 Task: Search one way flight ticket for 4 adults, 1 infant in seat and 1 infant on lap in premium economy from Long Beach: Long Beach Airport (daugherty Field) to Indianapolis: Indianapolis International Airport on 8-5-2023. Choice of flights is Delta. Number of bags: 5 checked bags. Price is upto 60000. Outbound departure time preference is 17:00.
Action: Mouse moved to (384, 161)
Screenshot: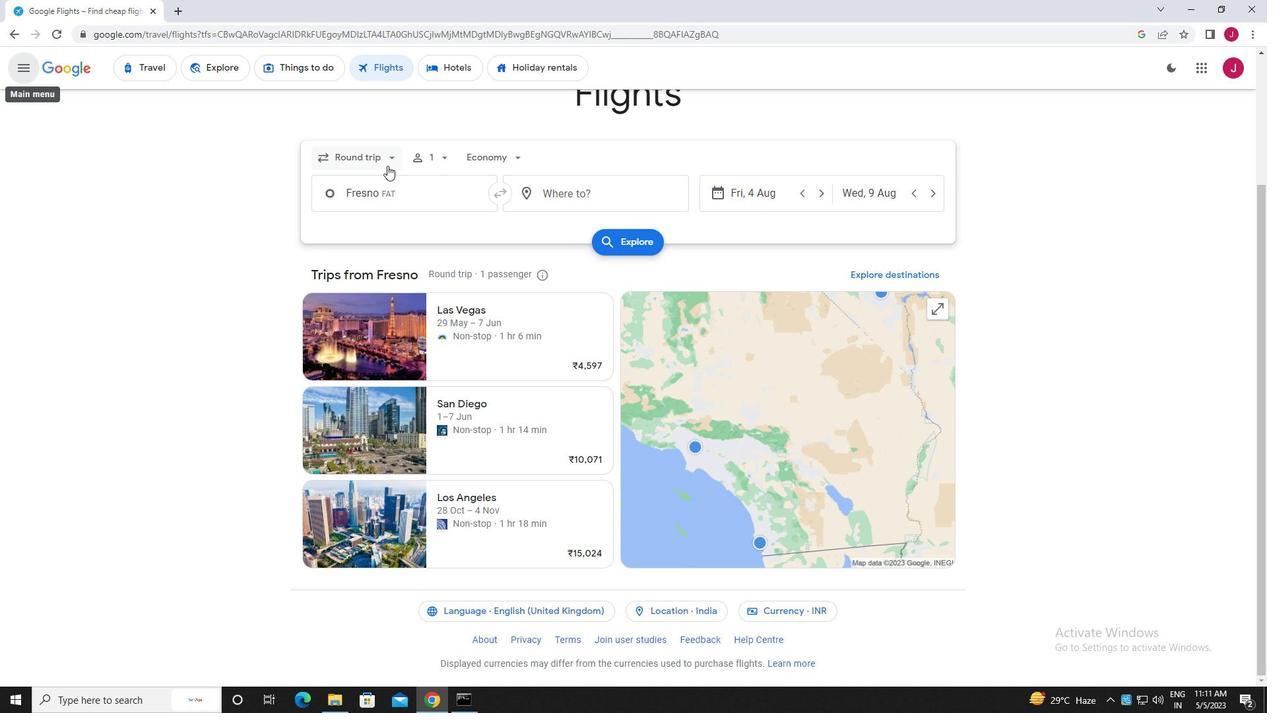 
Action: Mouse pressed left at (384, 161)
Screenshot: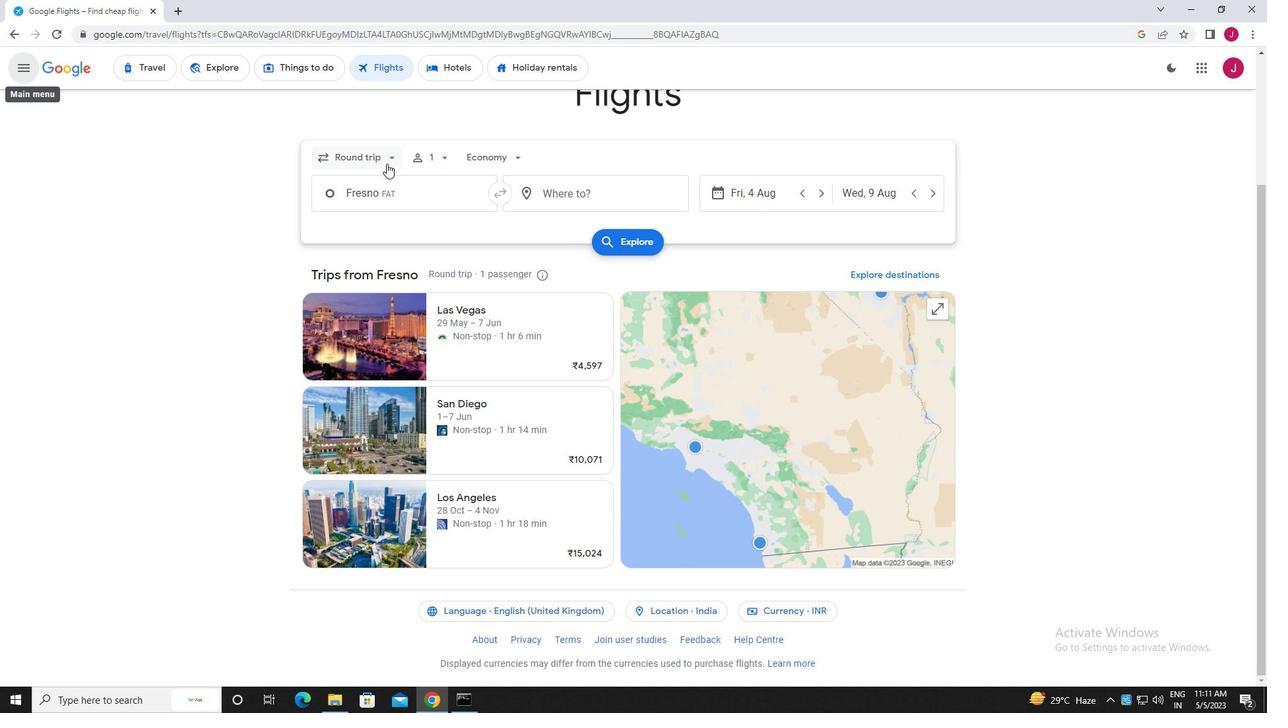 
Action: Mouse moved to (365, 220)
Screenshot: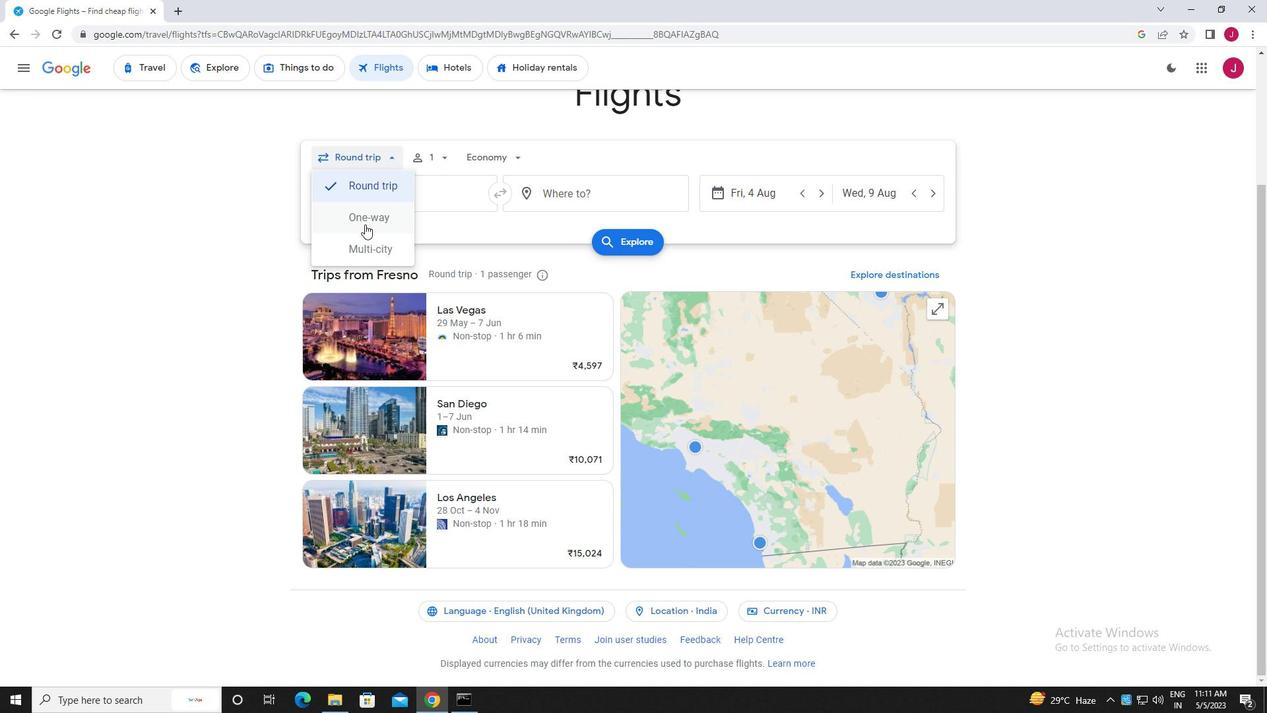 
Action: Mouse pressed left at (365, 220)
Screenshot: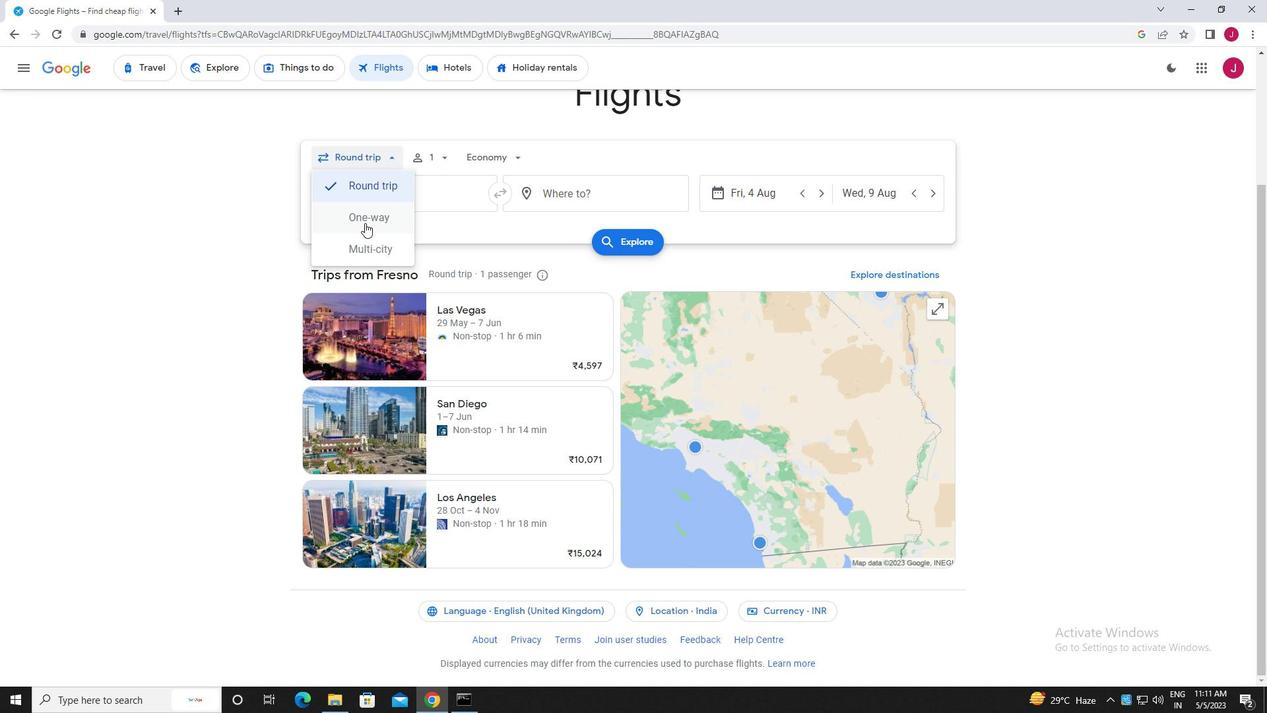 
Action: Mouse moved to (439, 159)
Screenshot: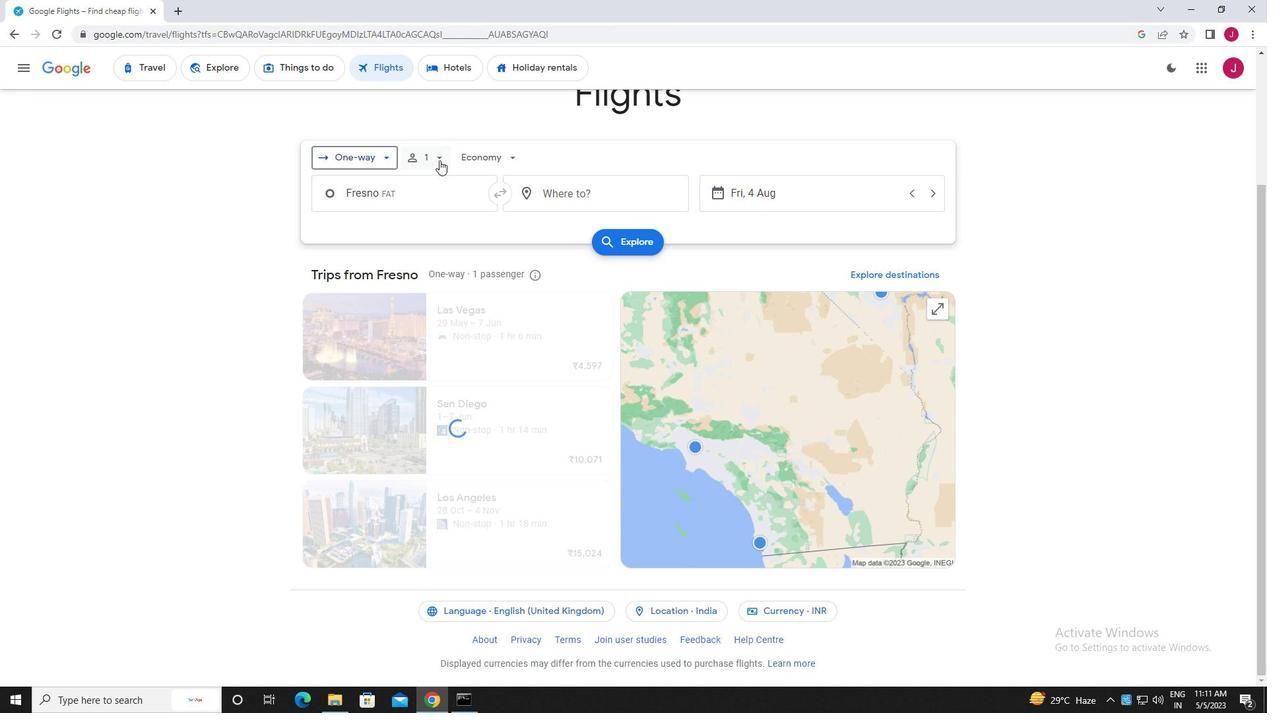 
Action: Mouse pressed left at (439, 159)
Screenshot: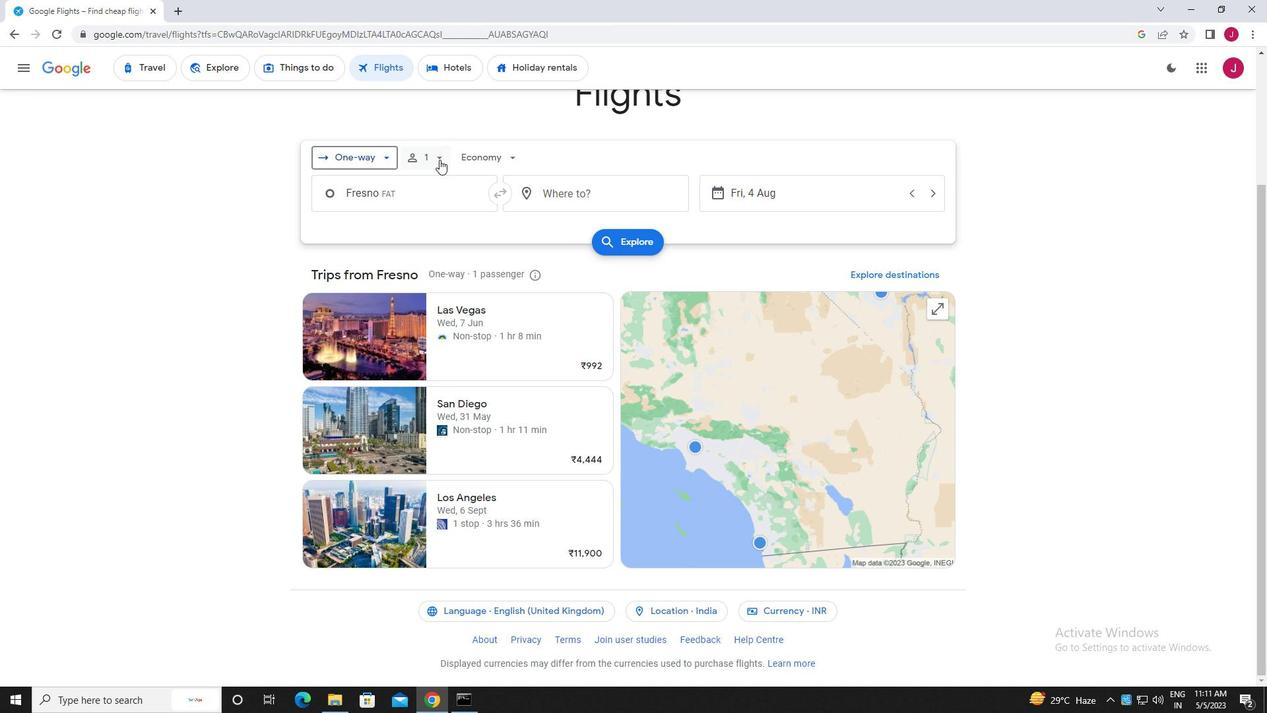 
Action: Mouse moved to (541, 192)
Screenshot: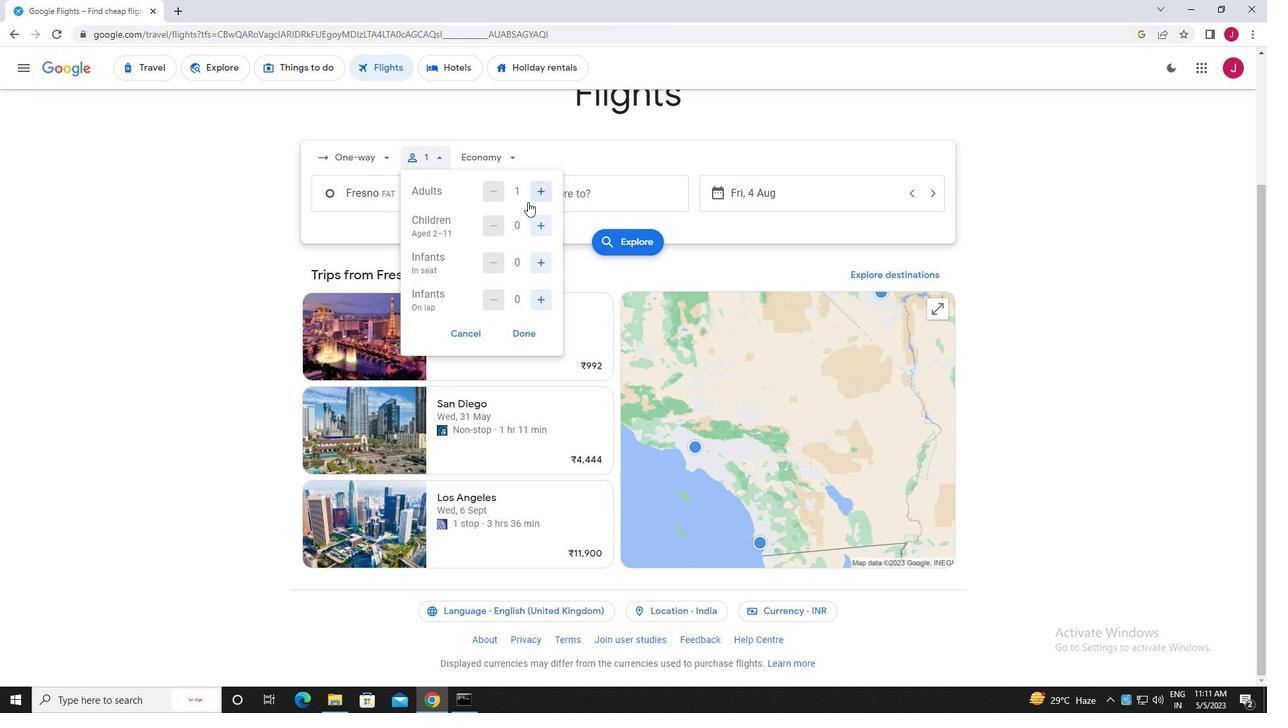 
Action: Mouse pressed left at (541, 192)
Screenshot: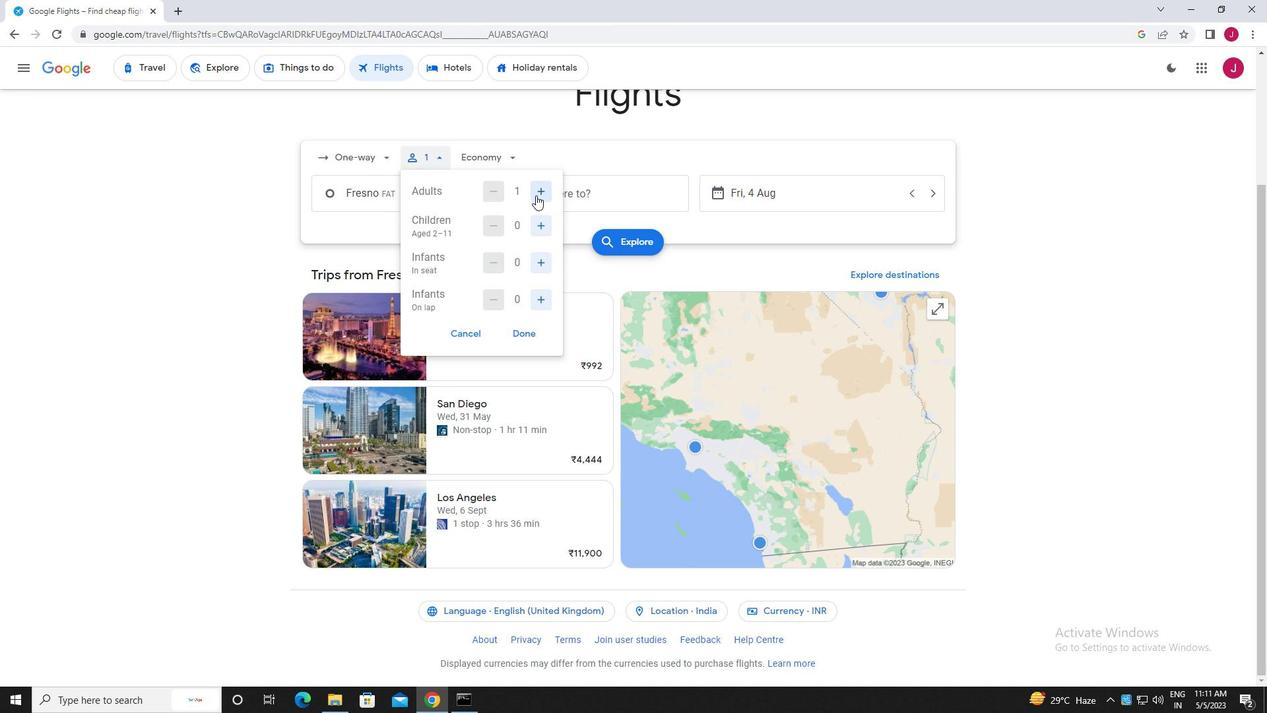 
Action: Mouse pressed left at (541, 192)
Screenshot: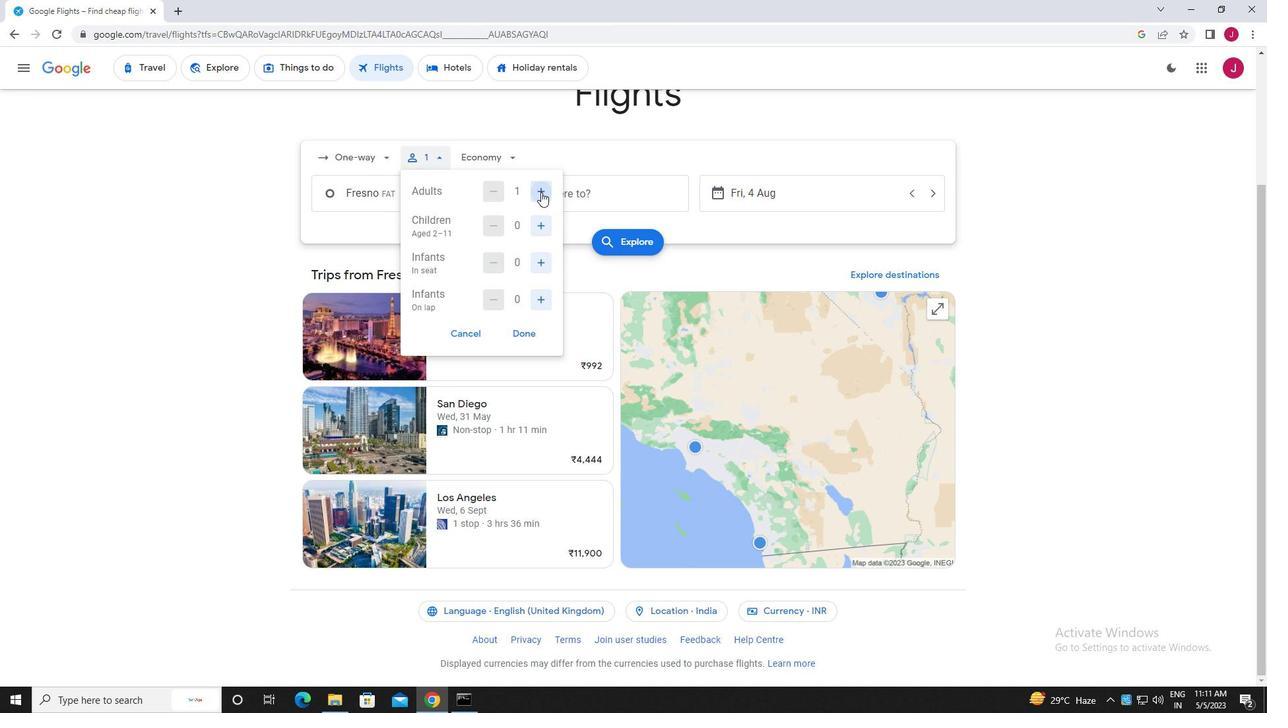 
Action: Mouse pressed left at (541, 192)
Screenshot: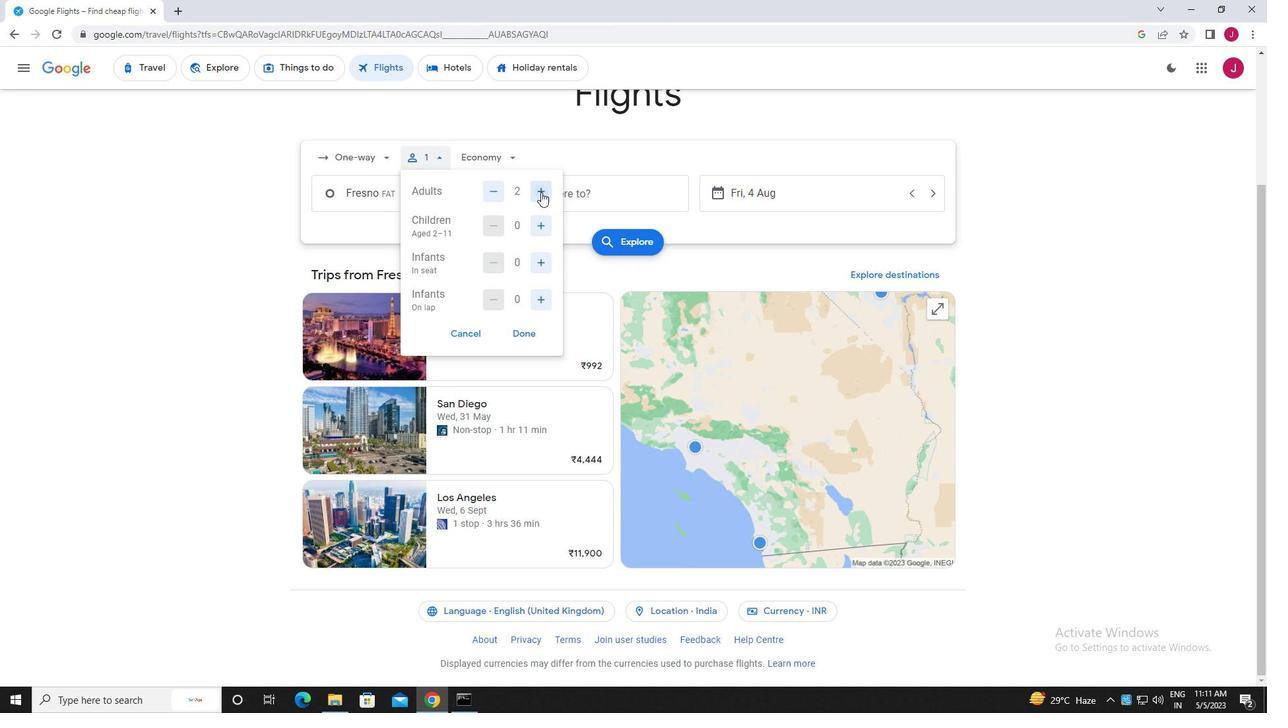 
Action: Mouse moved to (542, 260)
Screenshot: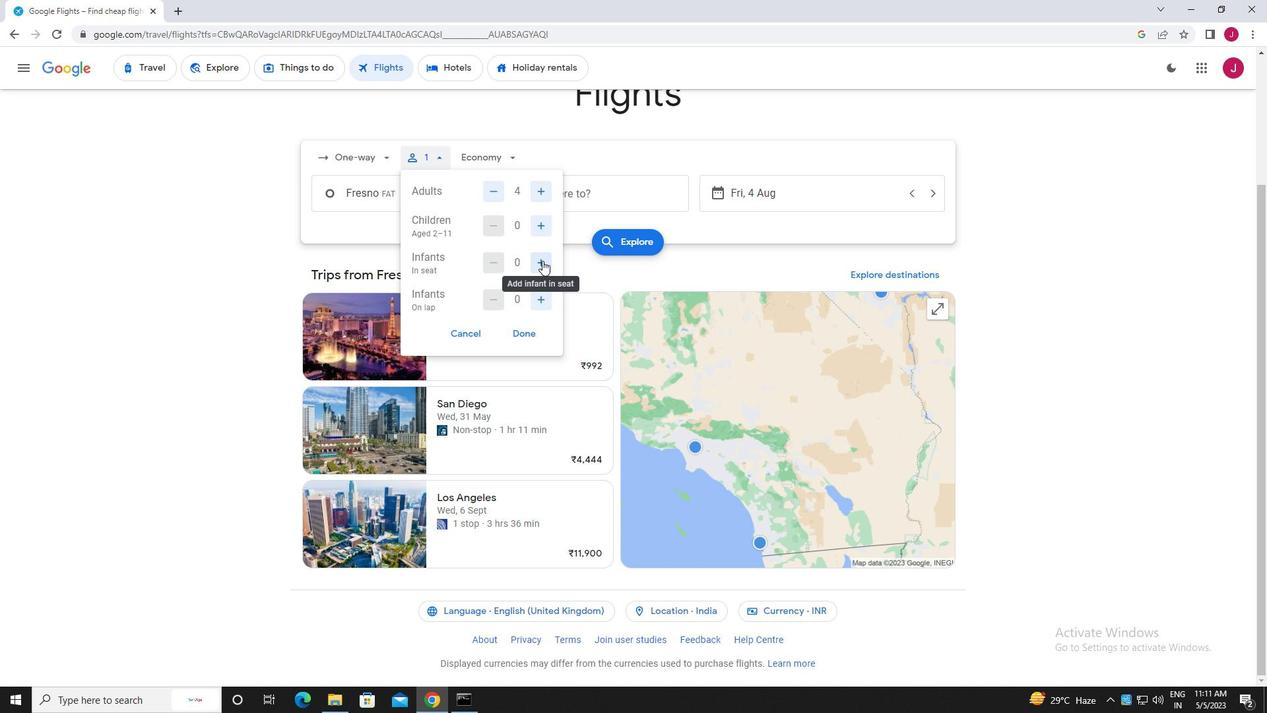 
Action: Mouse pressed left at (542, 260)
Screenshot: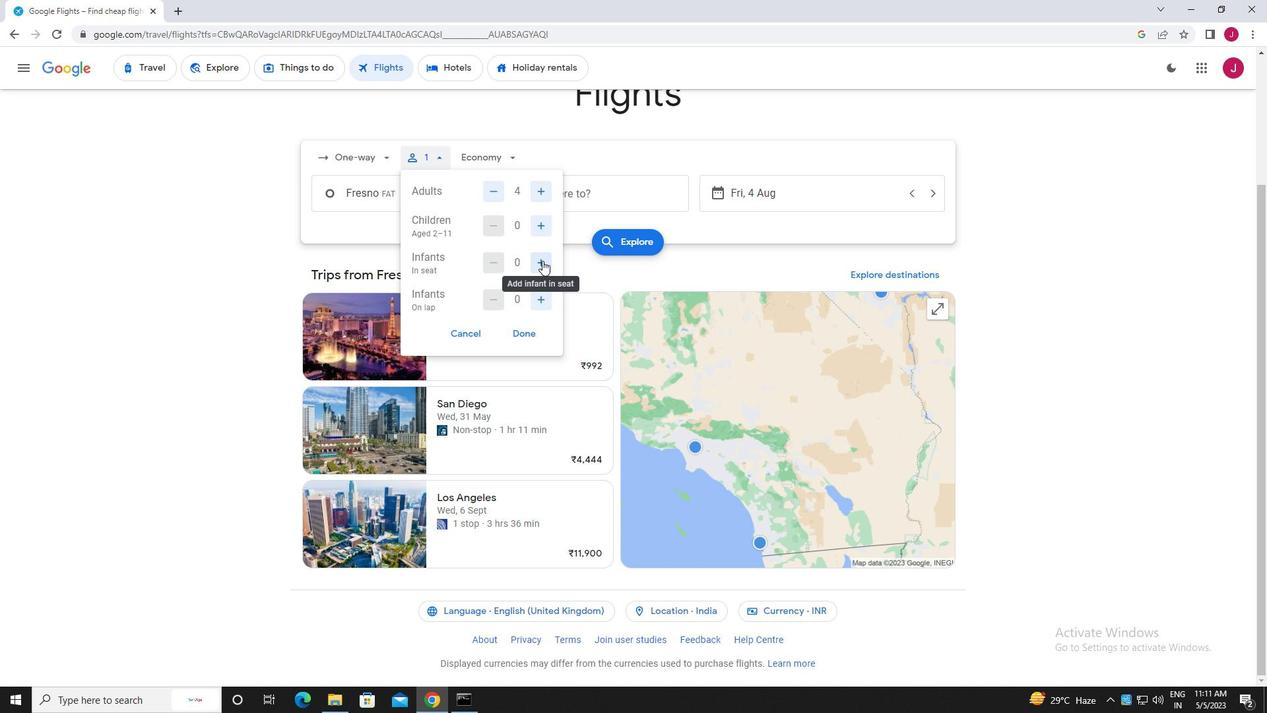
Action: Mouse moved to (541, 300)
Screenshot: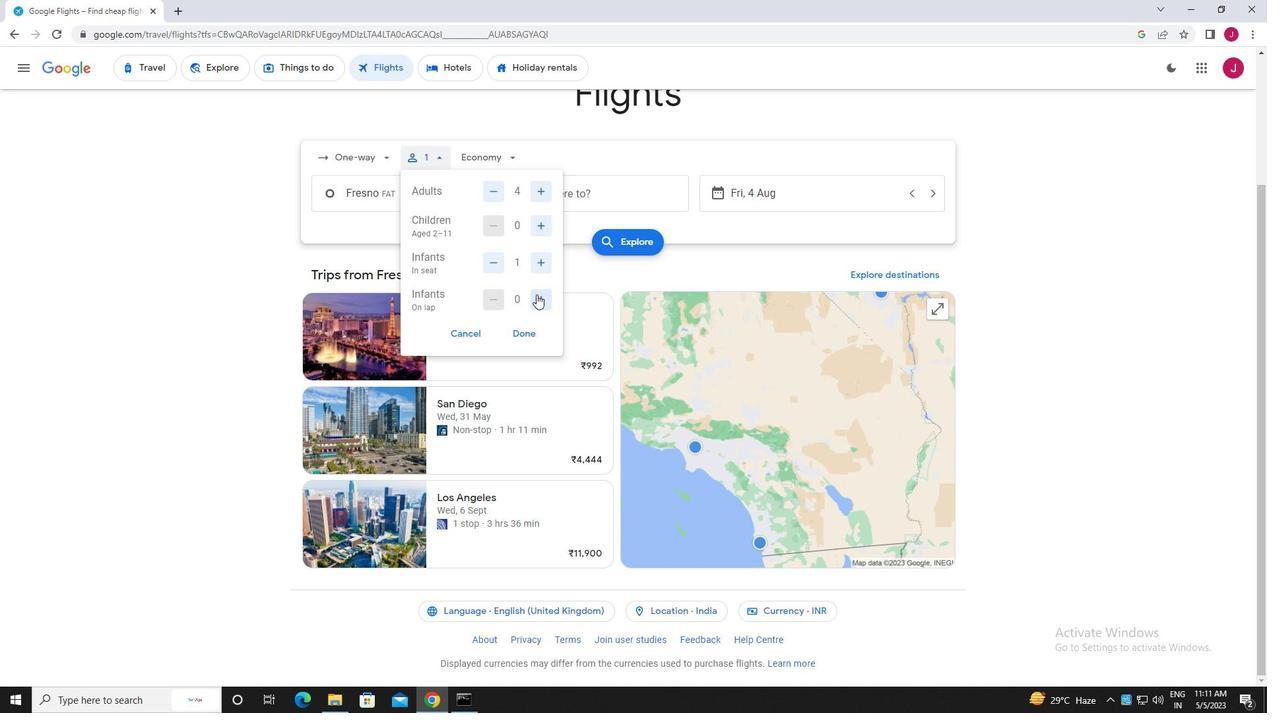
Action: Mouse pressed left at (541, 300)
Screenshot: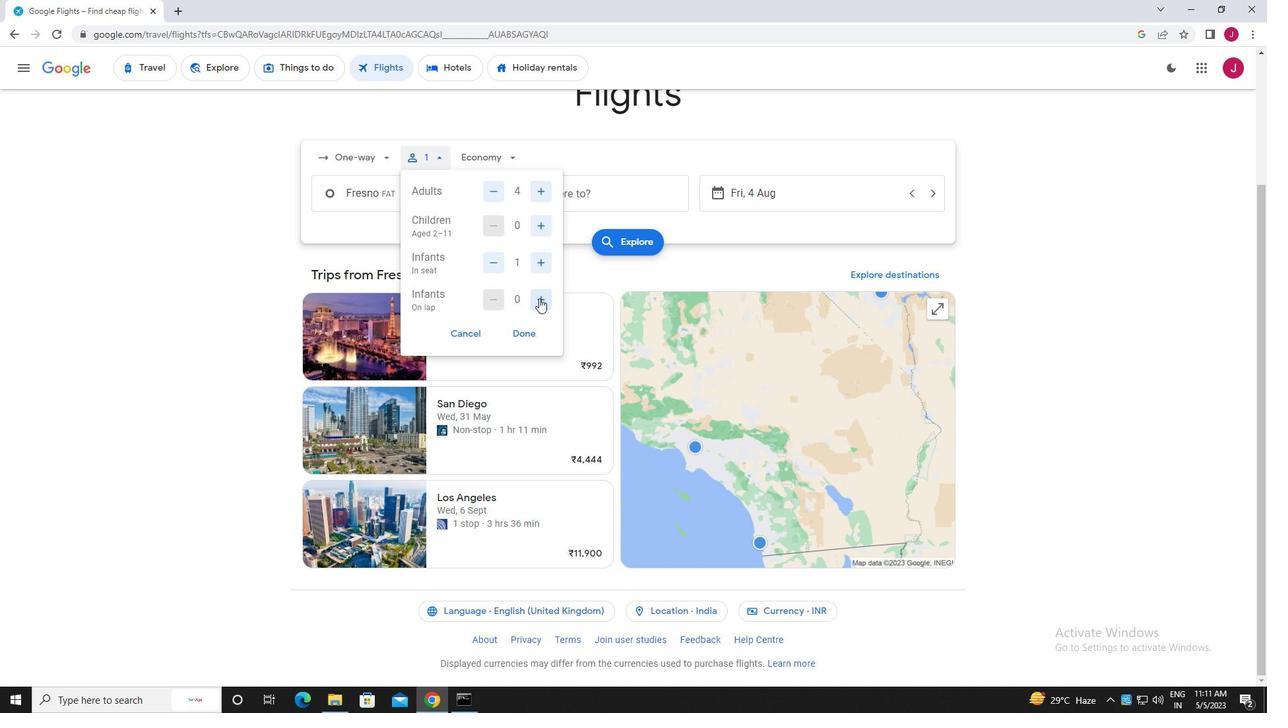 
Action: Mouse moved to (522, 333)
Screenshot: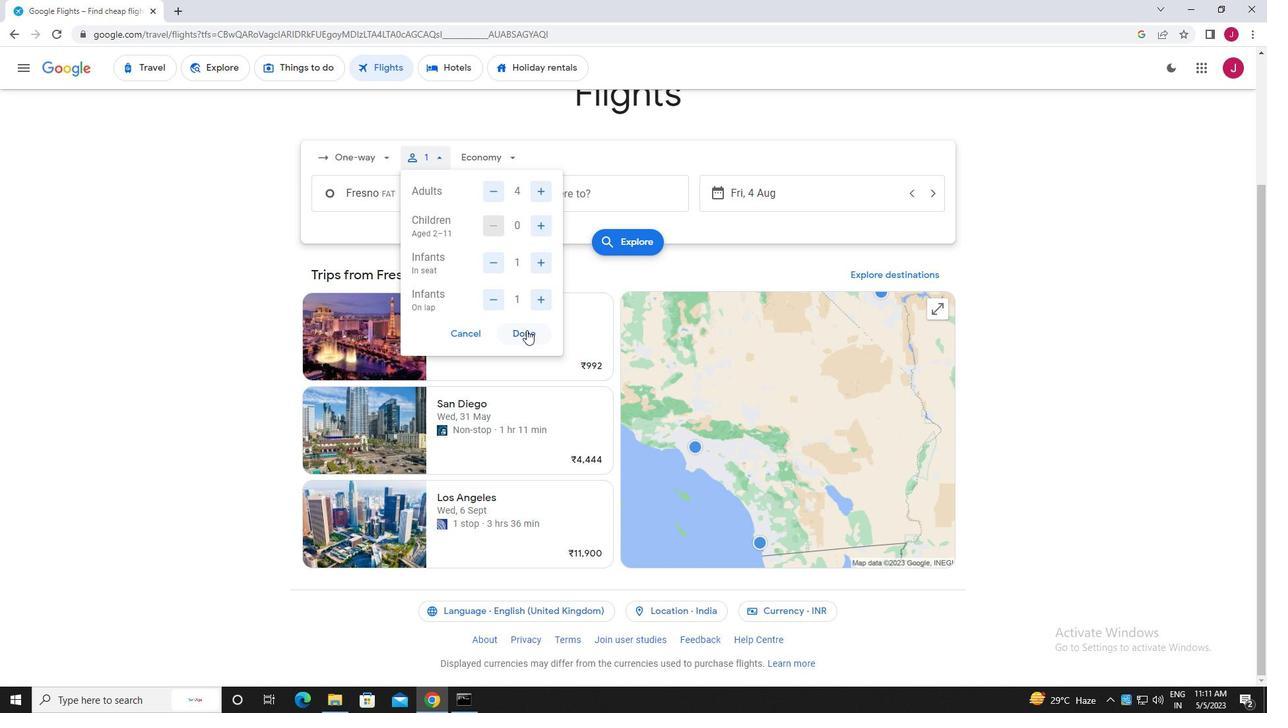 
Action: Mouse pressed left at (522, 333)
Screenshot: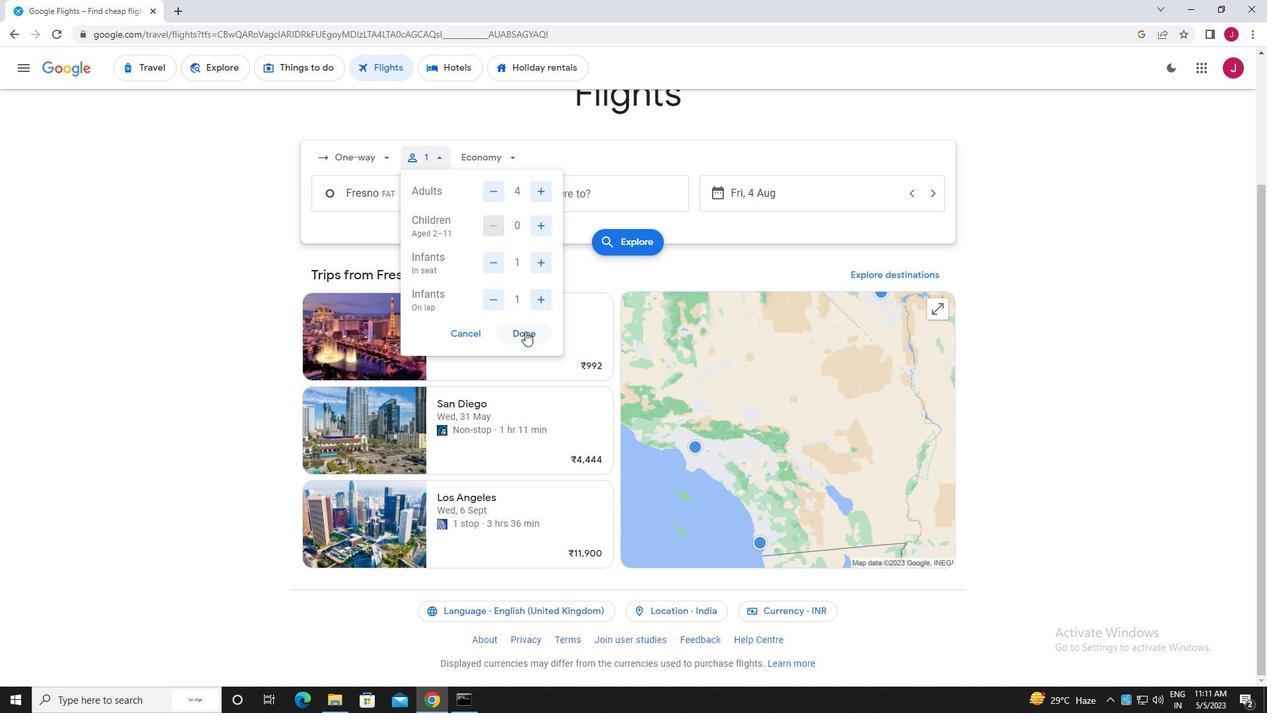 
Action: Mouse moved to (491, 159)
Screenshot: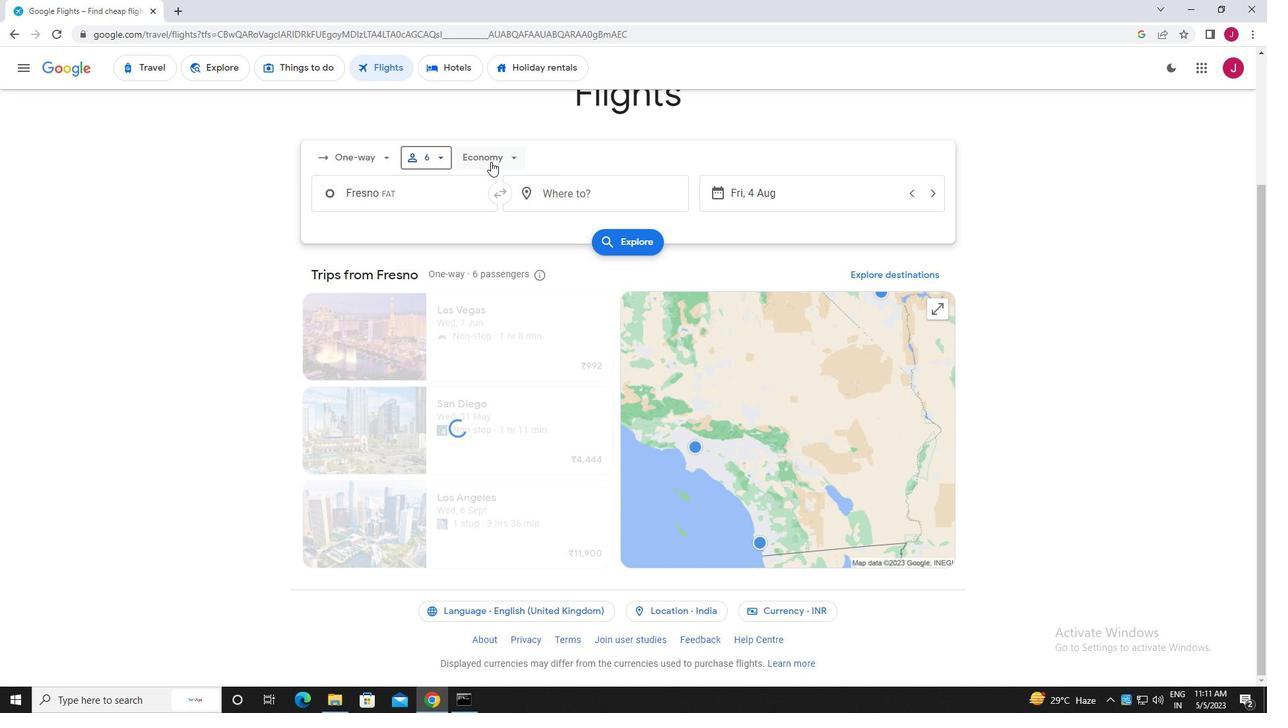 
Action: Mouse pressed left at (491, 159)
Screenshot: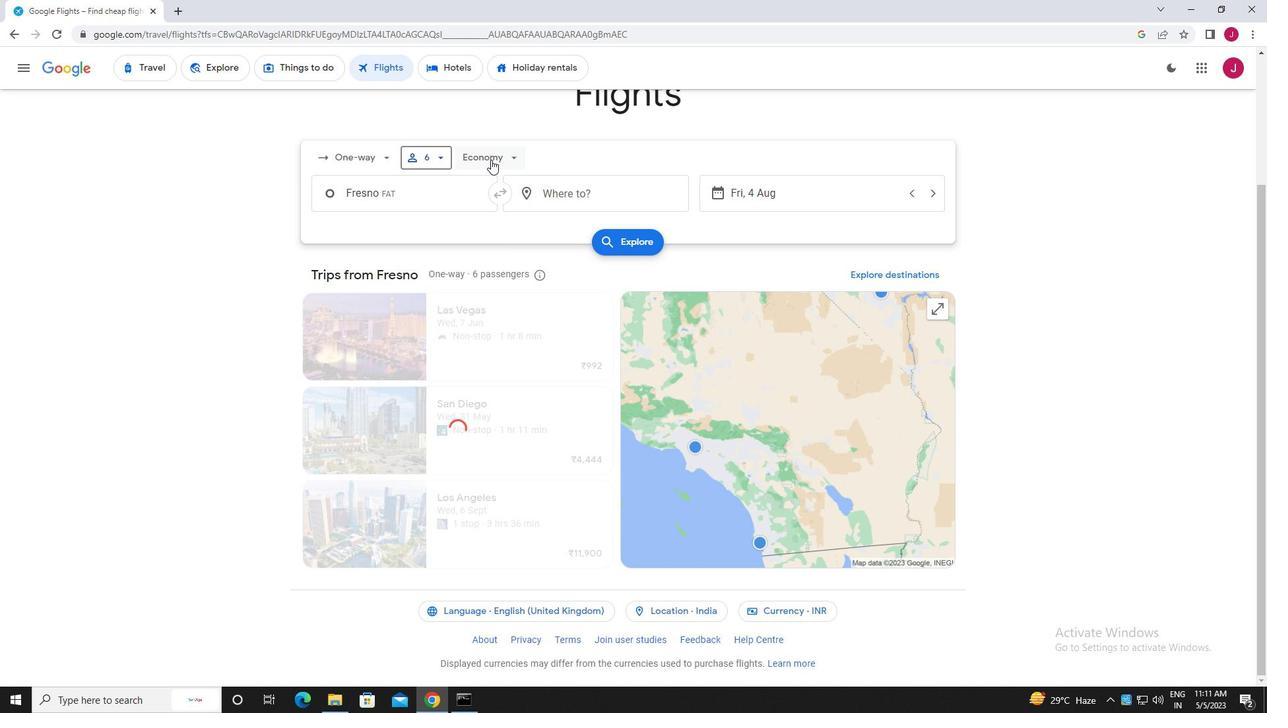 
Action: Mouse moved to (515, 216)
Screenshot: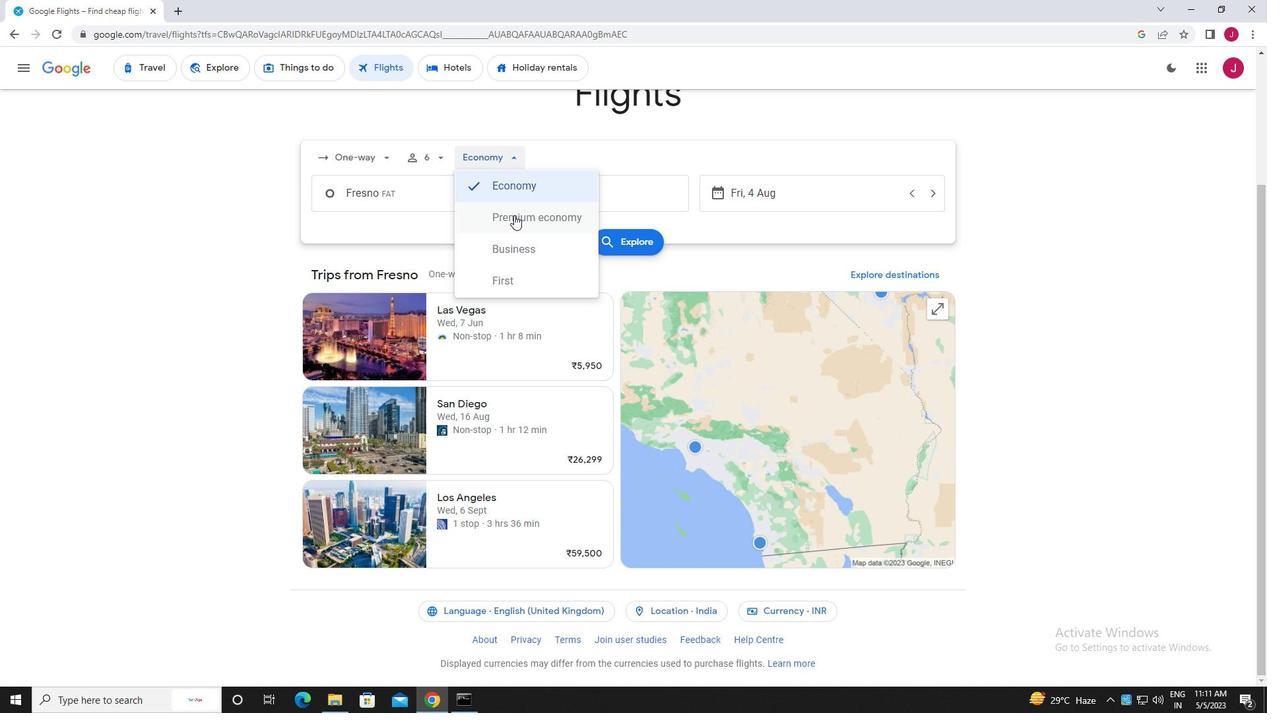
Action: Mouse pressed left at (515, 216)
Screenshot: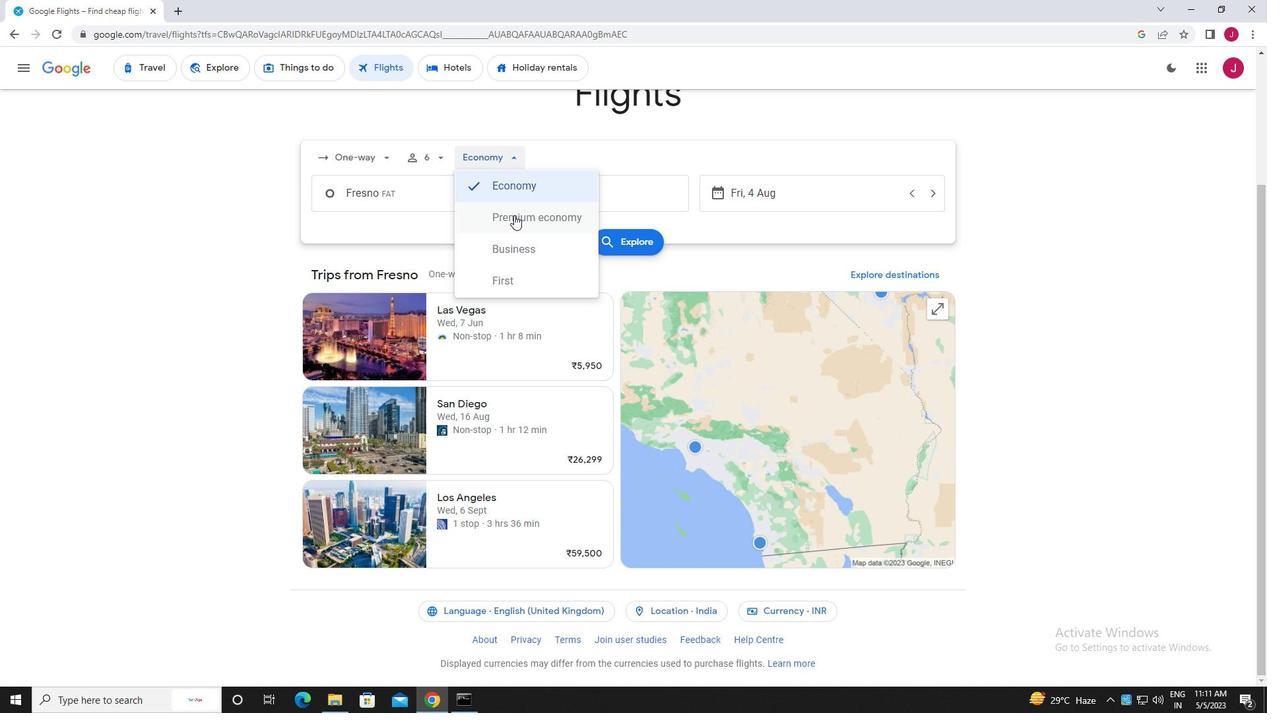 
Action: Mouse moved to (427, 198)
Screenshot: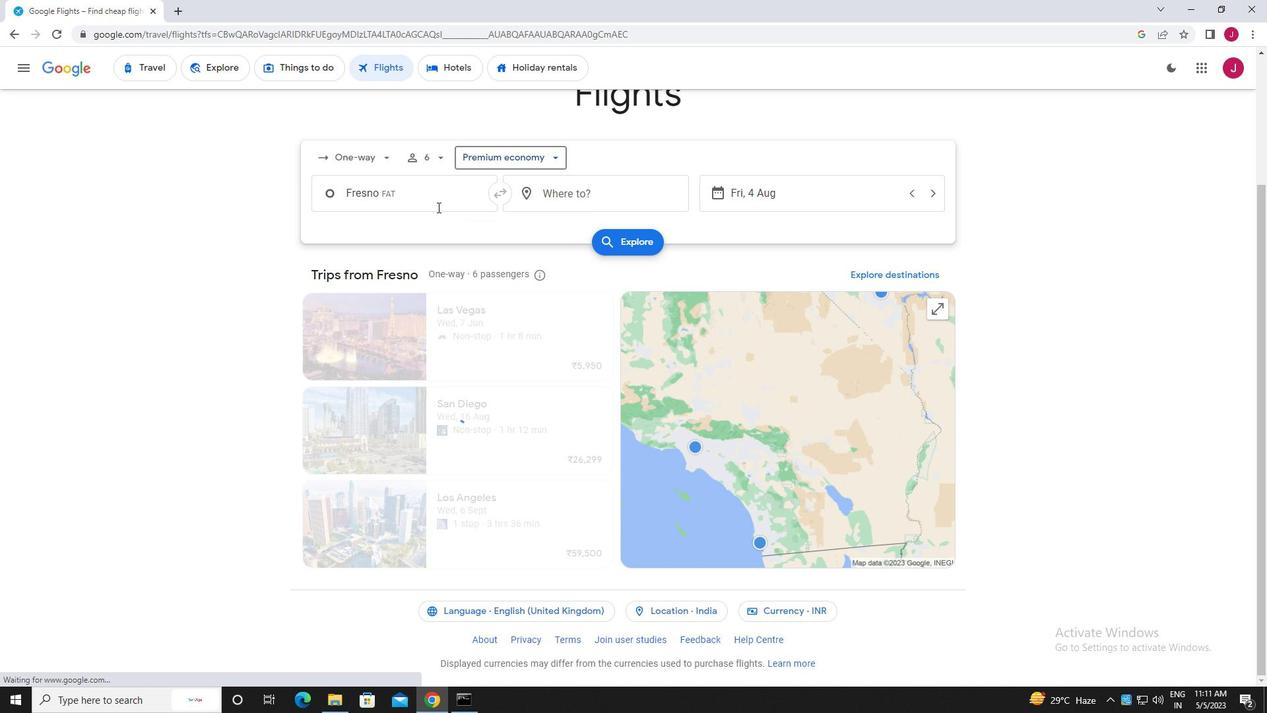 
Action: Mouse pressed left at (427, 198)
Screenshot: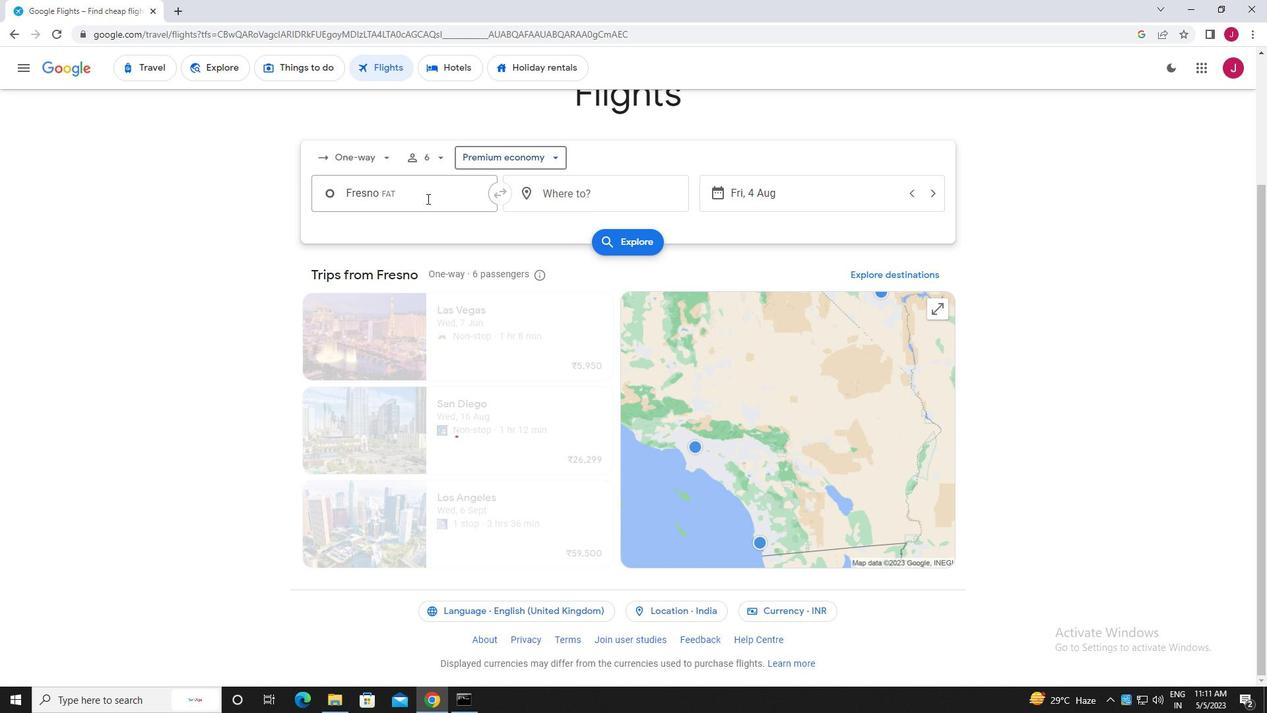 
Action: Key pressed long<Key.space>beach
Screenshot: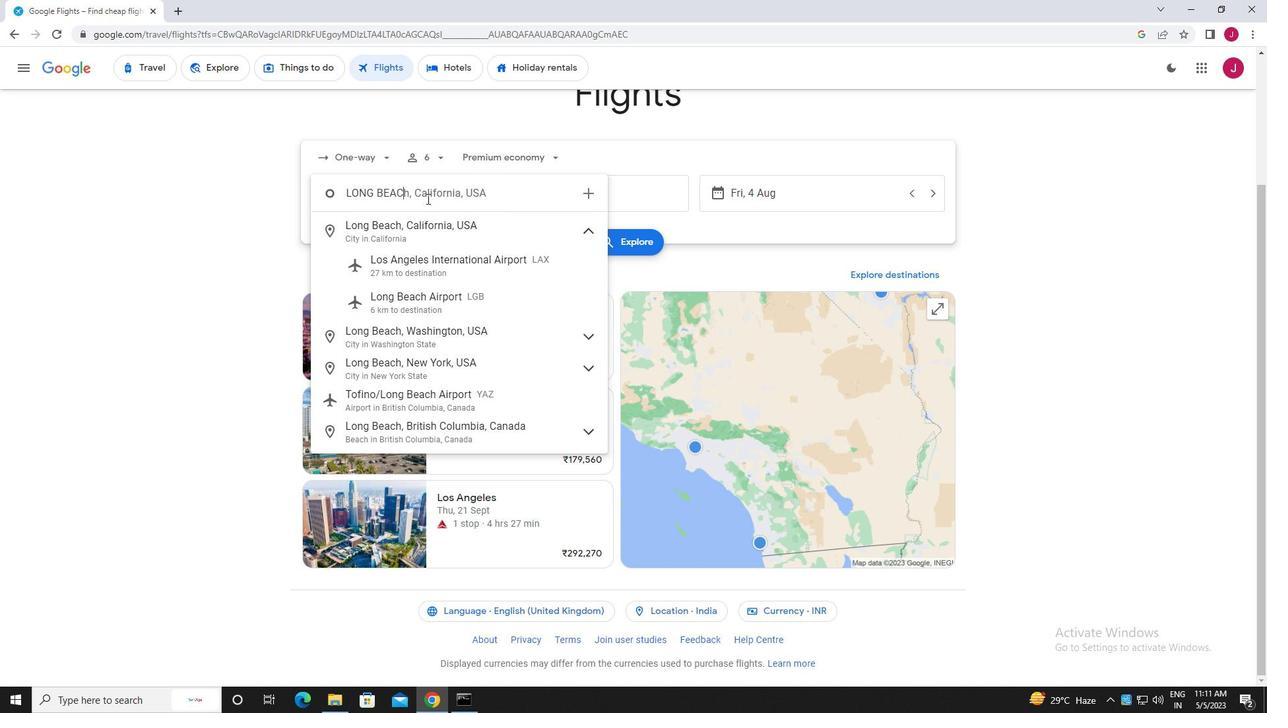 
Action: Mouse moved to (440, 301)
Screenshot: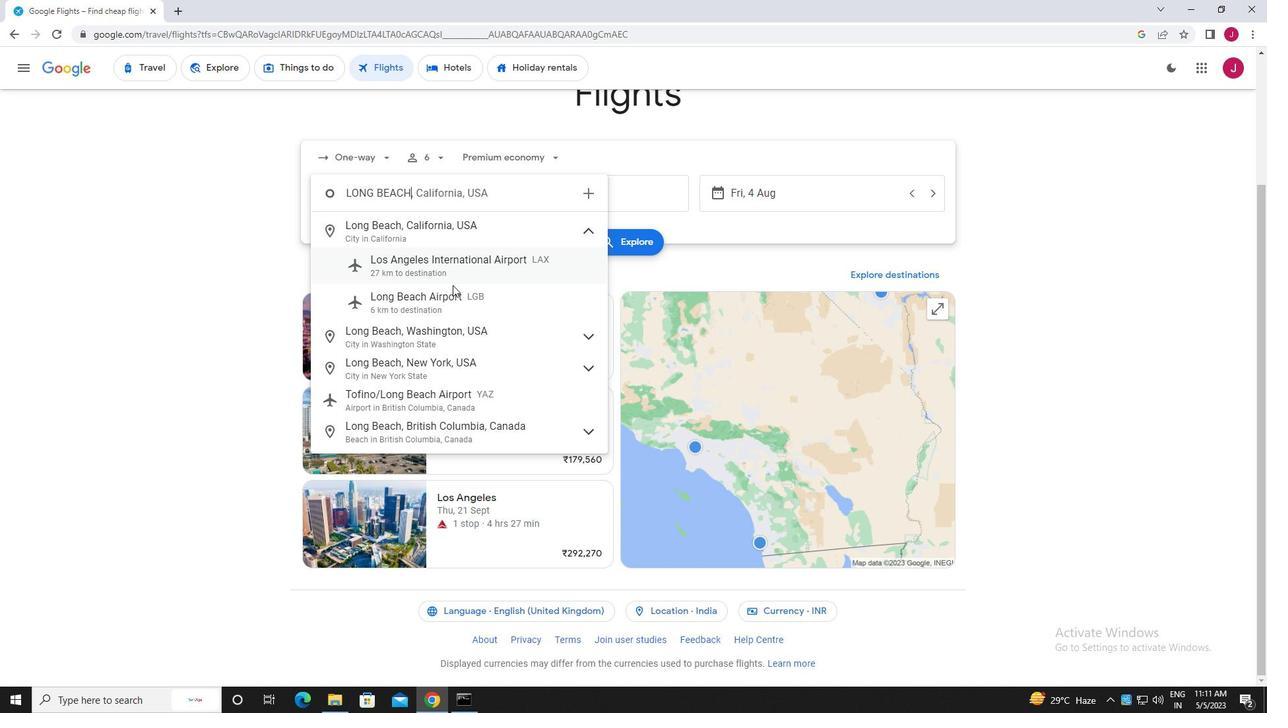 
Action: Mouse pressed left at (440, 301)
Screenshot: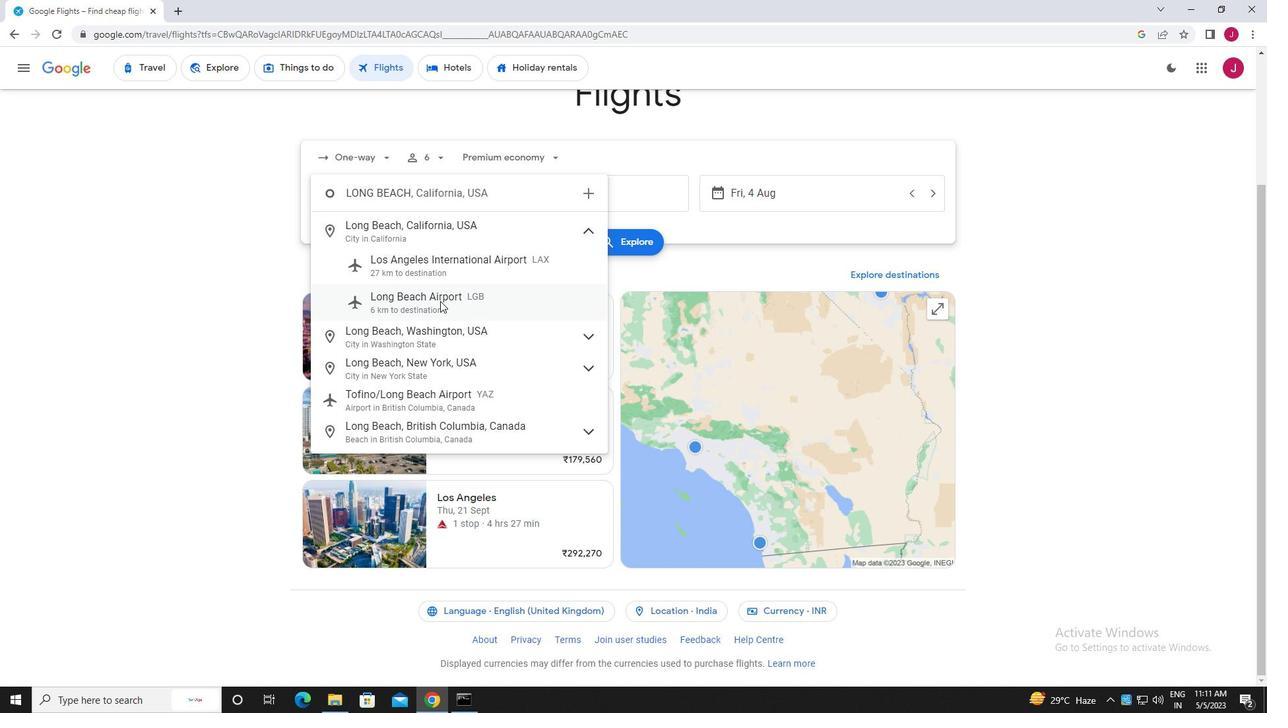 
Action: Mouse moved to (561, 194)
Screenshot: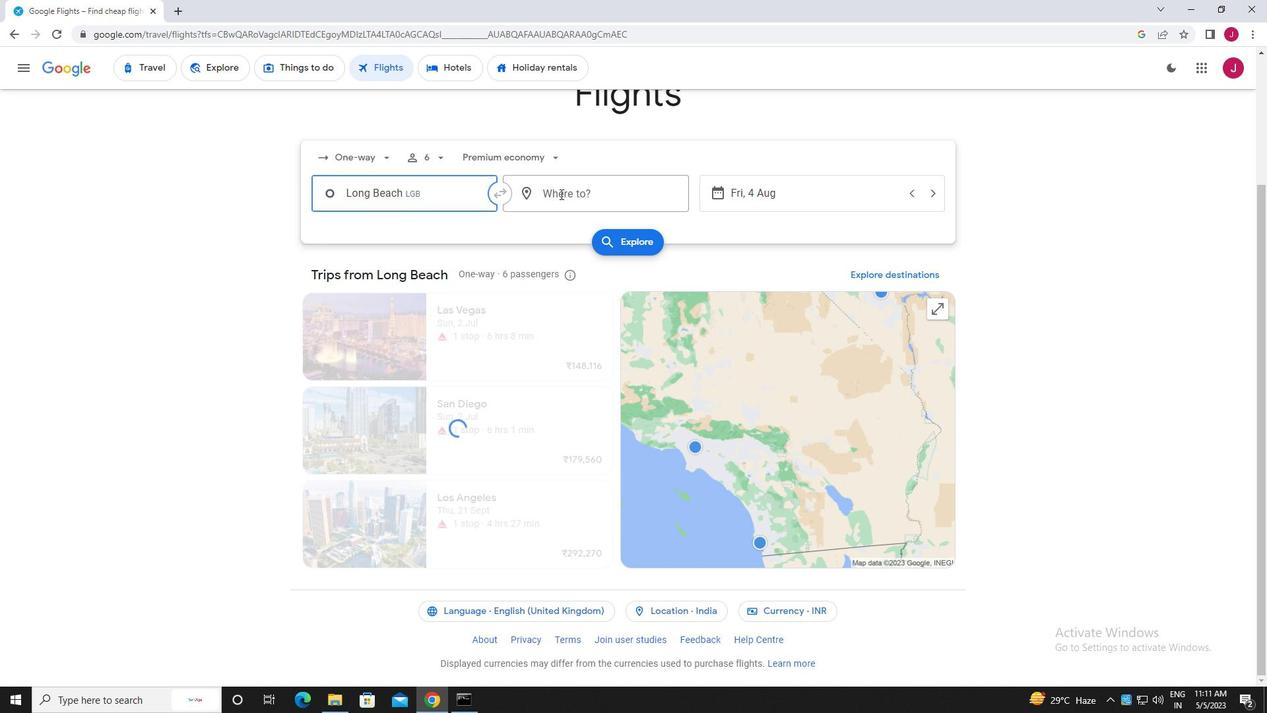 
Action: Mouse pressed left at (561, 194)
Screenshot: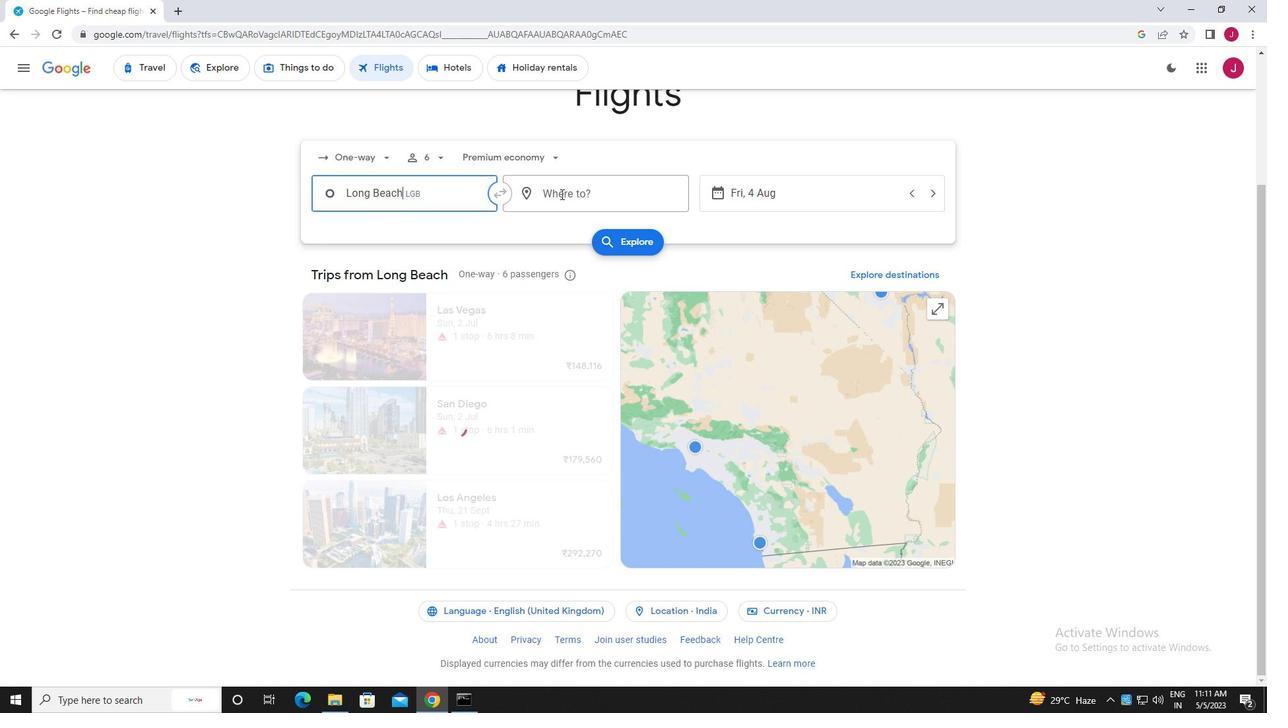 
Action: Key pressed indianapolis
Screenshot: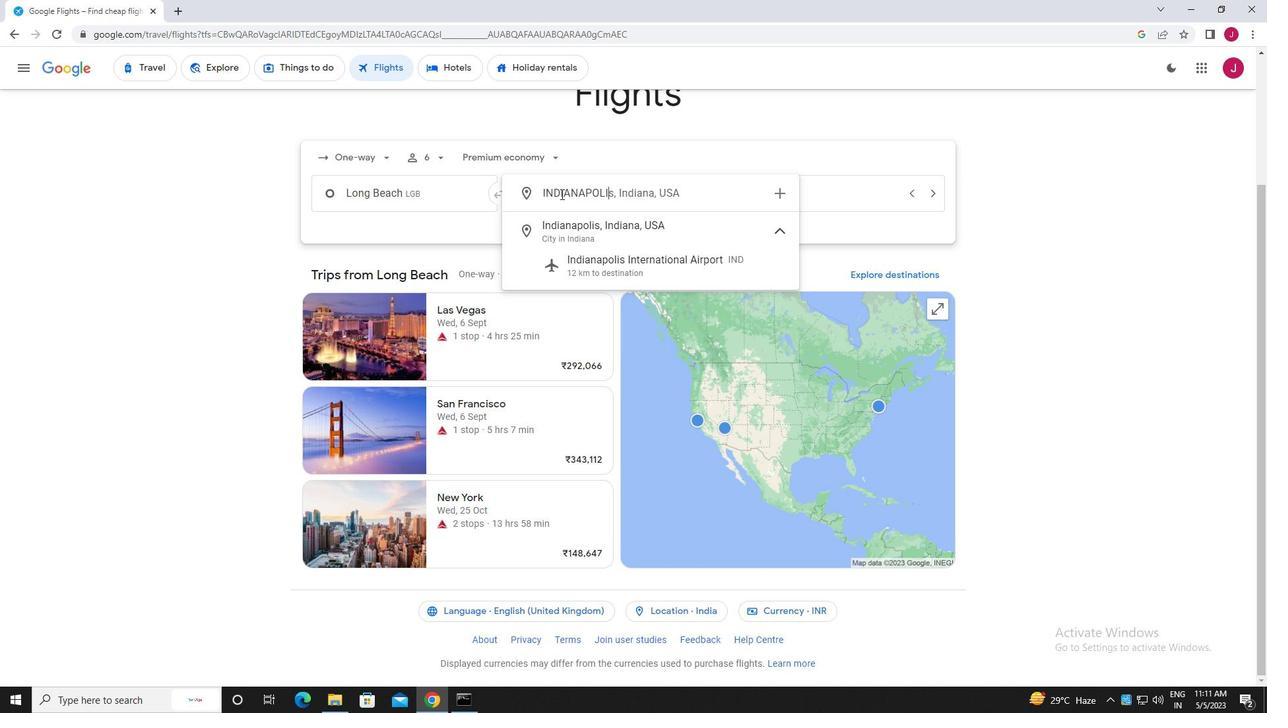 
Action: Mouse moved to (631, 268)
Screenshot: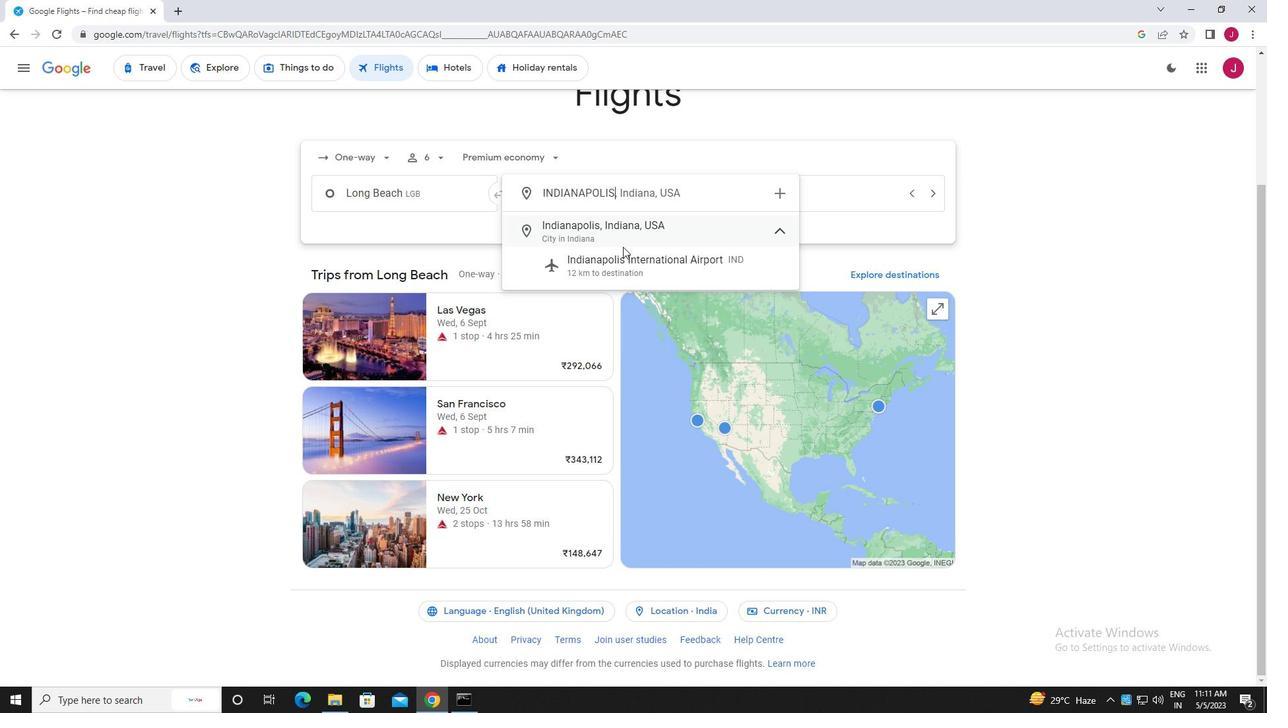 
Action: Mouse pressed left at (631, 268)
Screenshot: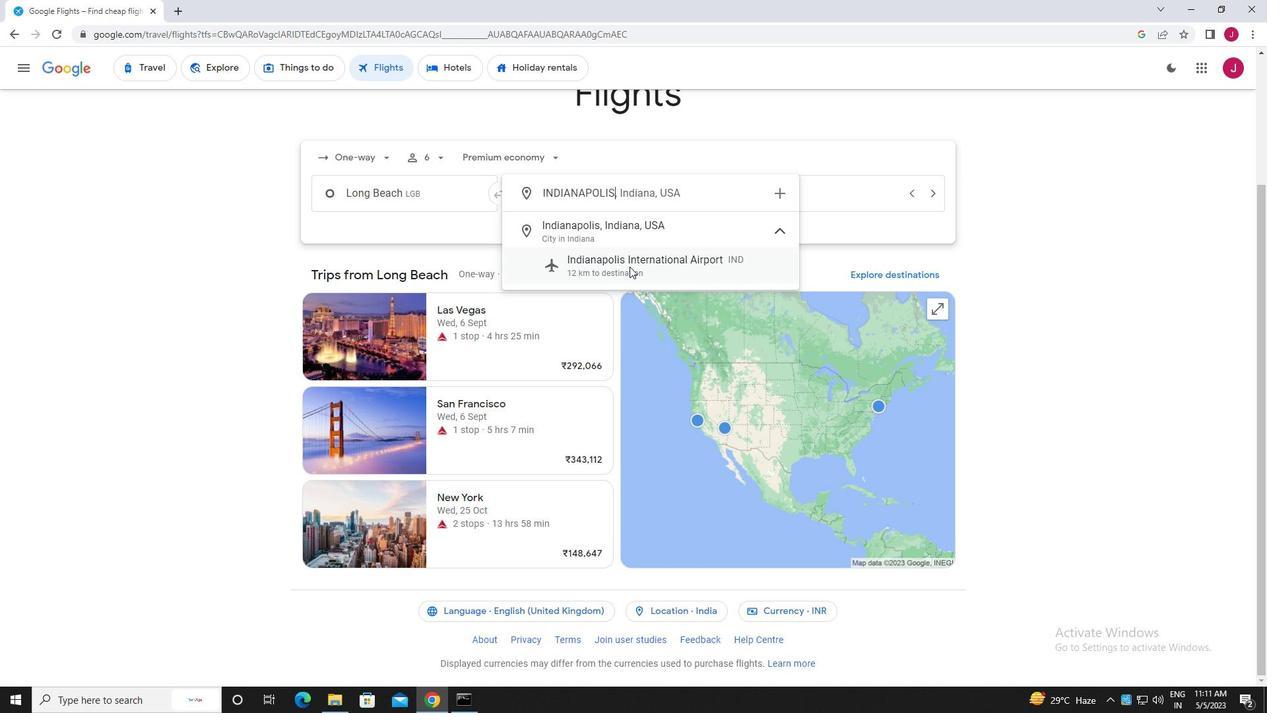 
Action: Mouse moved to (775, 196)
Screenshot: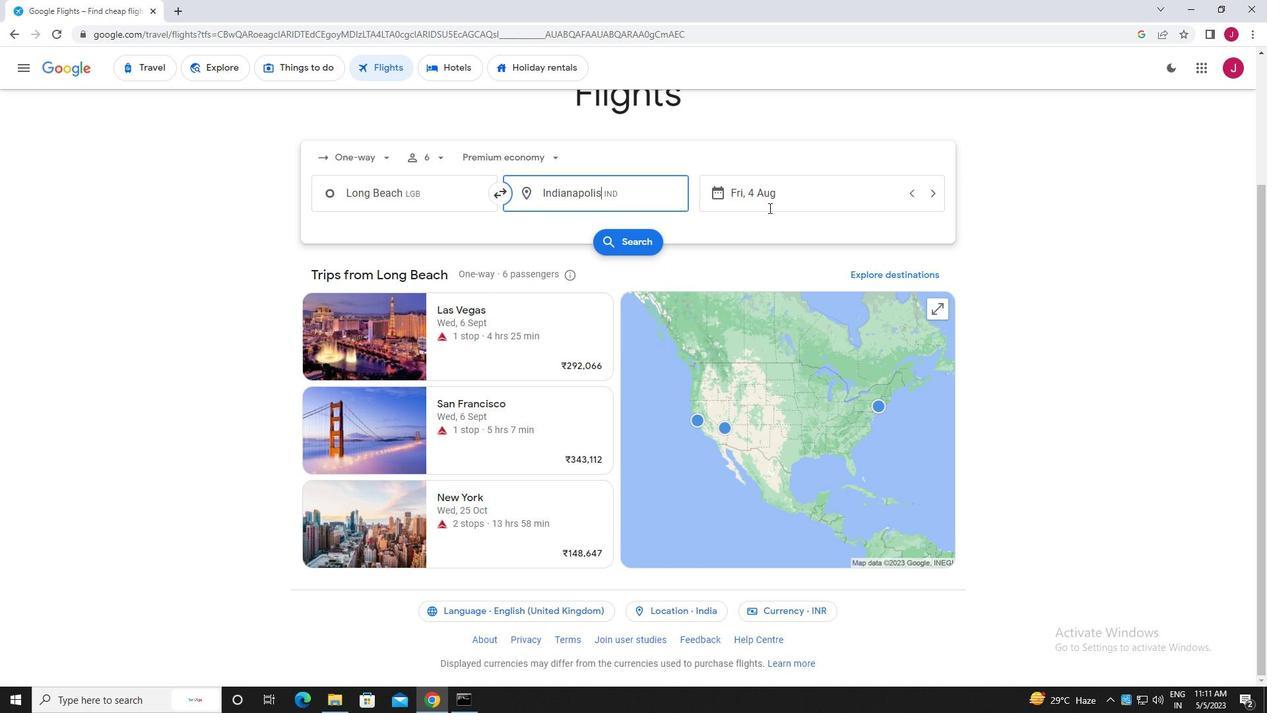 
Action: Mouse pressed left at (775, 196)
Screenshot: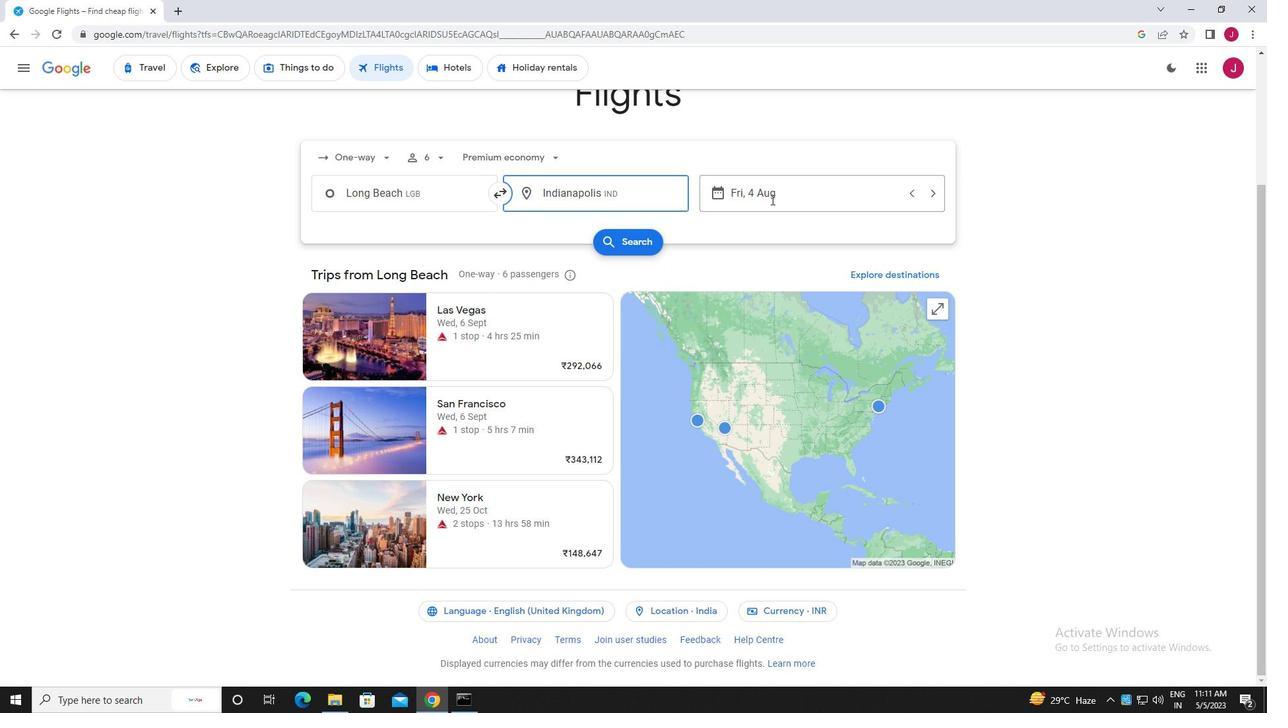 
Action: Mouse moved to (668, 297)
Screenshot: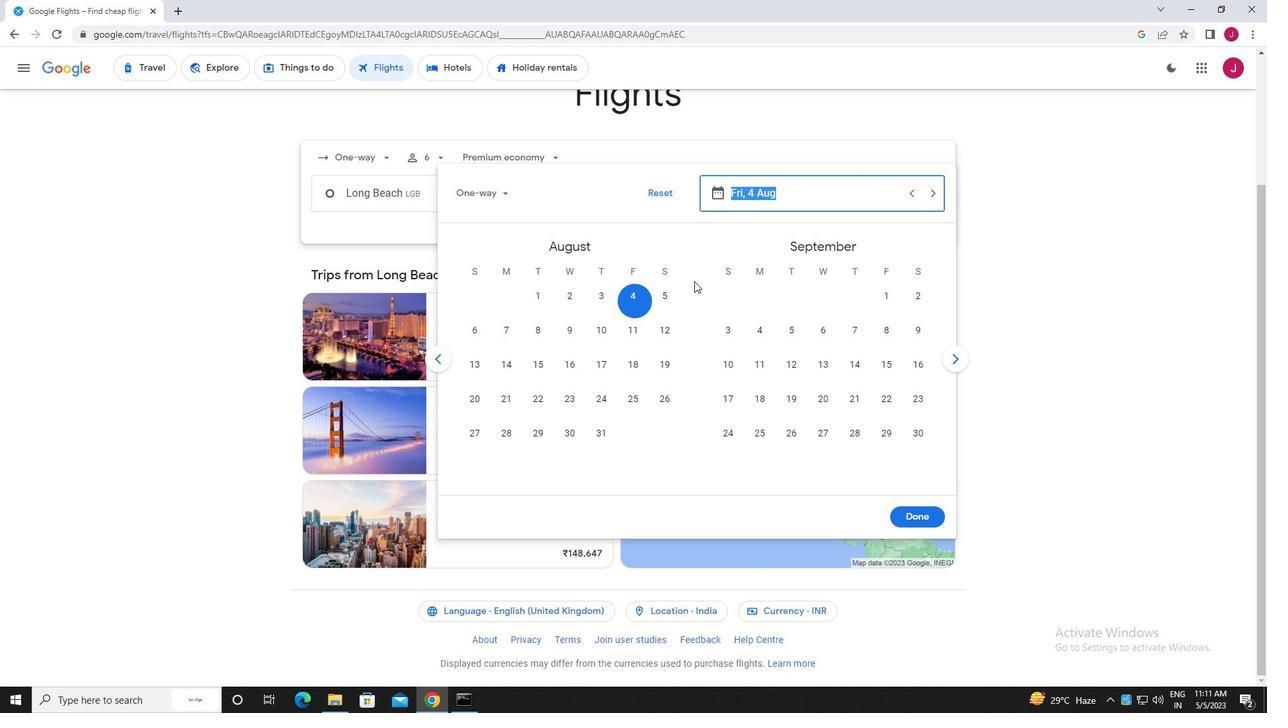 
Action: Mouse pressed left at (668, 297)
Screenshot: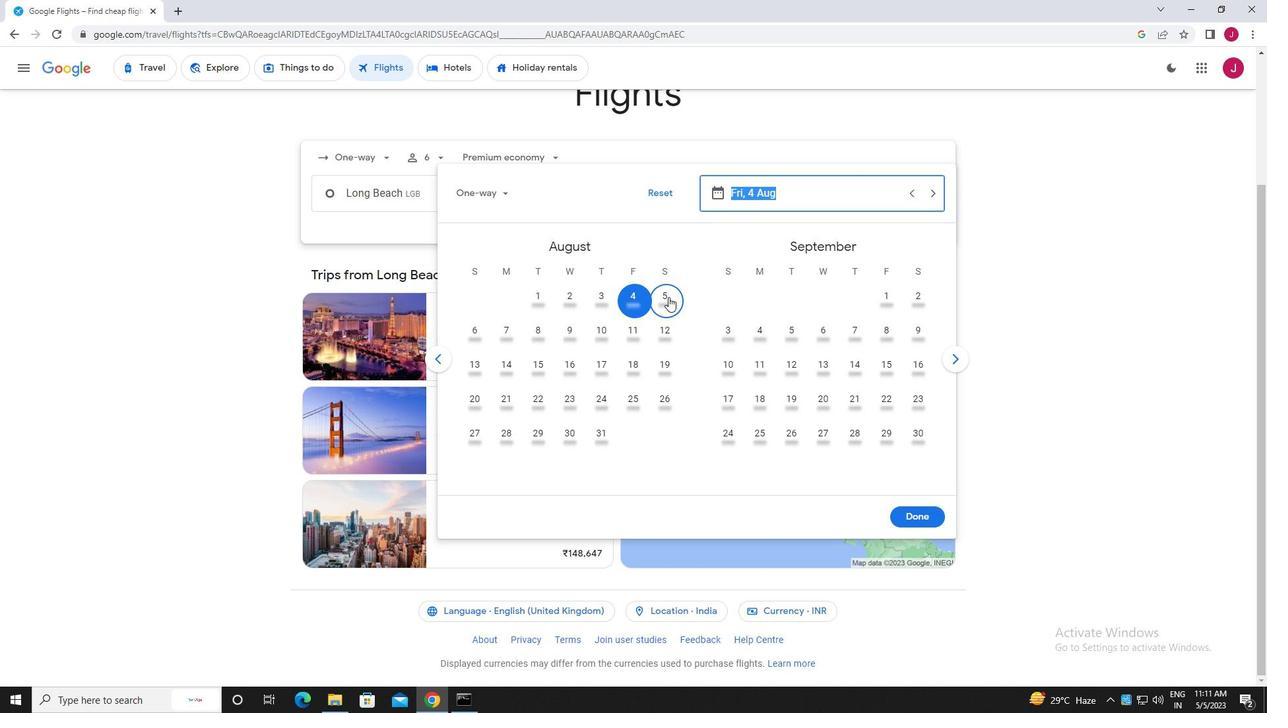 
Action: Mouse moved to (914, 517)
Screenshot: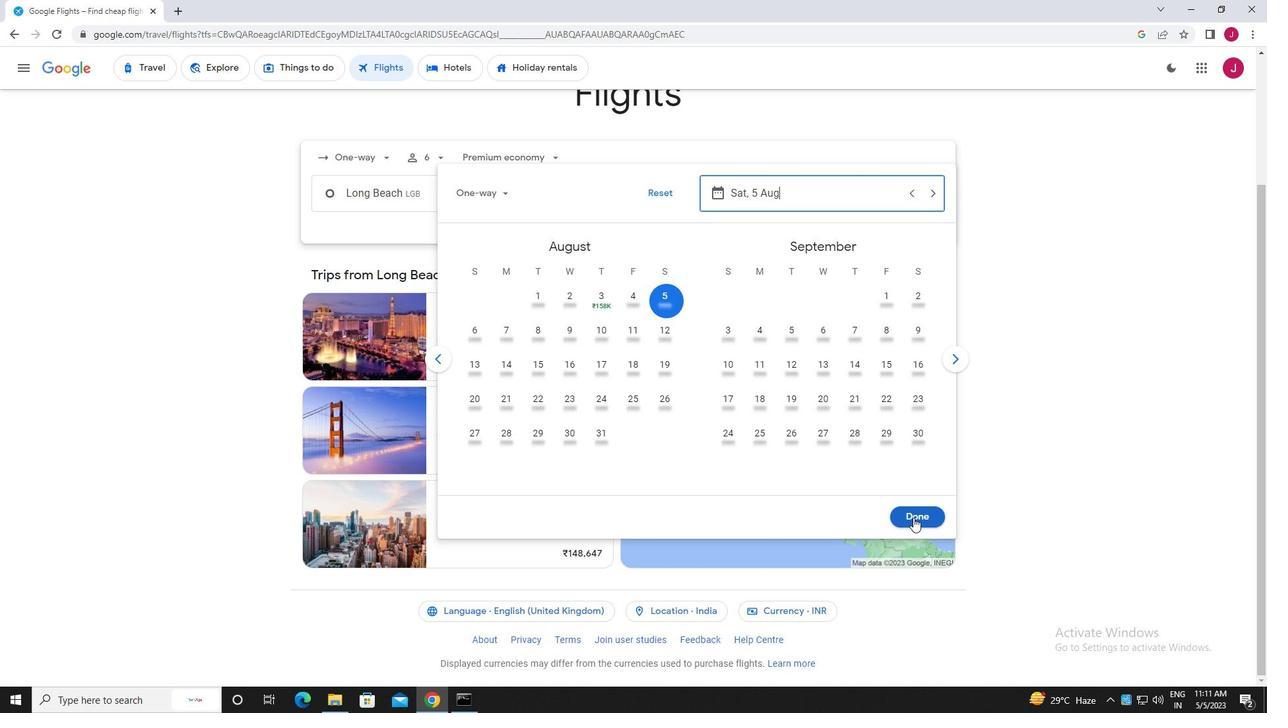 
Action: Mouse pressed left at (914, 517)
Screenshot: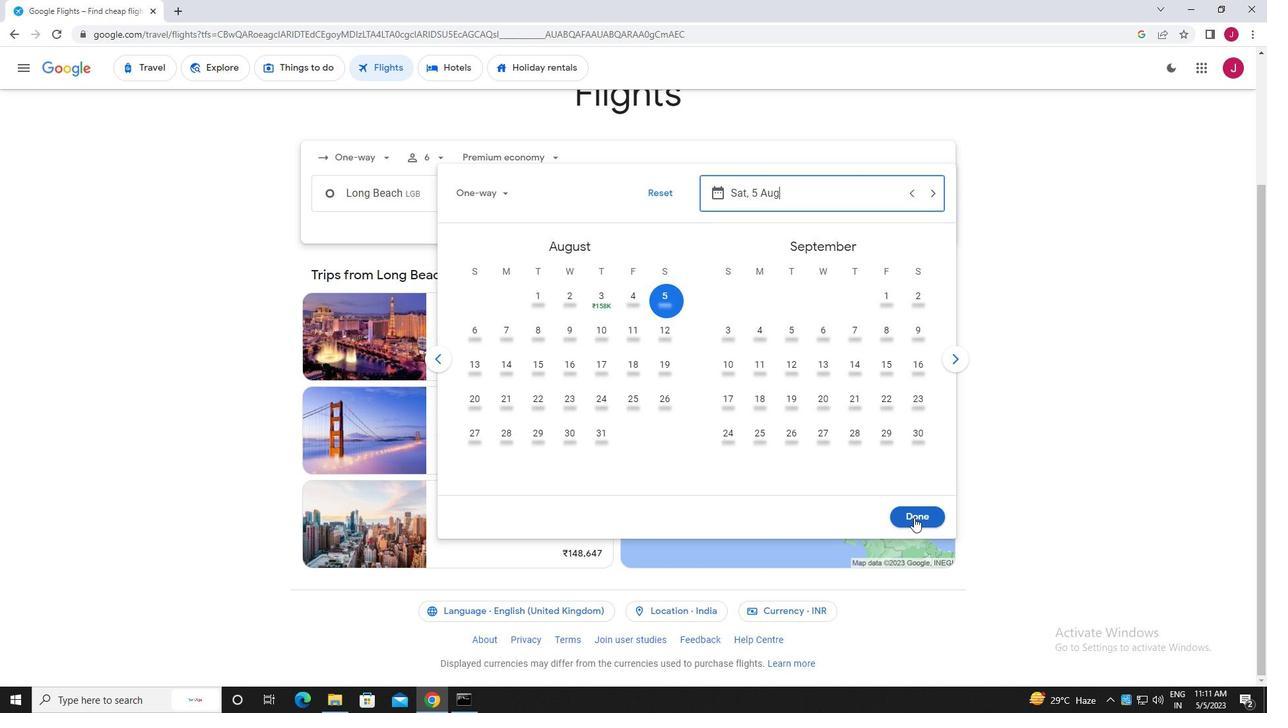 
Action: Mouse moved to (629, 240)
Screenshot: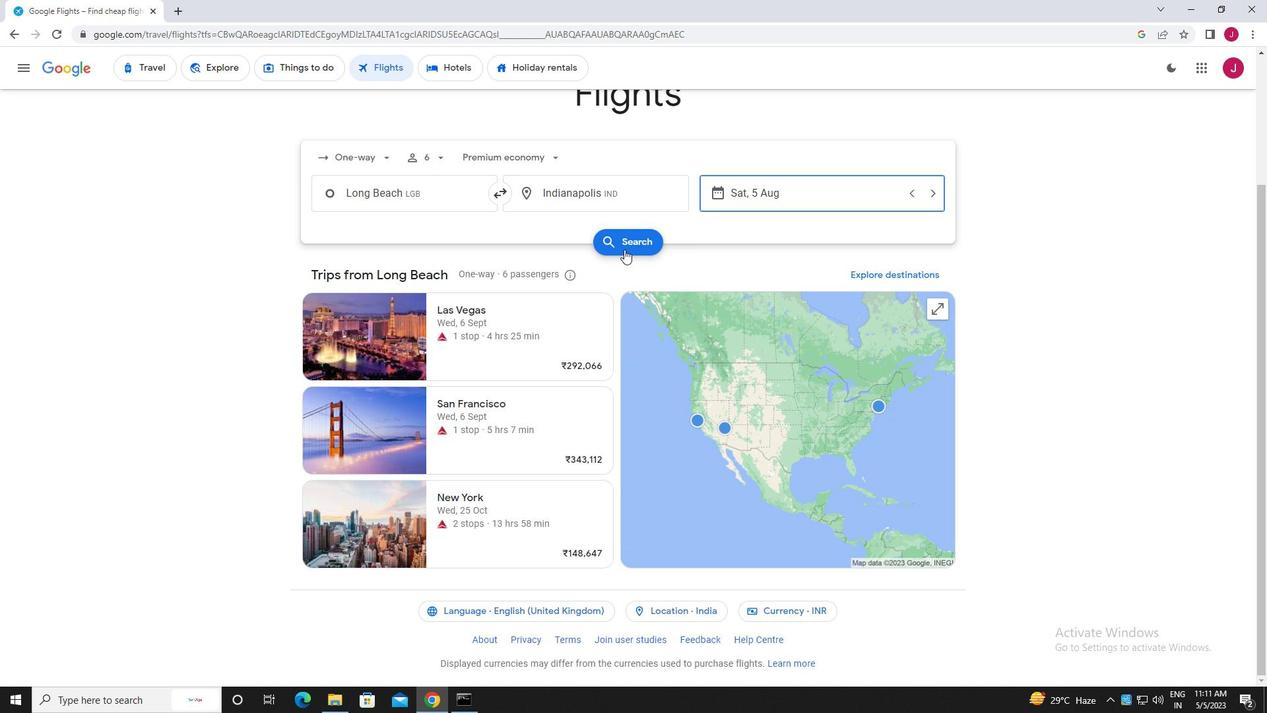 
Action: Mouse pressed left at (629, 240)
Screenshot: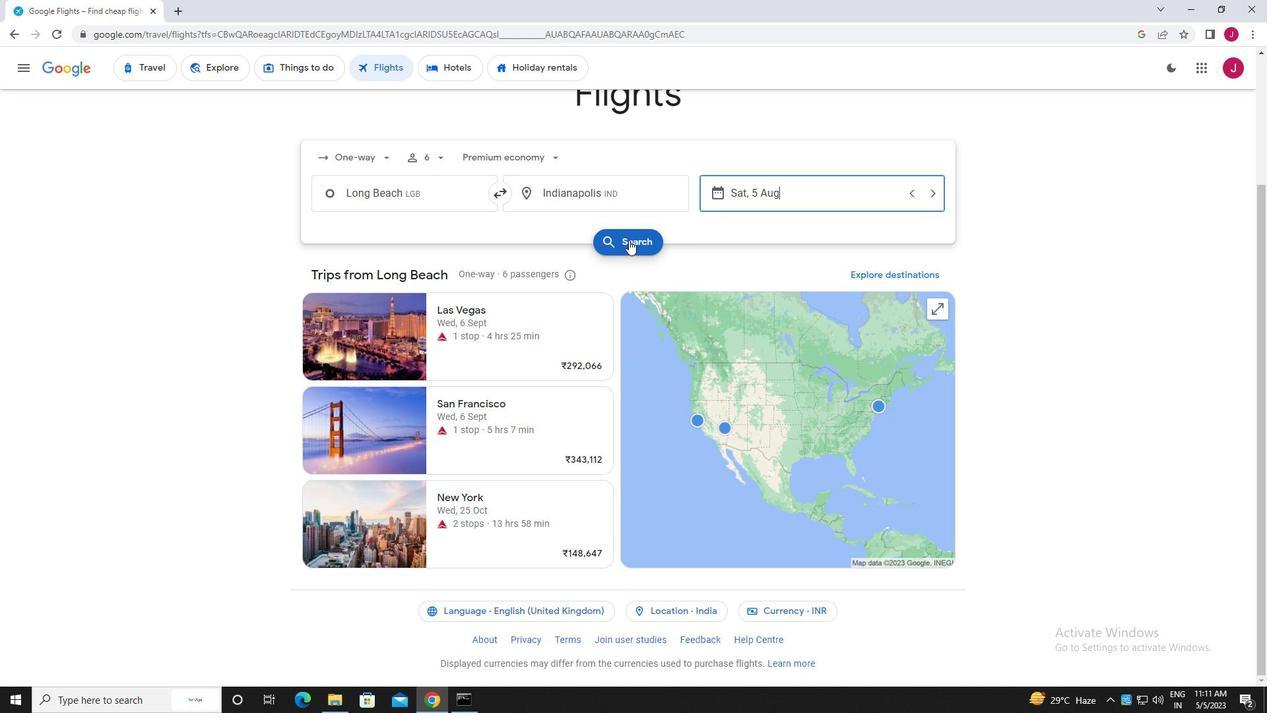 
Action: Mouse moved to (337, 192)
Screenshot: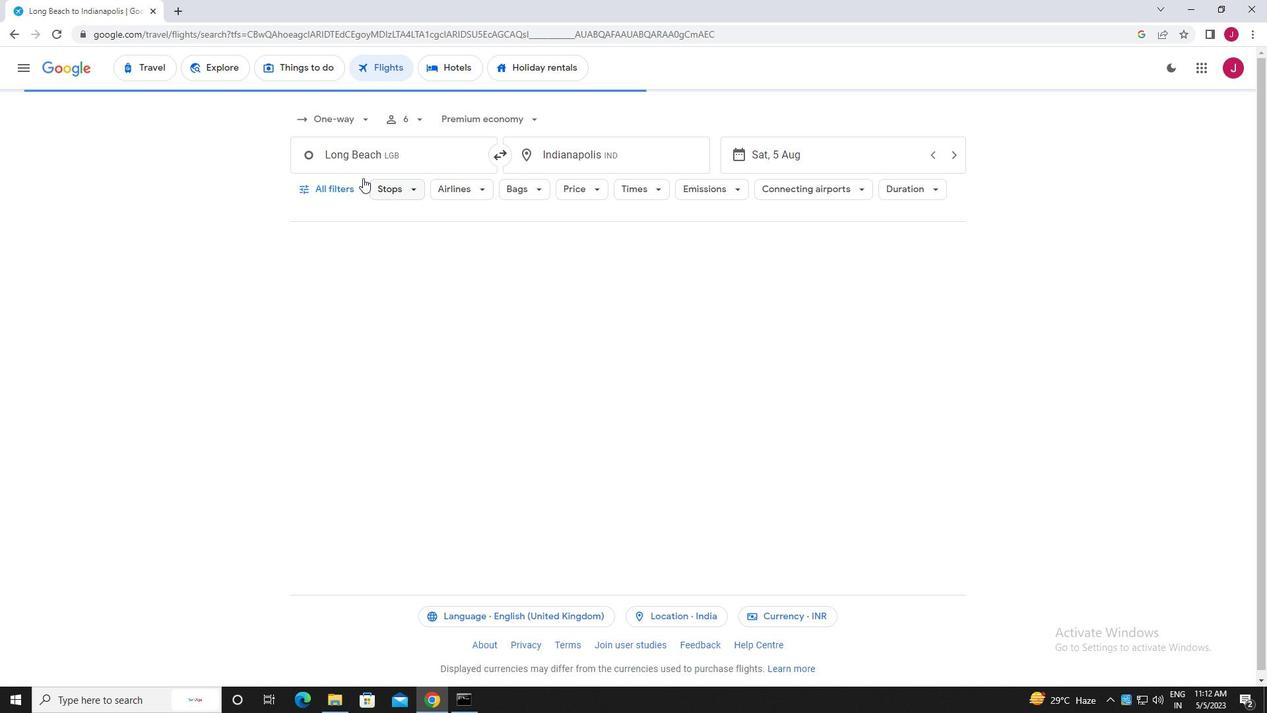 
Action: Mouse pressed left at (337, 192)
Screenshot: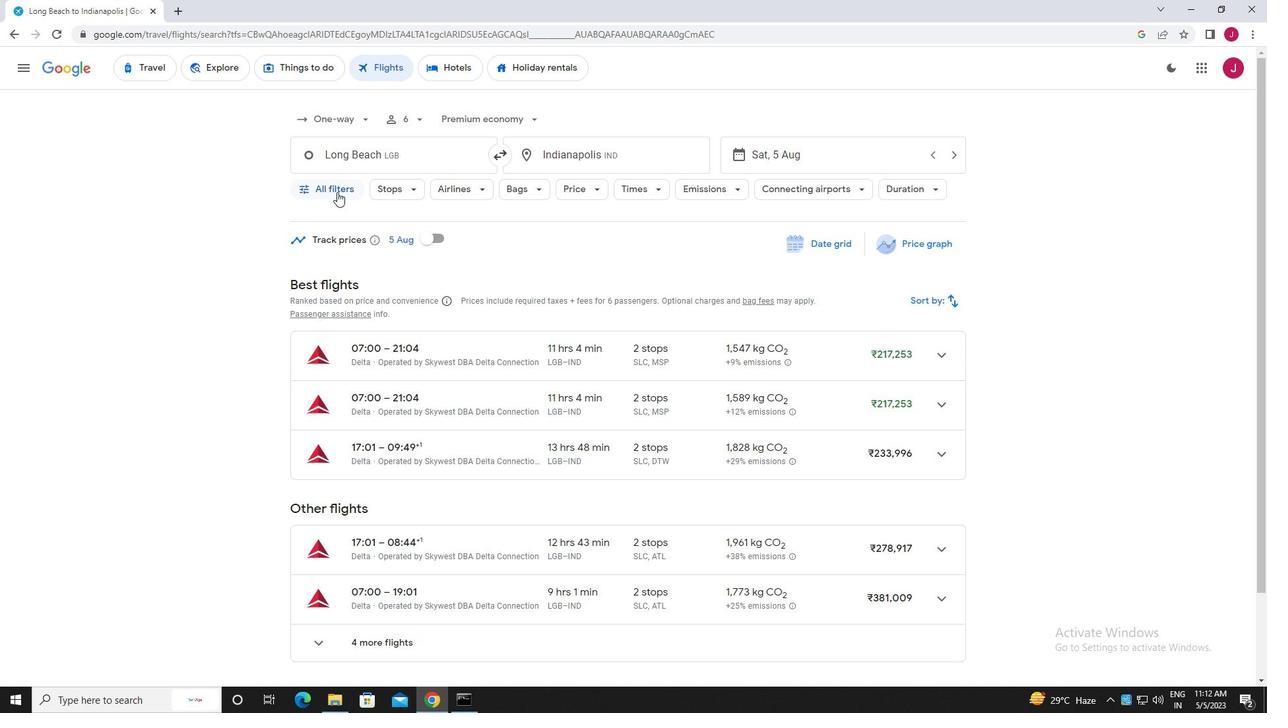 
Action: Mouse moved to (406, 322)
Screenshot: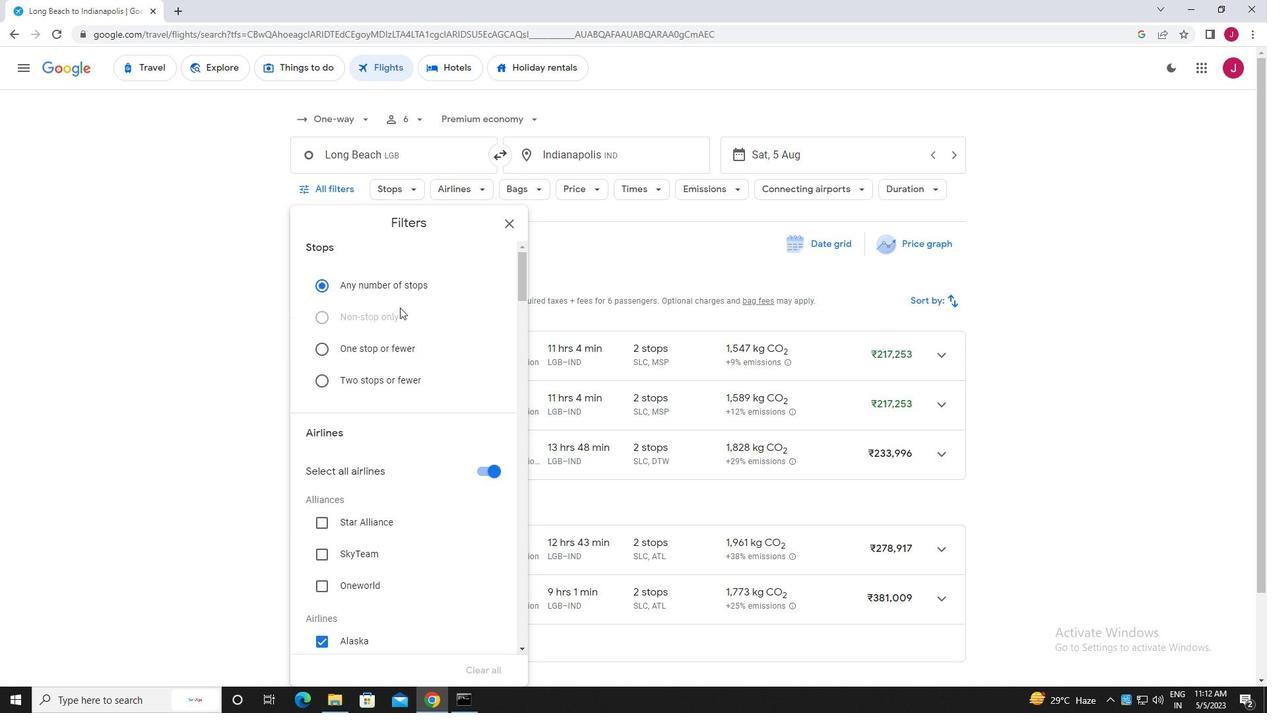 
Action: Mouse scrolled (406, 322) with delta (0, 0)
Screenshot: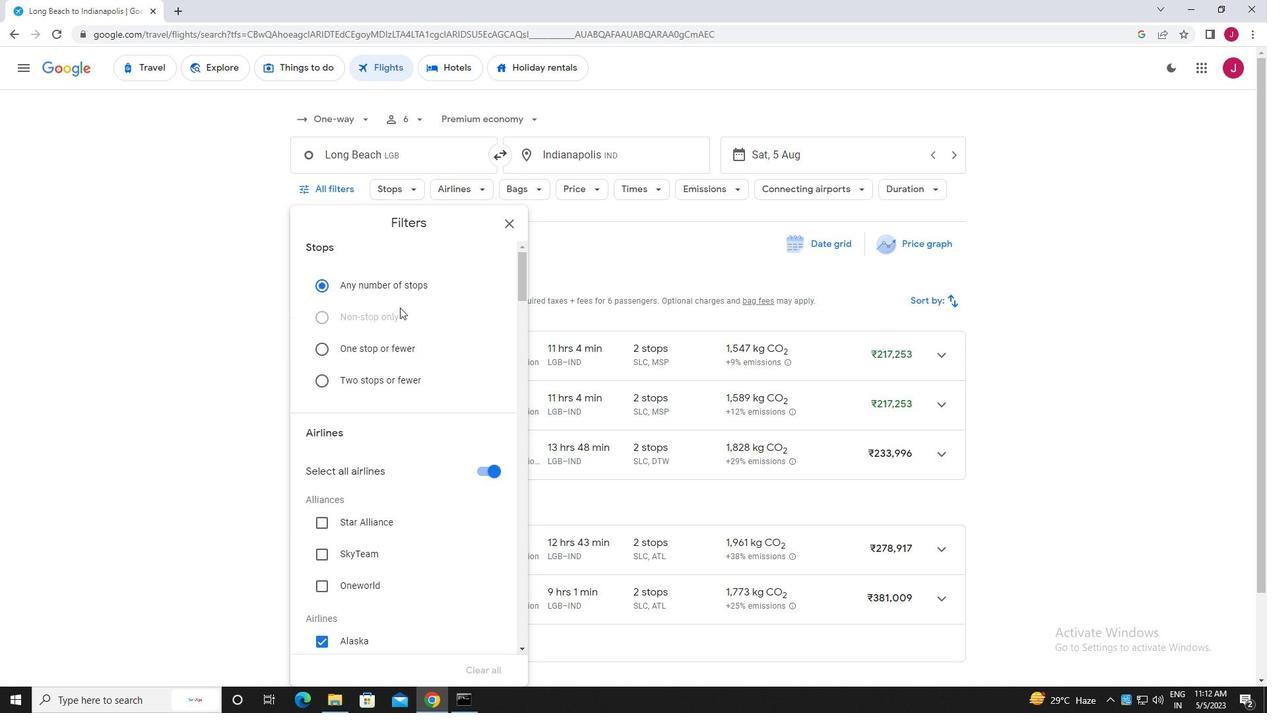 
Action: Mouse scrolled (406, 322) with delta (0, 0)
Screenshot: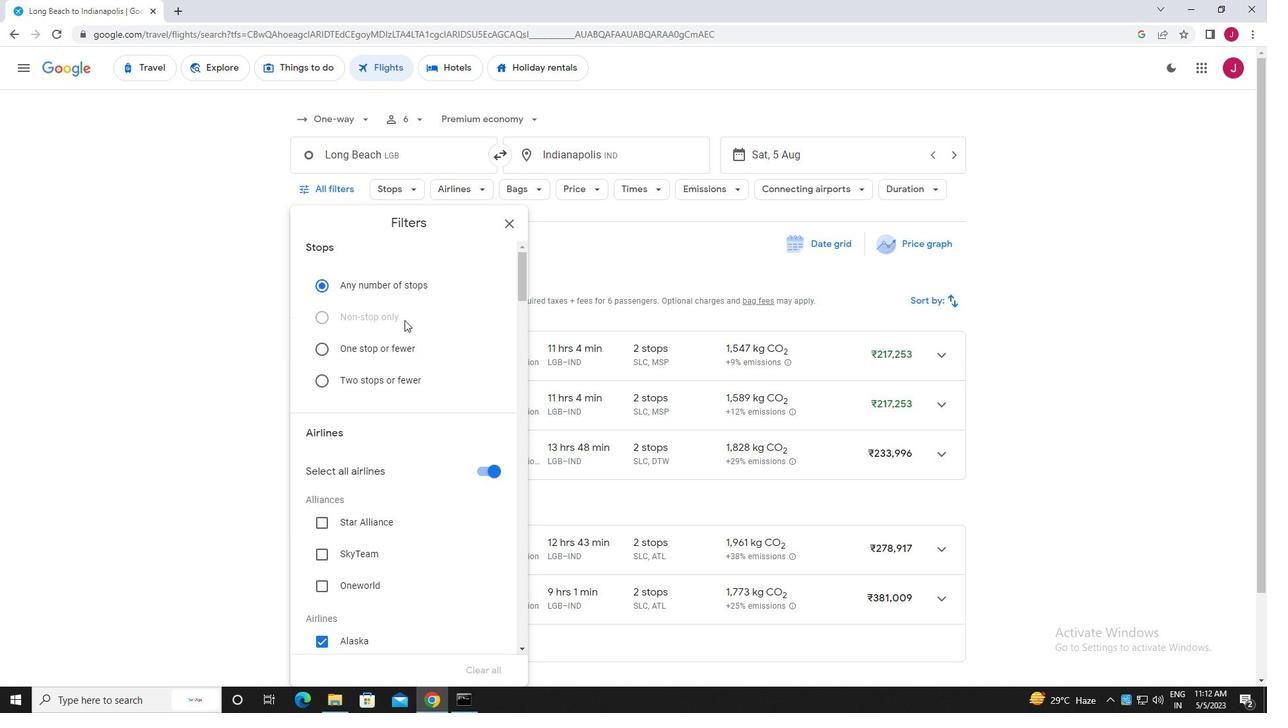 
Action: Mouse scrolled (406, 322) with delta (0, 0)
Screenshot: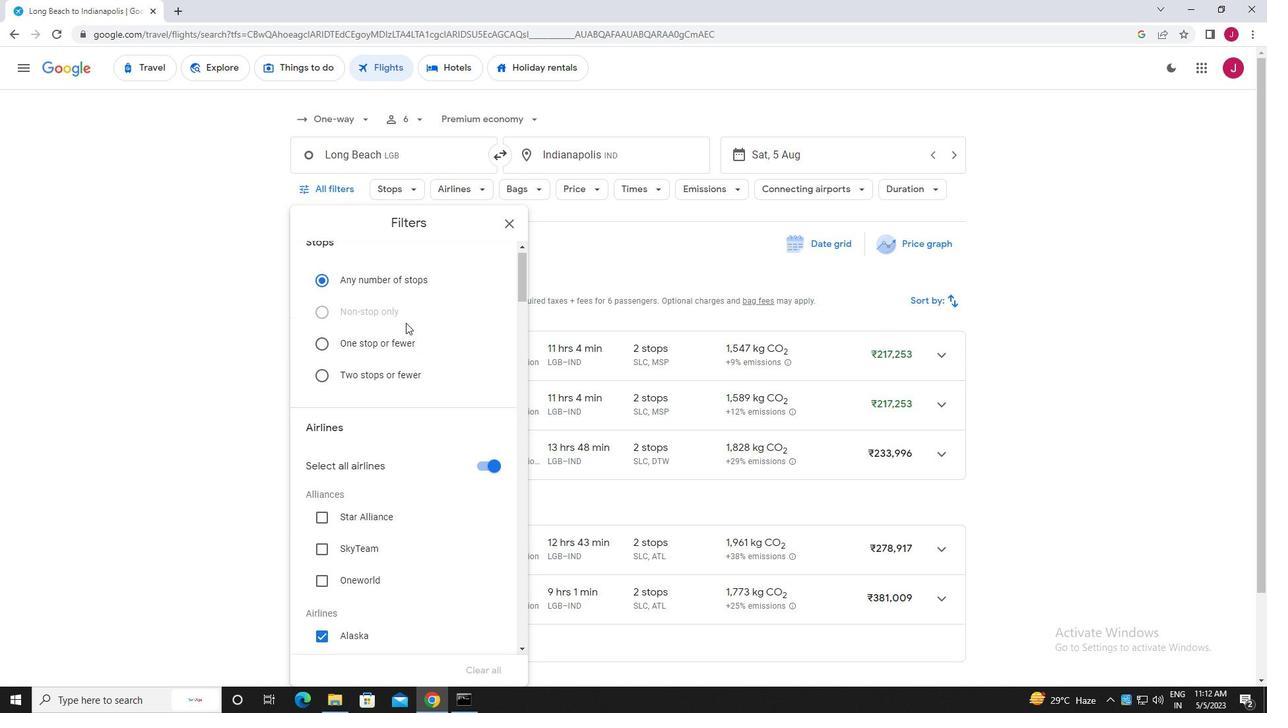 
Action: Mouse moved to (478, 275)
Screenshot: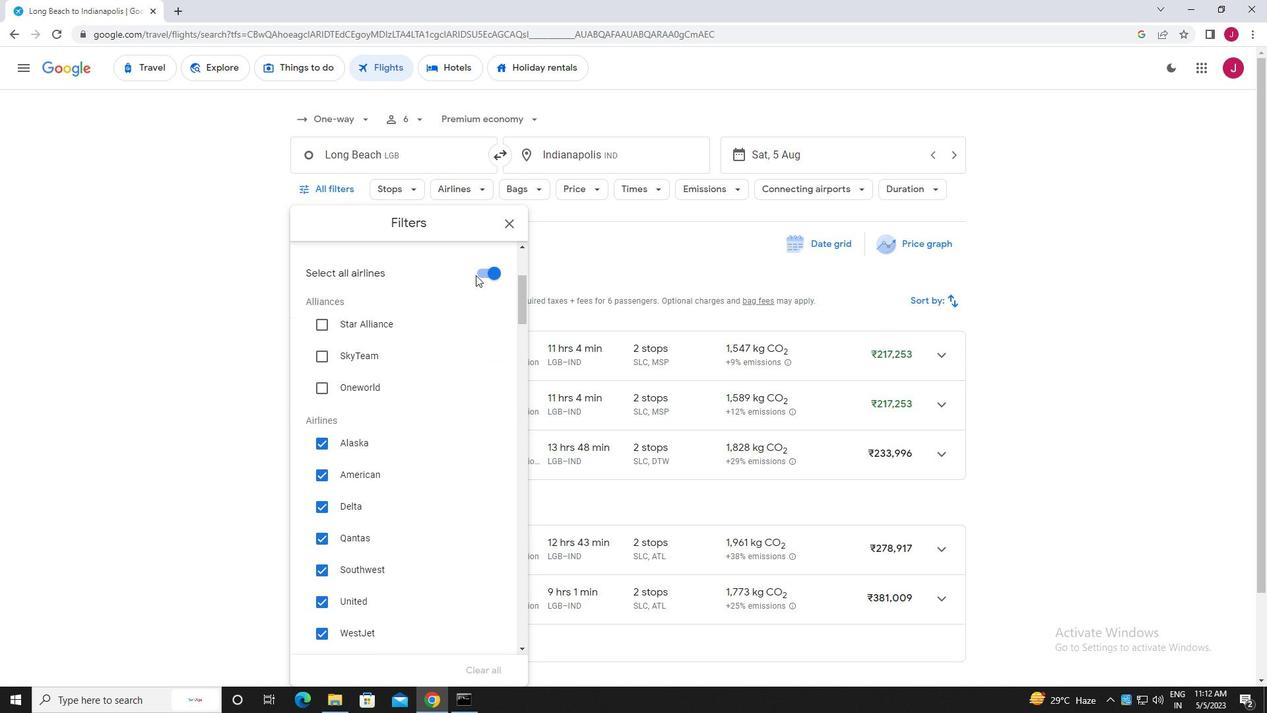 
Action: Mouse pressed left at (478, 275)
Screenshot: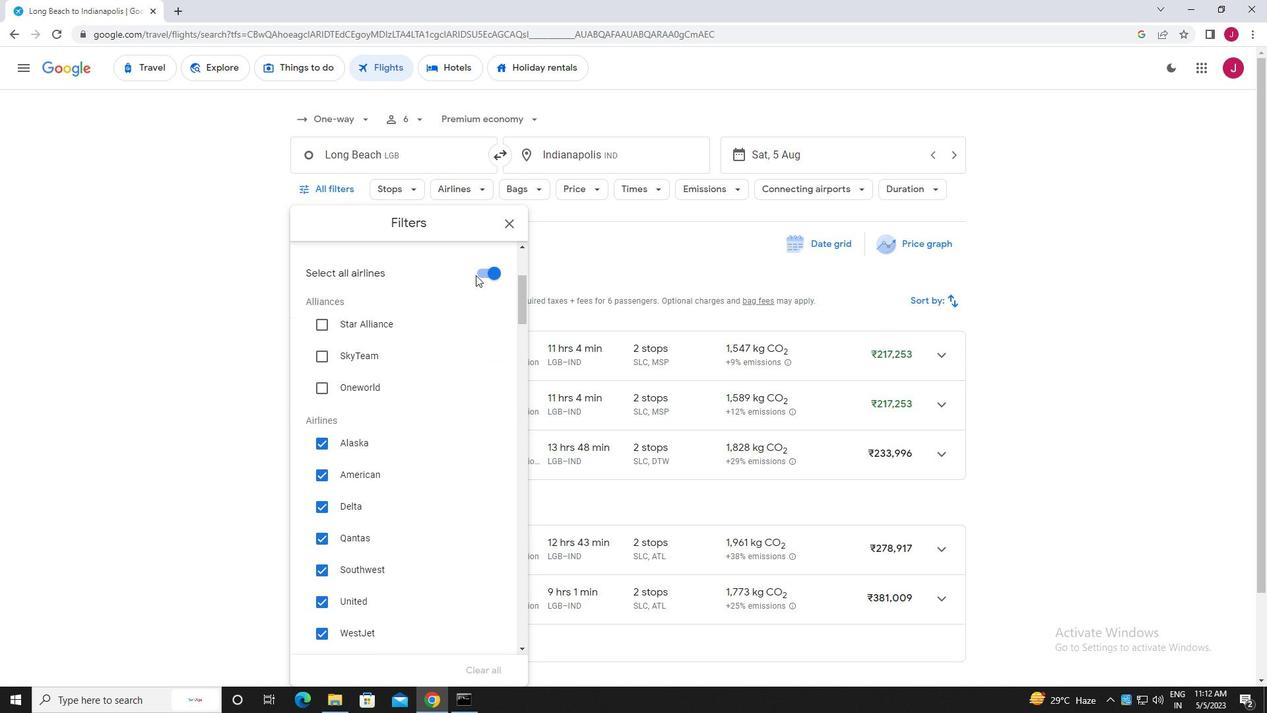 
Action: Mouse moved to (396, 318)
Screenshot: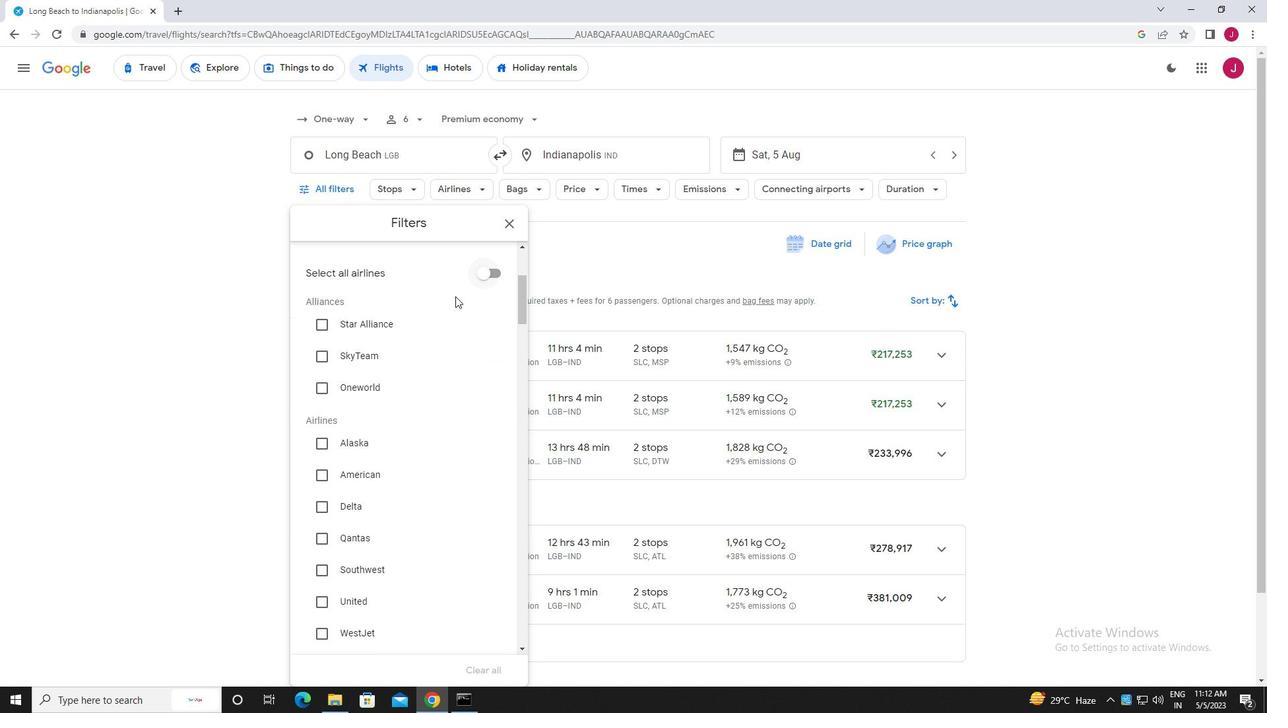 
Action: Mouse scrolled (396, 317) with delta (0, 0)
Screenshot: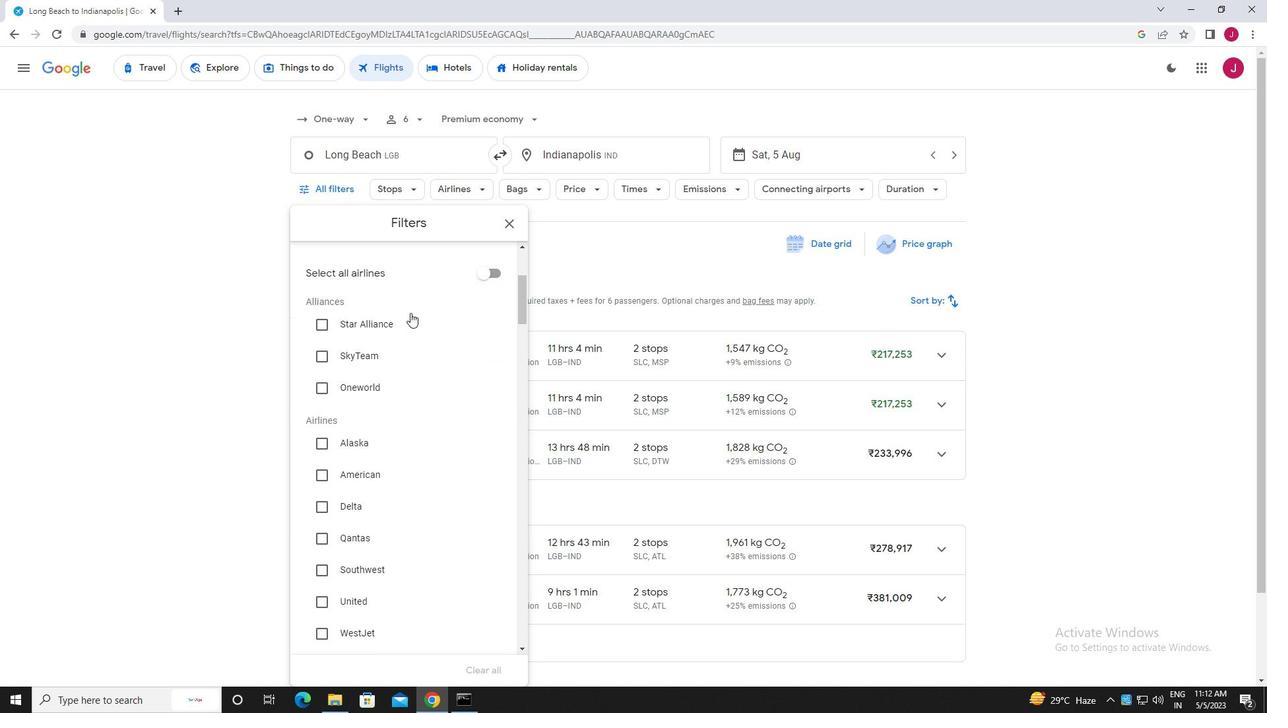 
Action: Mouse scrolled (396, 317) with delta (0, 0)
Screenshot: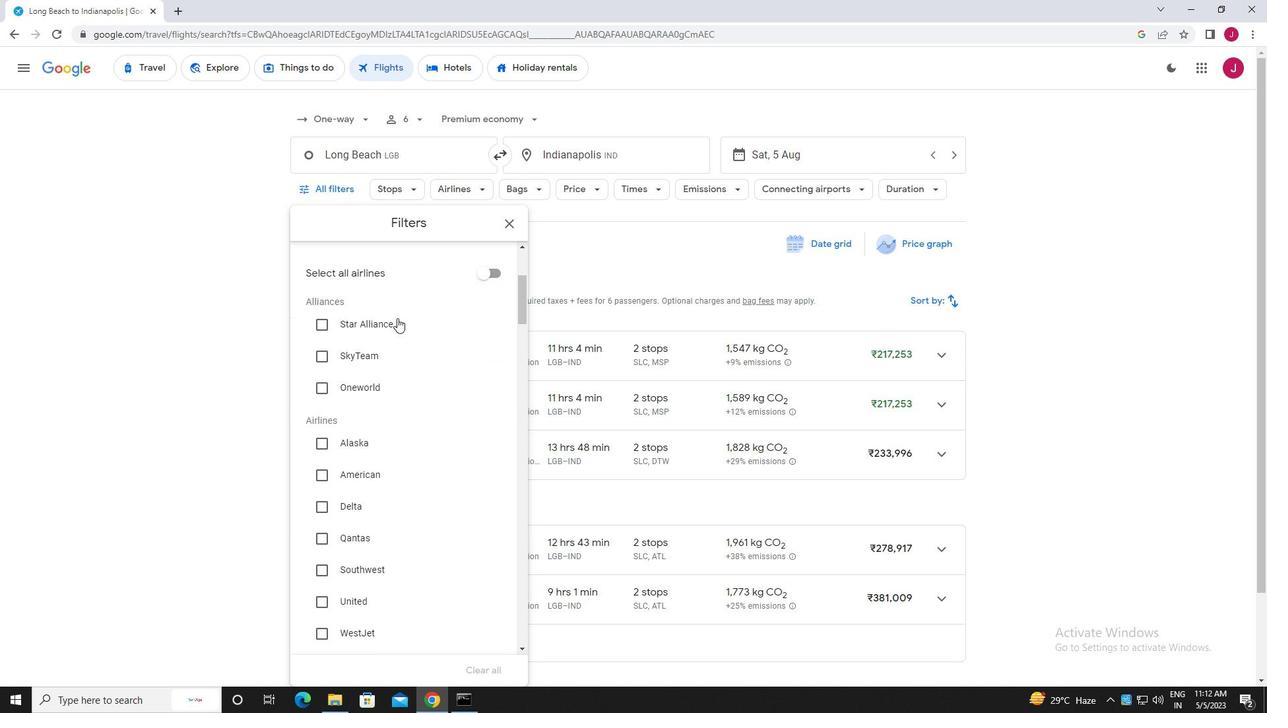 
Action: Mouse scrolled (396, 317) with delta (0, 0)
Screenshot: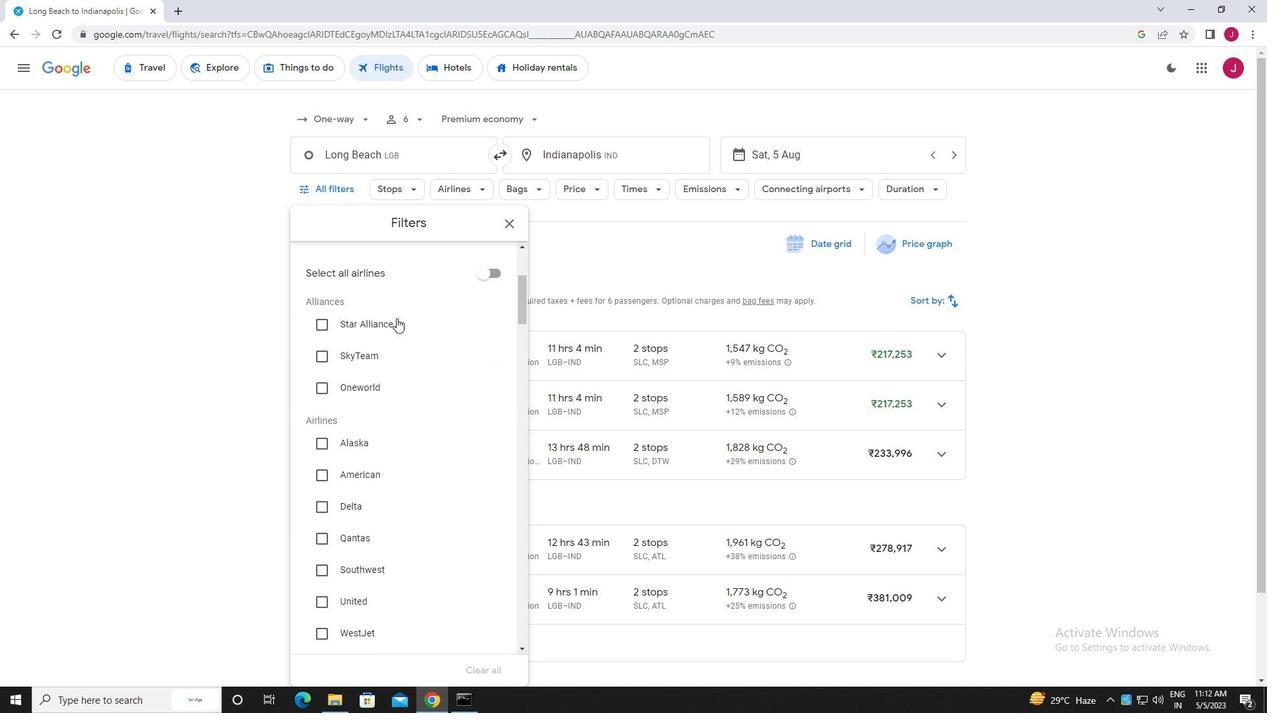 
Action: Mouse scrolled (396, 317) with delta (0, 0)
Screenshot: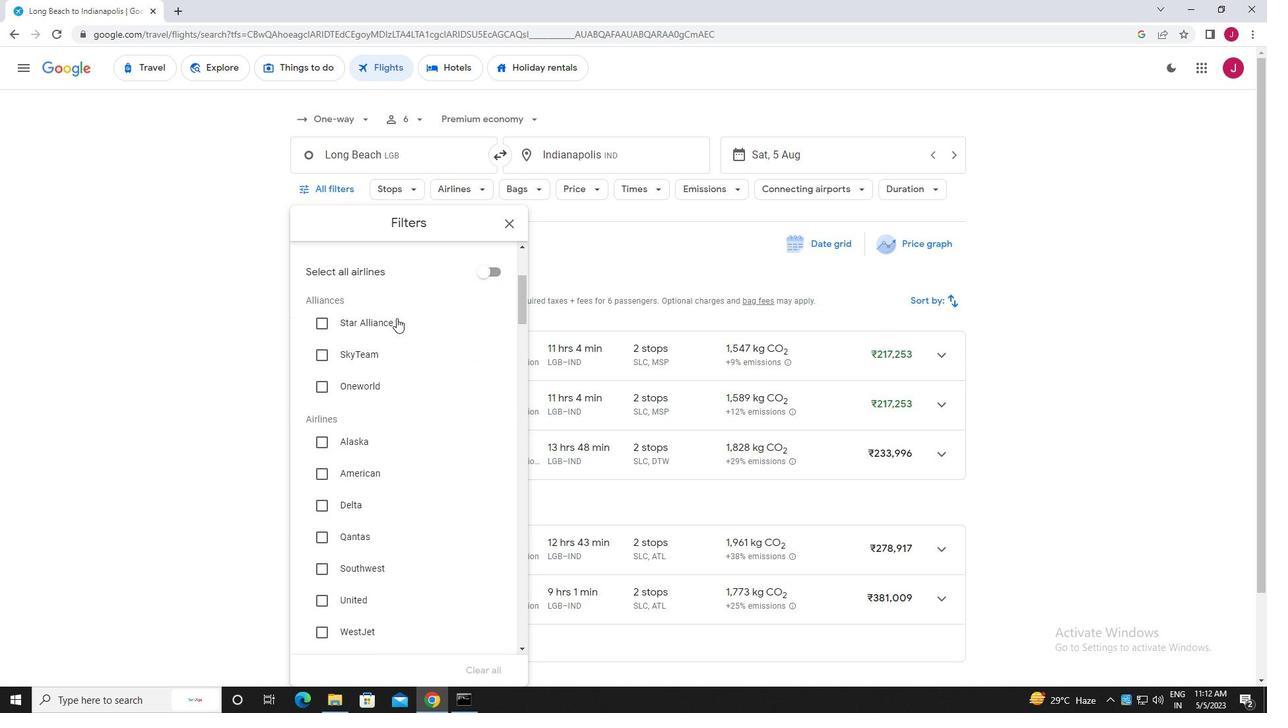 
Action: Mouse moved to (332, 266)
Screenshot: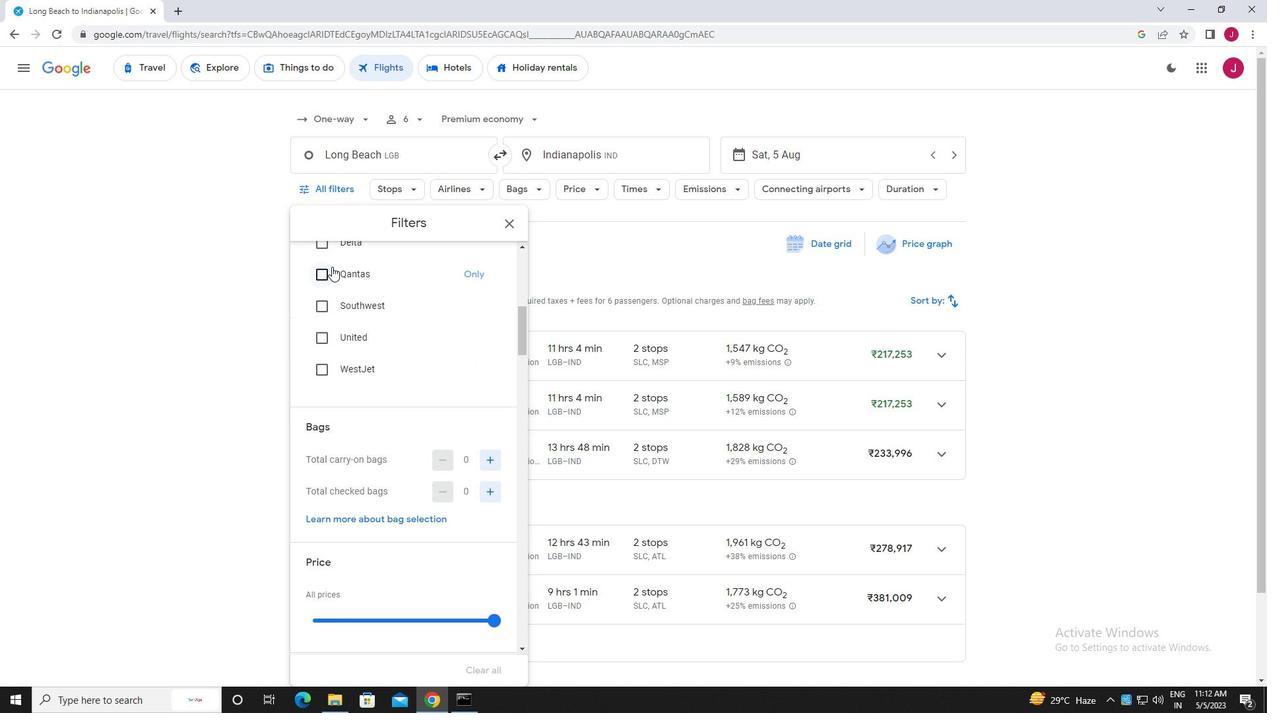 
Action: Mouse scrolled (332, 266) with delta (0, 0)
Screenshot: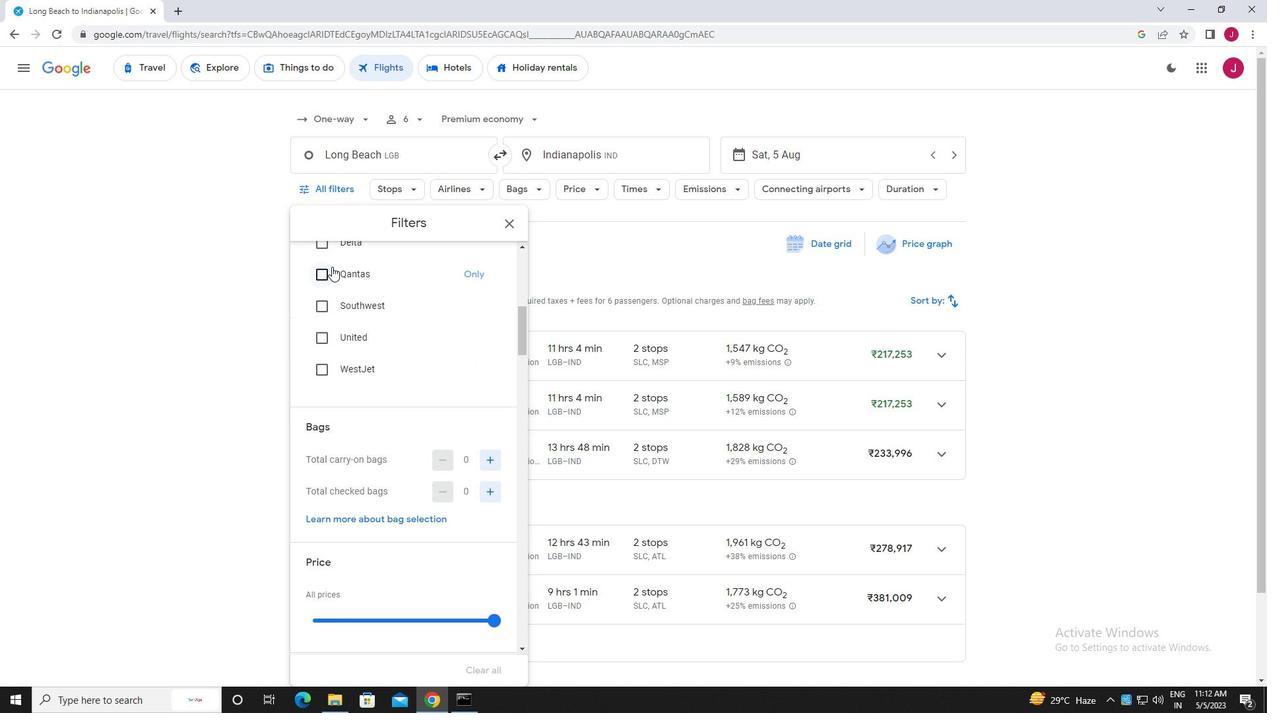 
Action: Mouse moved to (321, 305)
Screenshot: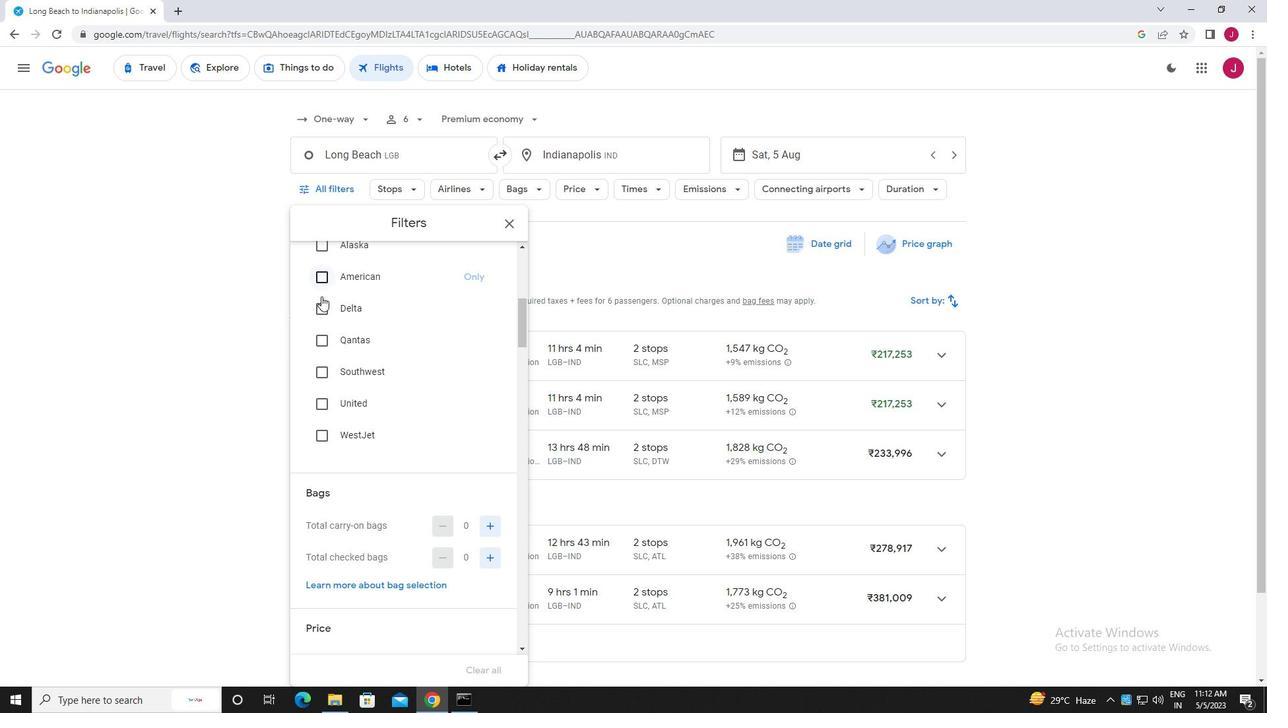 
Action: Mouse pressed left at (321, 305)
Screenshot: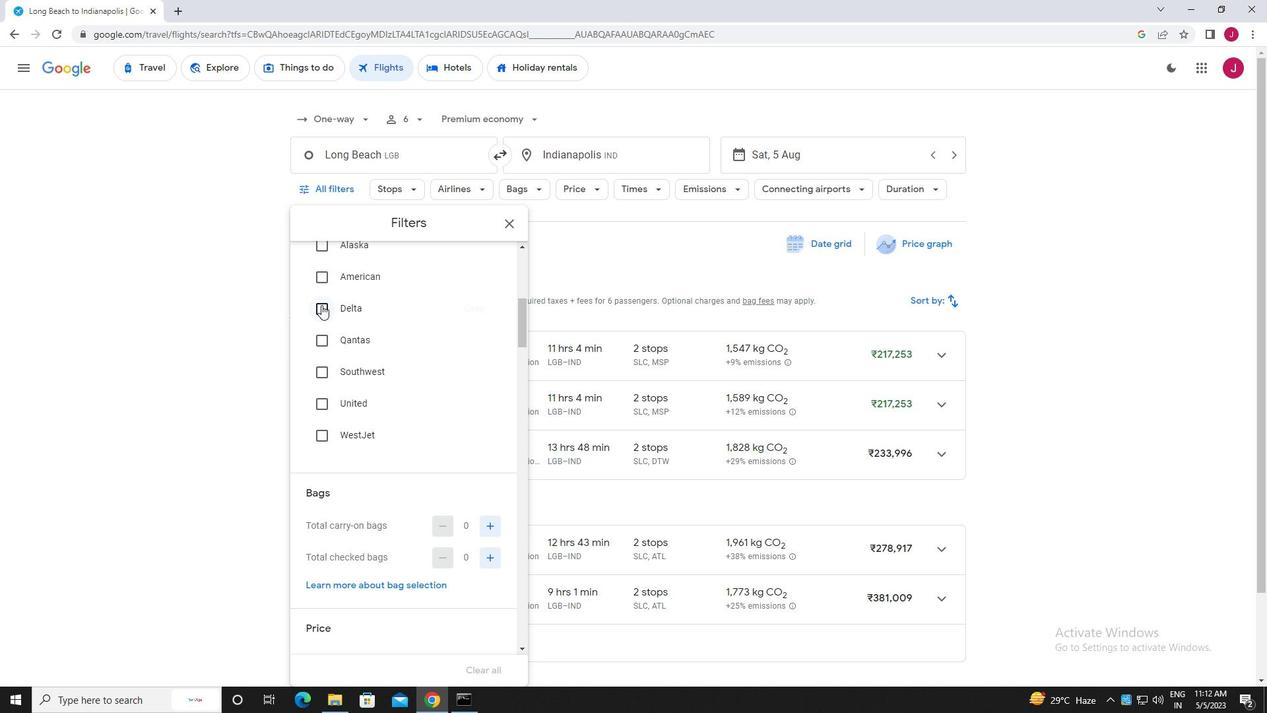 
Action: Mouse moved to (375, 314)
Screenshot: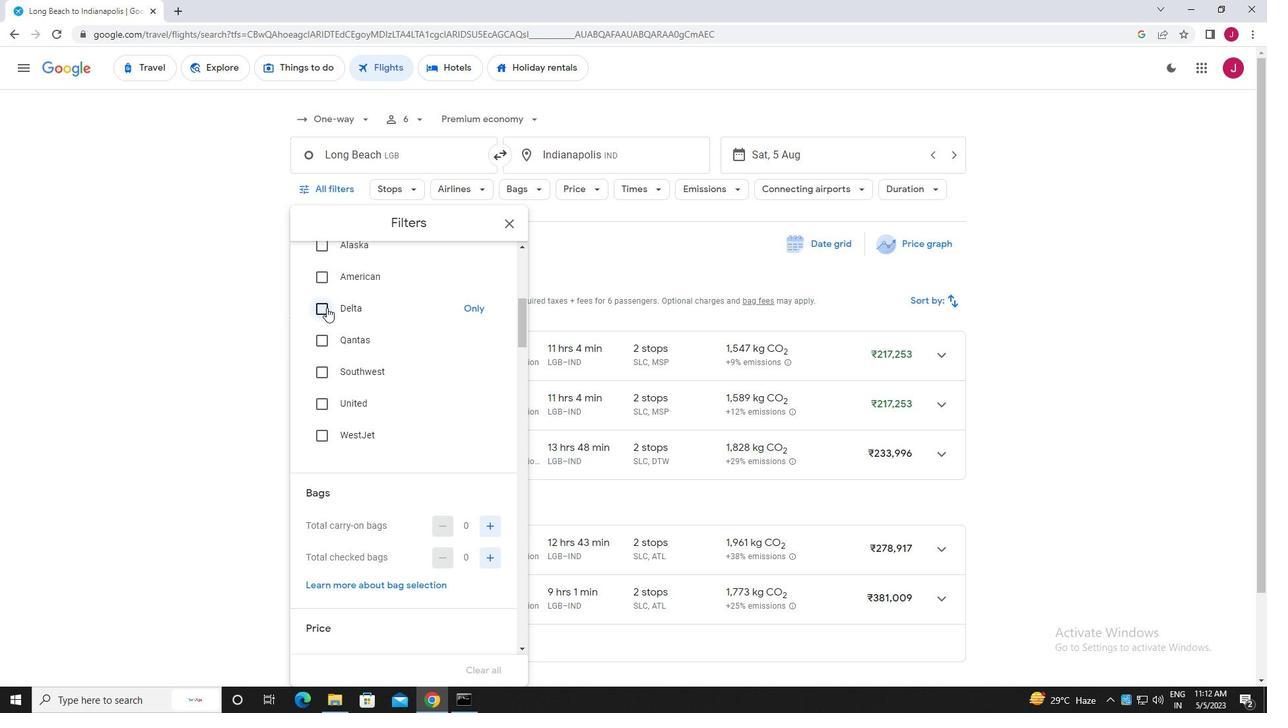 
Action: Mouse scrolled (375, 313) with delta (0, 0)
Screenshot: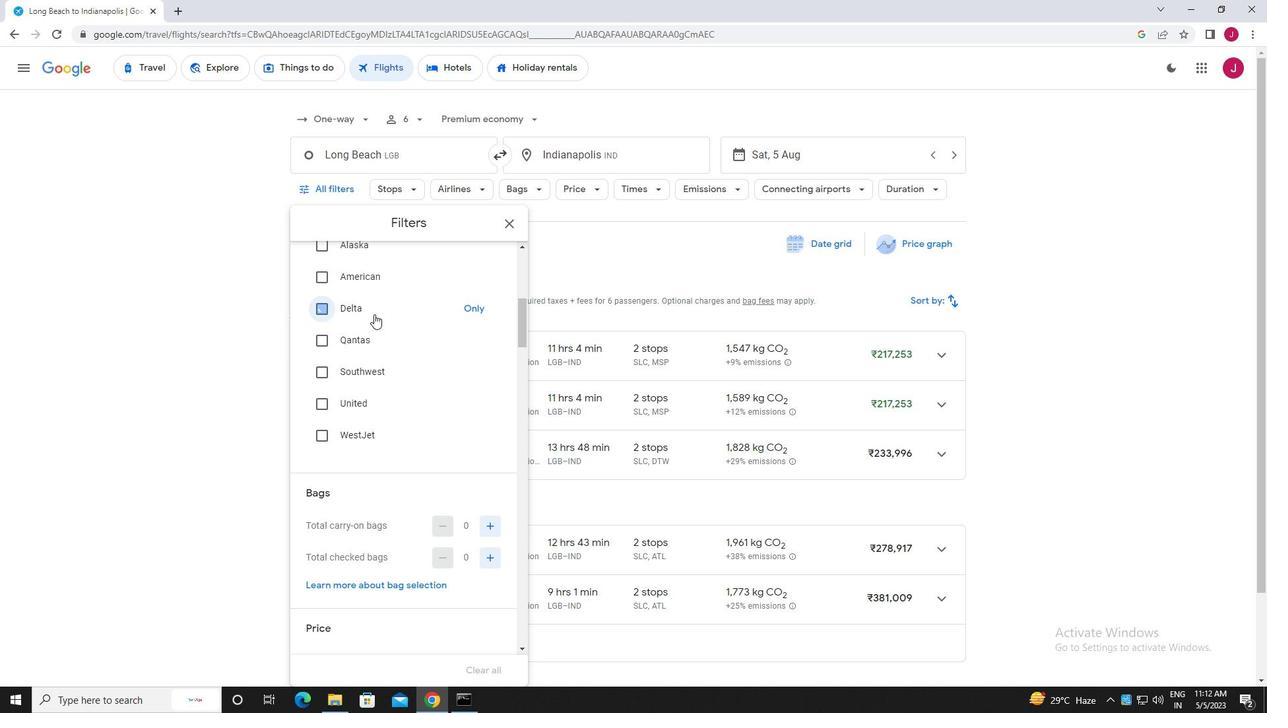 
Action: Mouse scrolled (375, 313) with delta (0, 0)
Screenshot: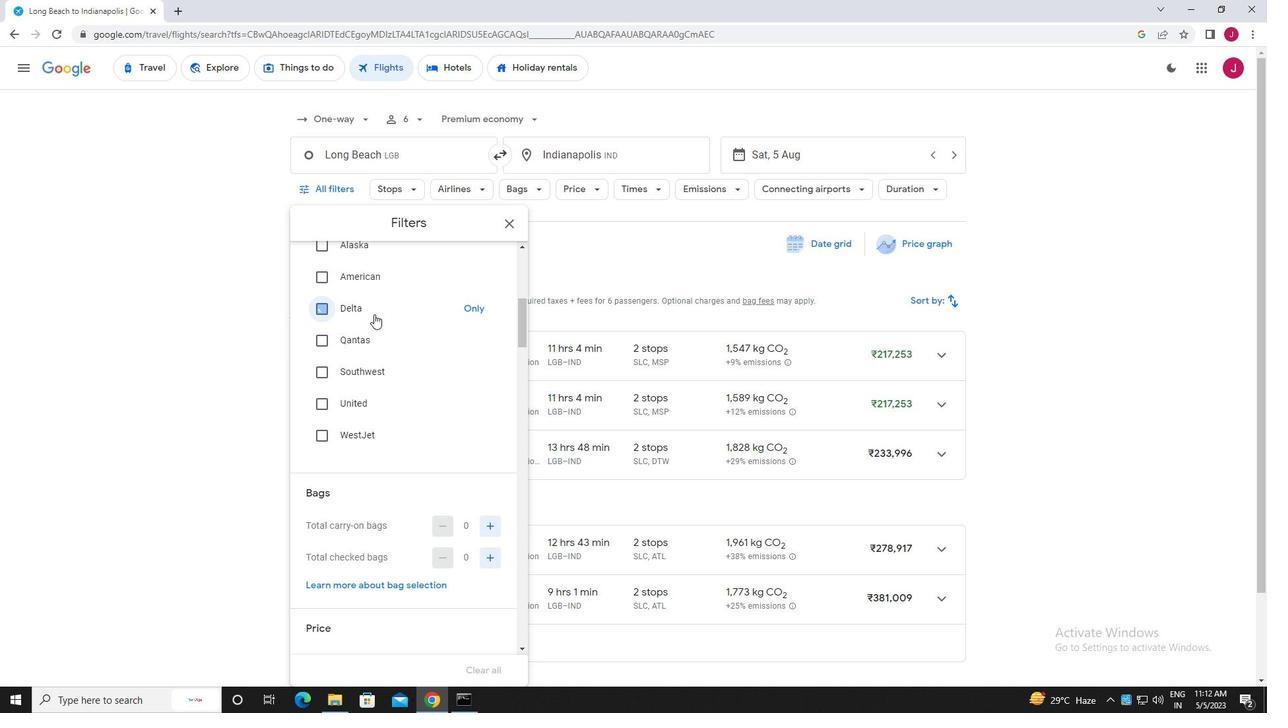 
Action: Mouse scrolled (375, 313) with delta (0, 0)
Screenshot: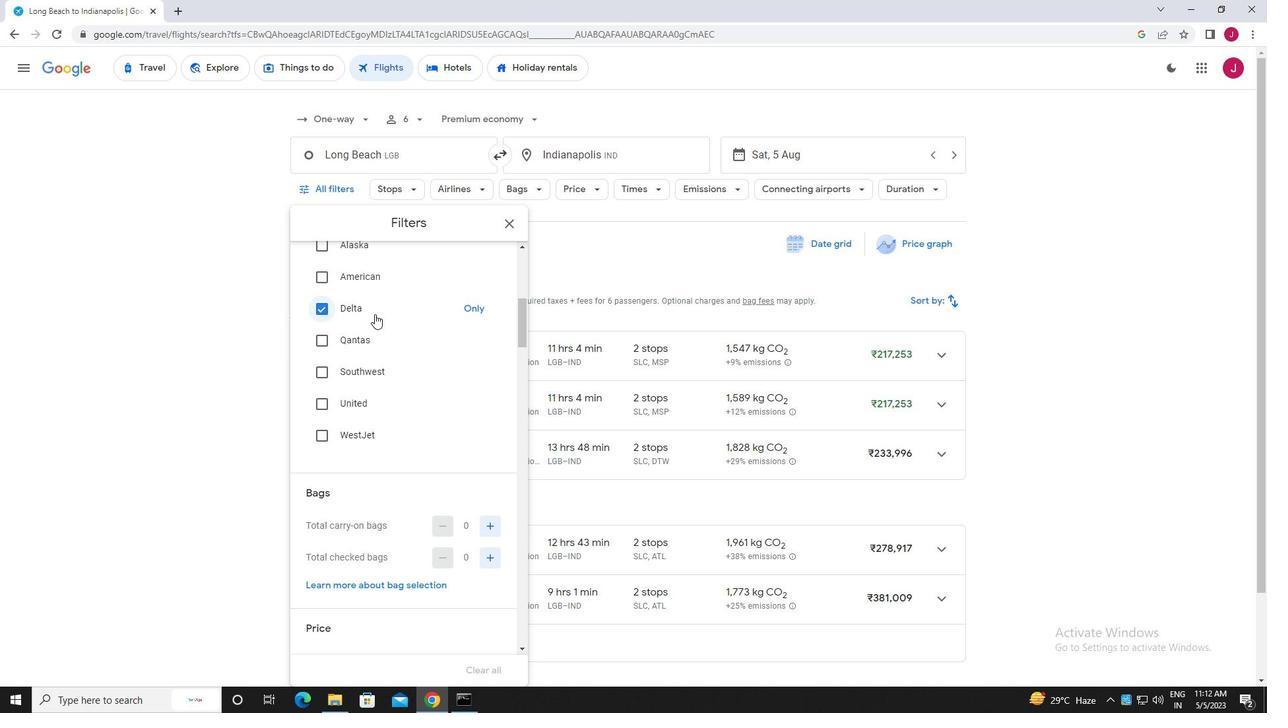 
Action: Mouse scrolled (375, 313) with delta (0, 0)
Screenshot: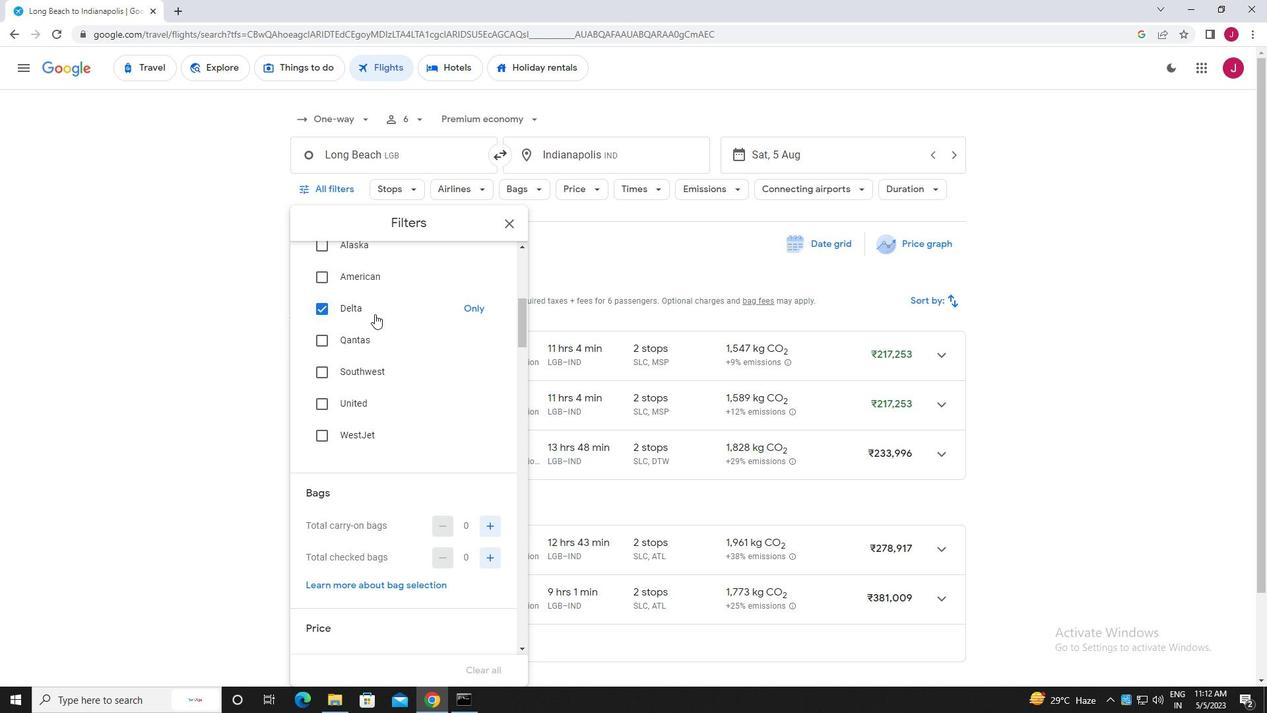 
Action: Mouse moved to (489, 295)
Screenshot: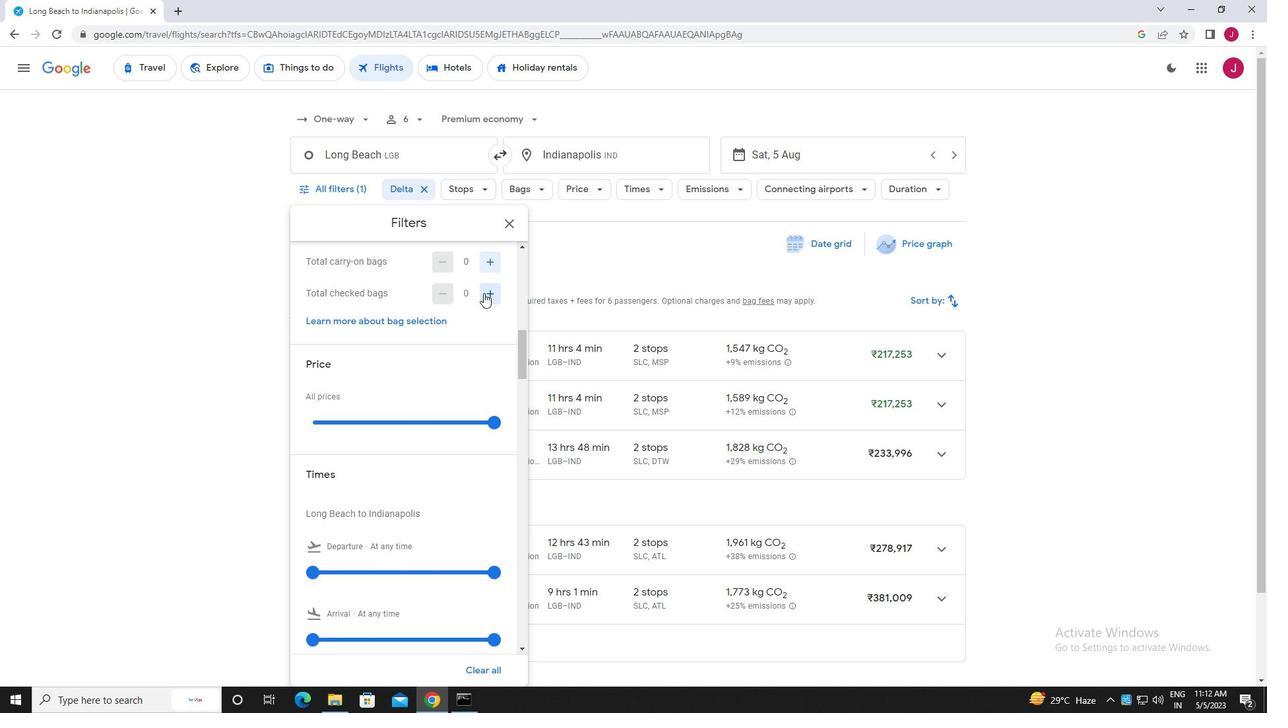 
Action: Mouse pressed left at (489, 295)
Screenshot: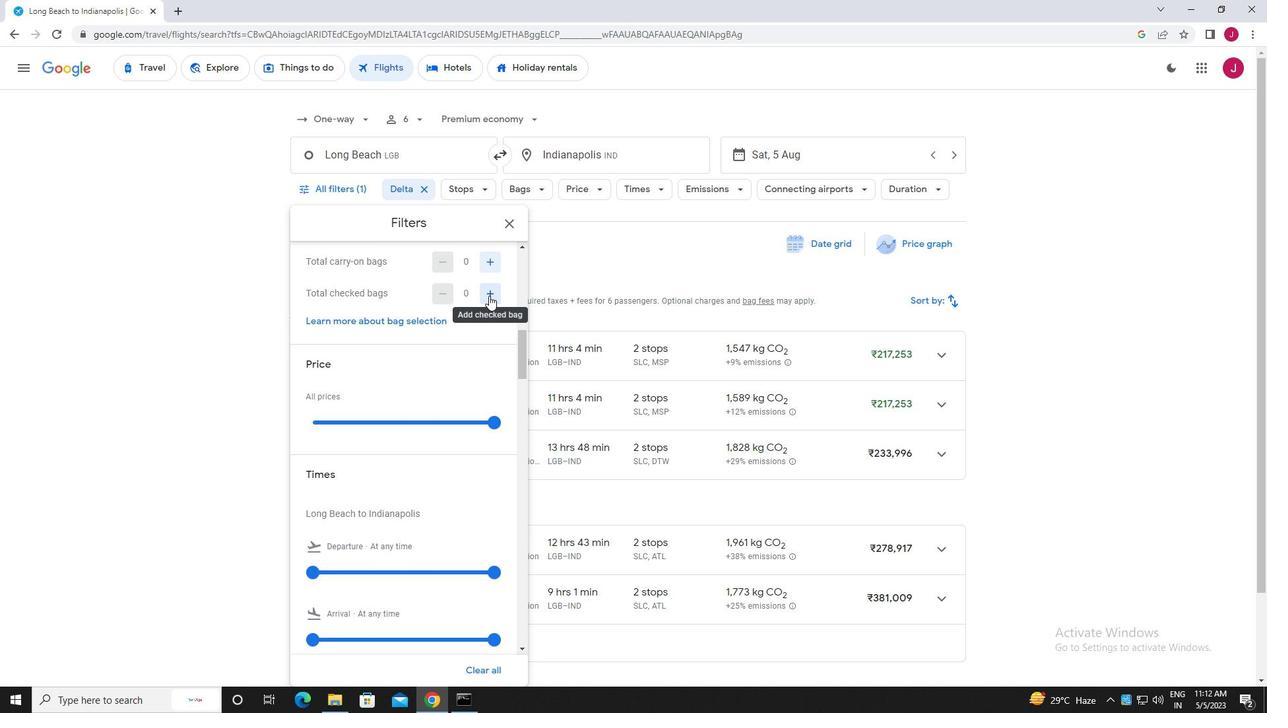 
Action: Mouse pressed left at (489, 295)
Screenshot: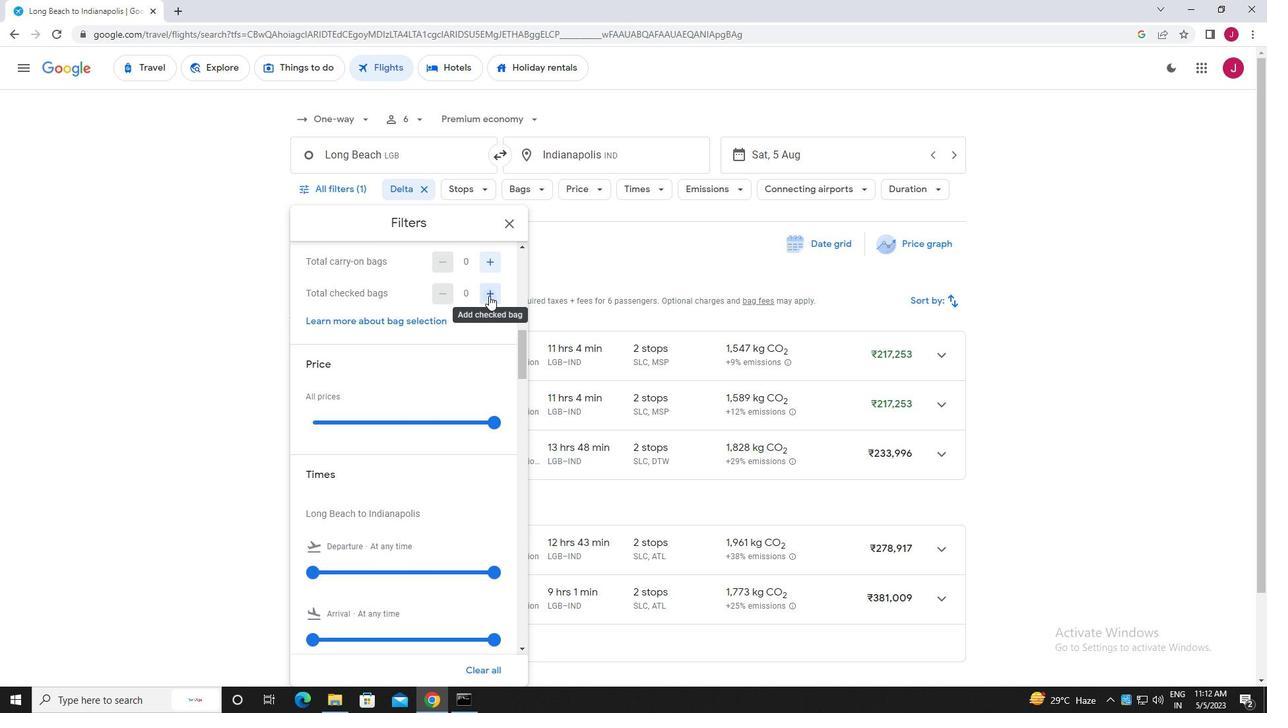 
Action: Mouse pressed left at (489, 295)
Screenshot: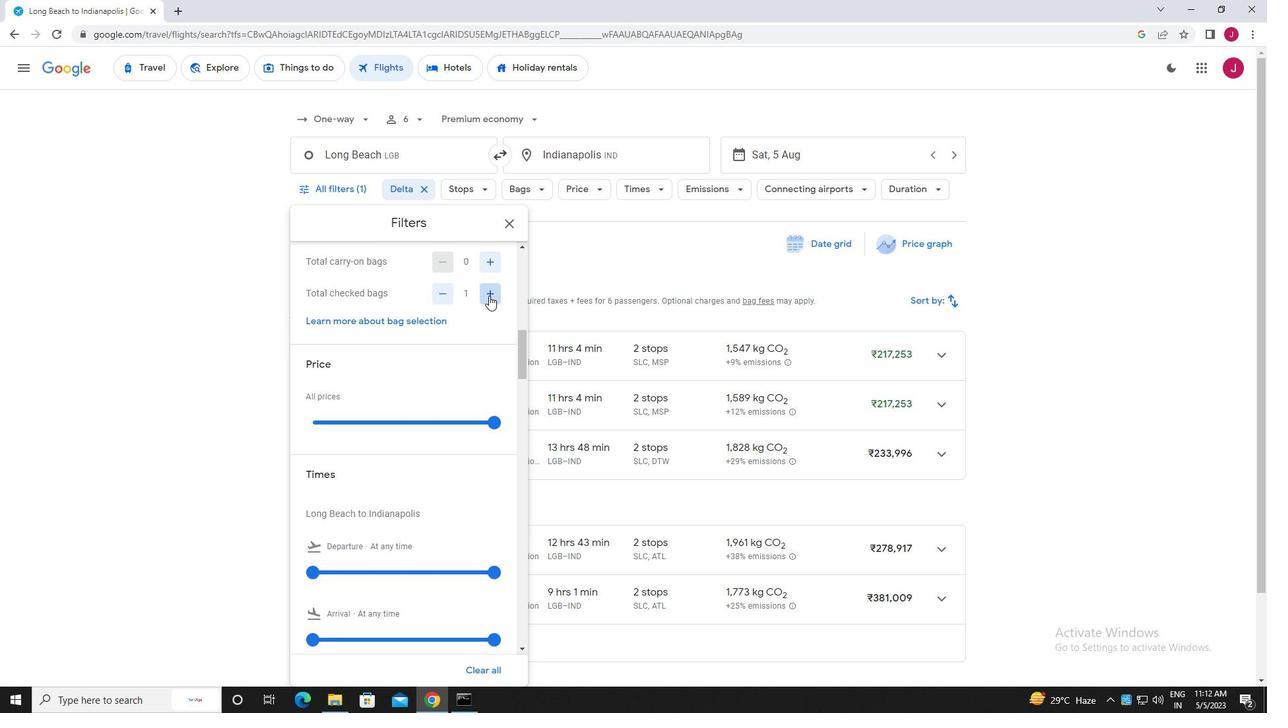 
Action: Mouse pressed left at (489, 295)
Screenshot: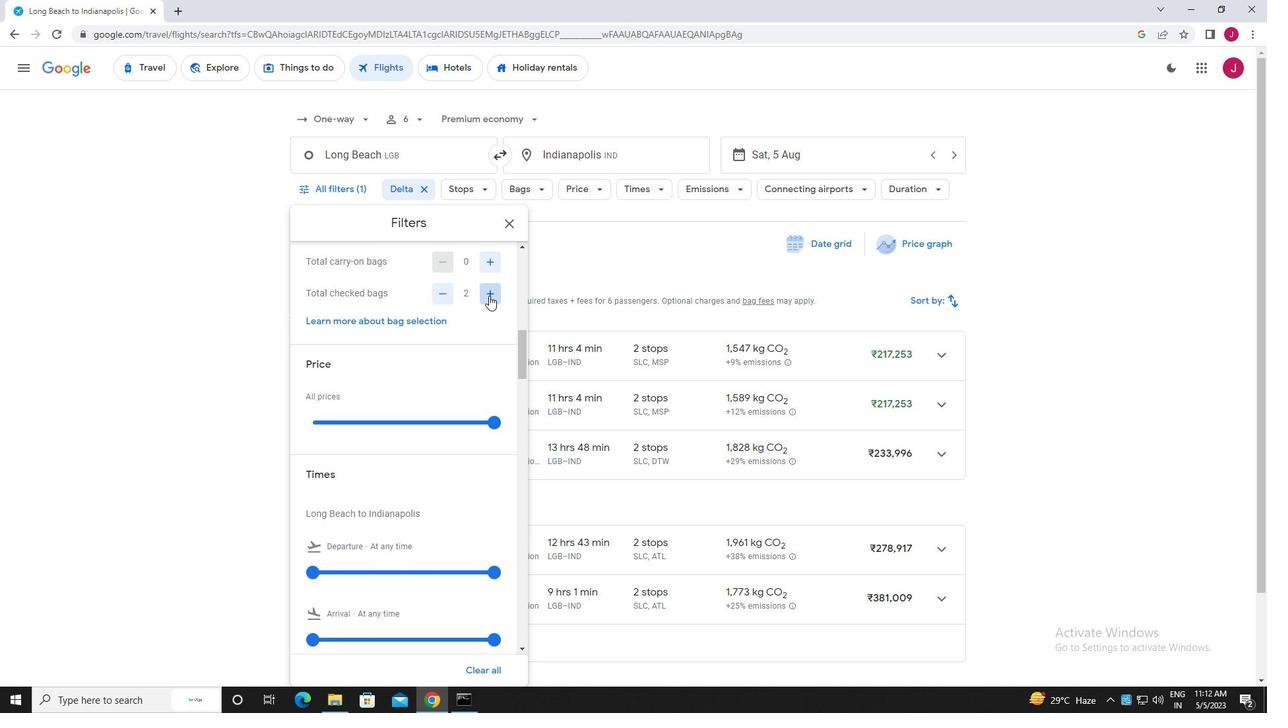 
Action: Mouse pressed left at (489, 295)
Screenshot: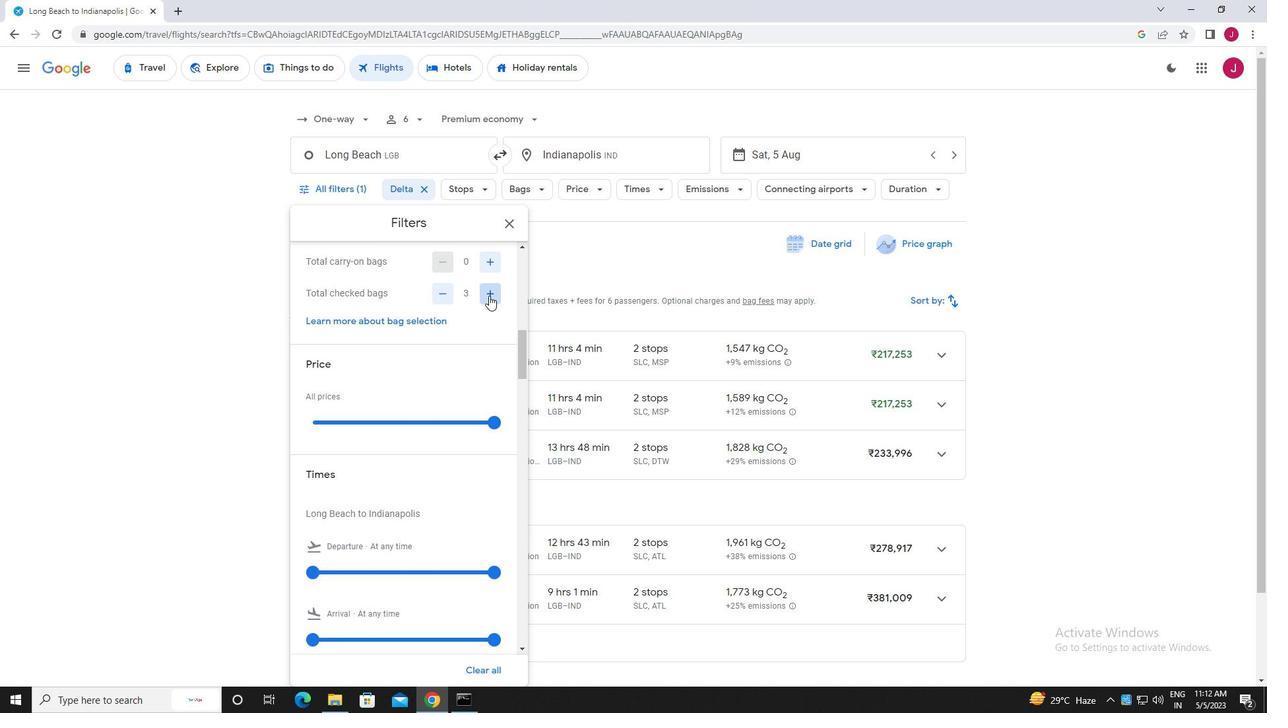 
Action: Mouse moved to (470, 301)
Screenshot: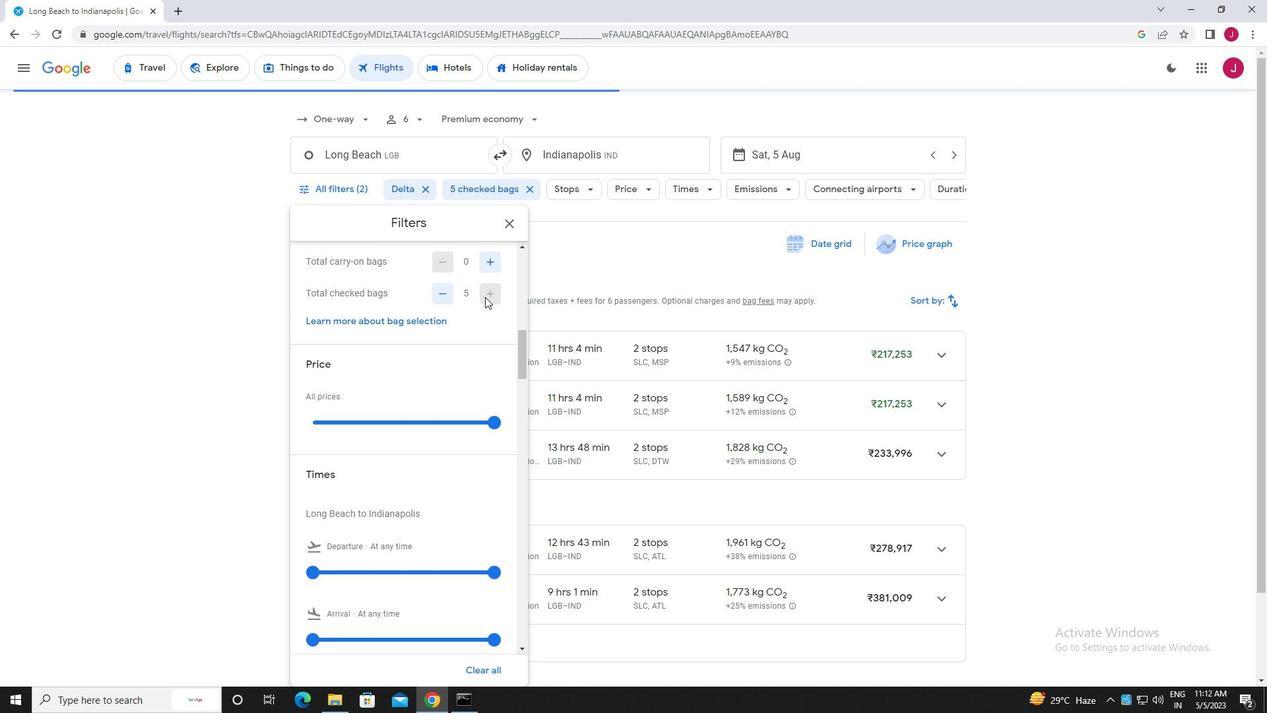 
Action: Mouse scrolled (470, 301) with delta (0, 0)
Screenshot: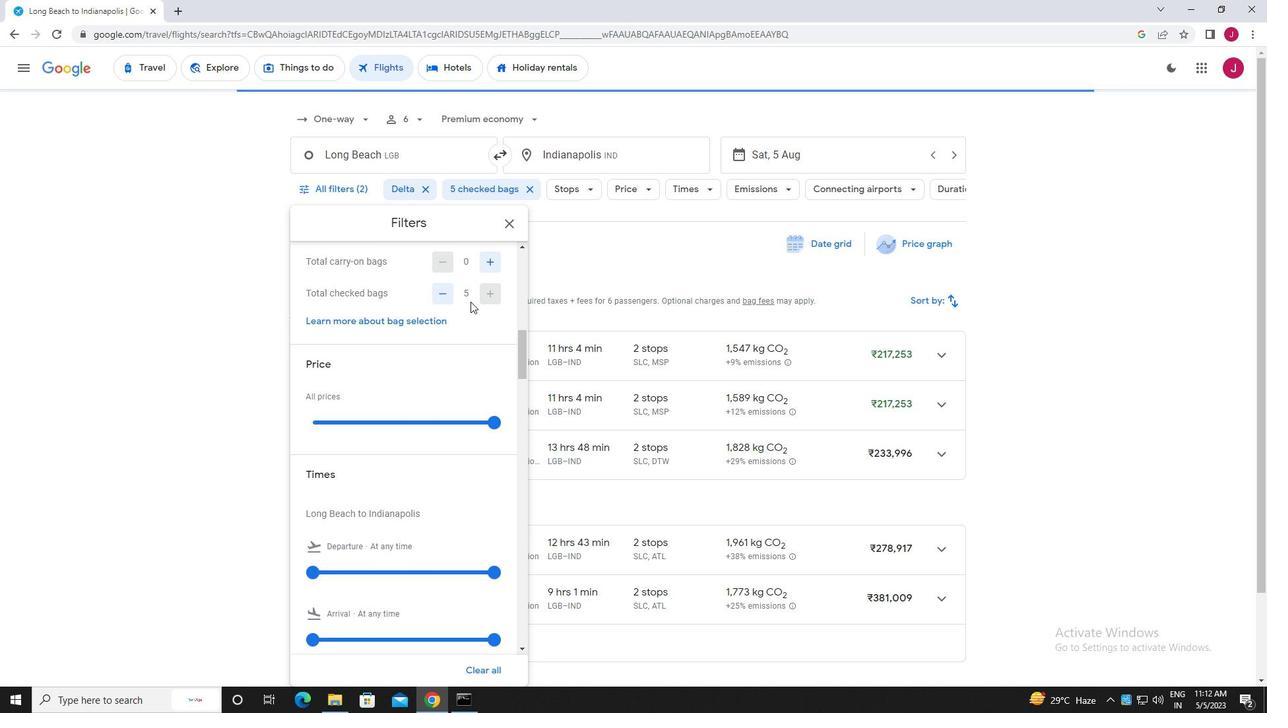
Action: Mouse moved to (496, 355)
Screenshot: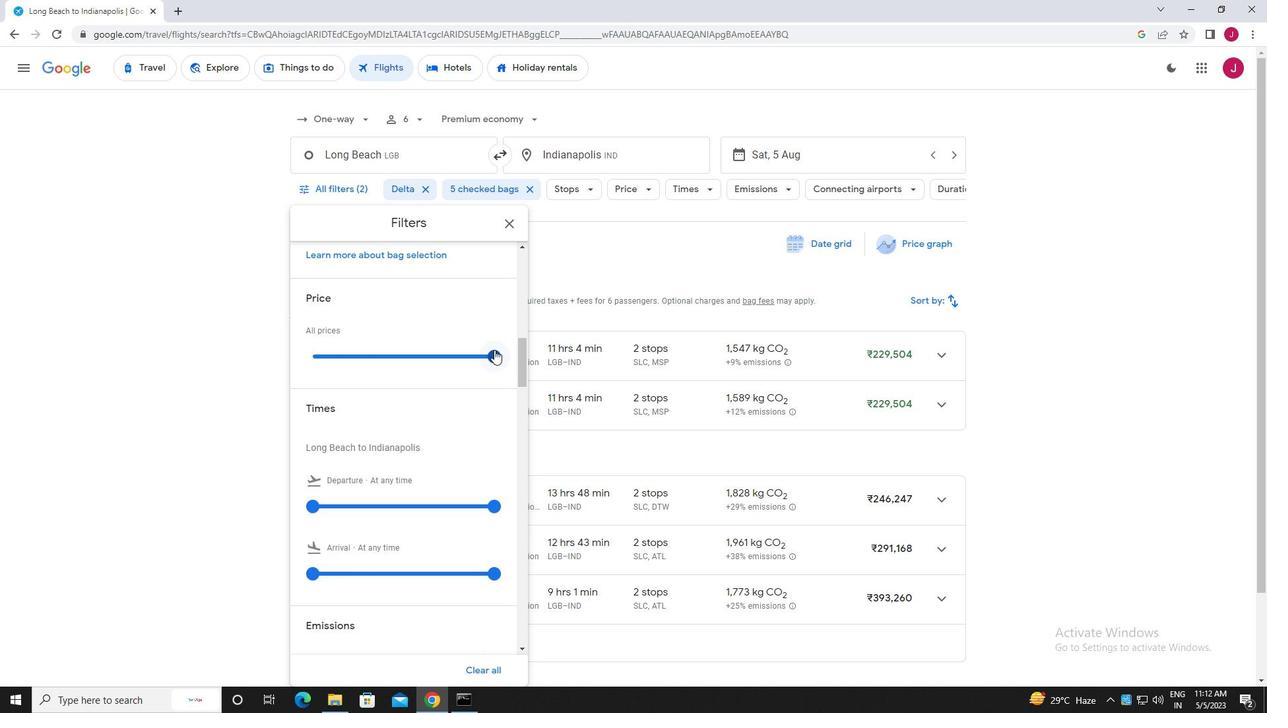 
Action: Mouse pressed left at (496, 355)
Screenshot: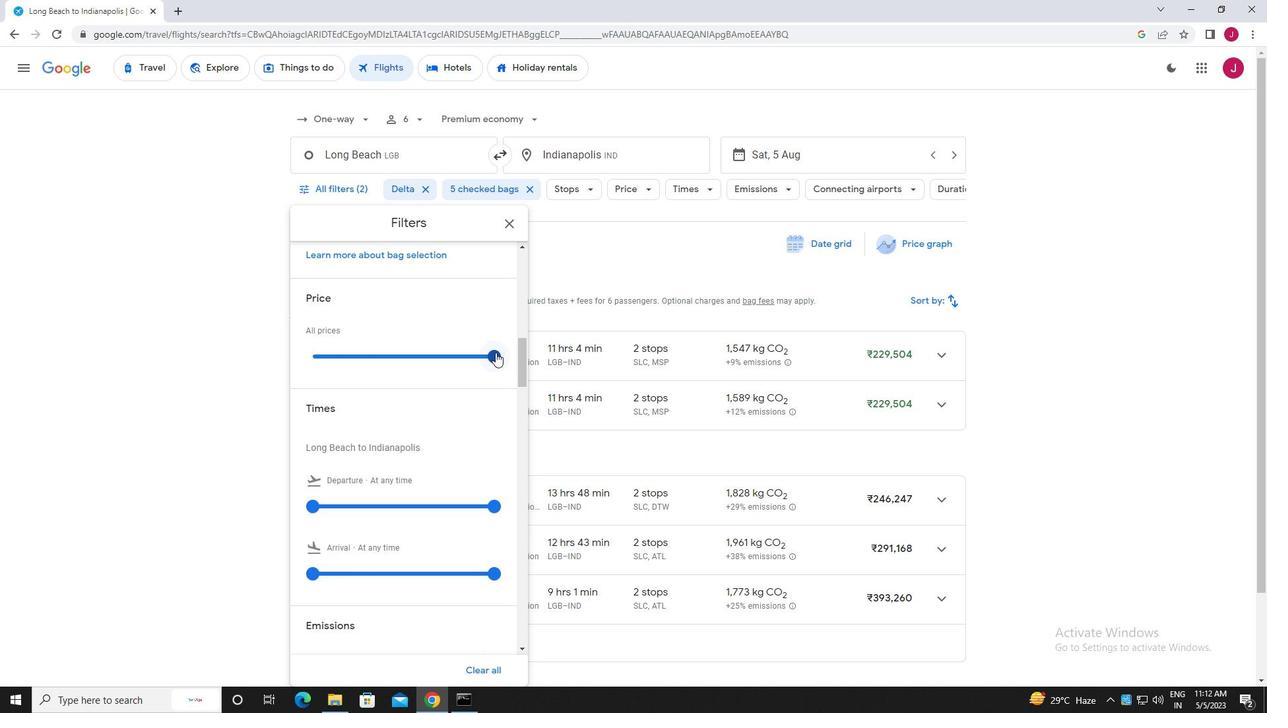 
Action: Mouse moved to (421, 327)
Screenshot: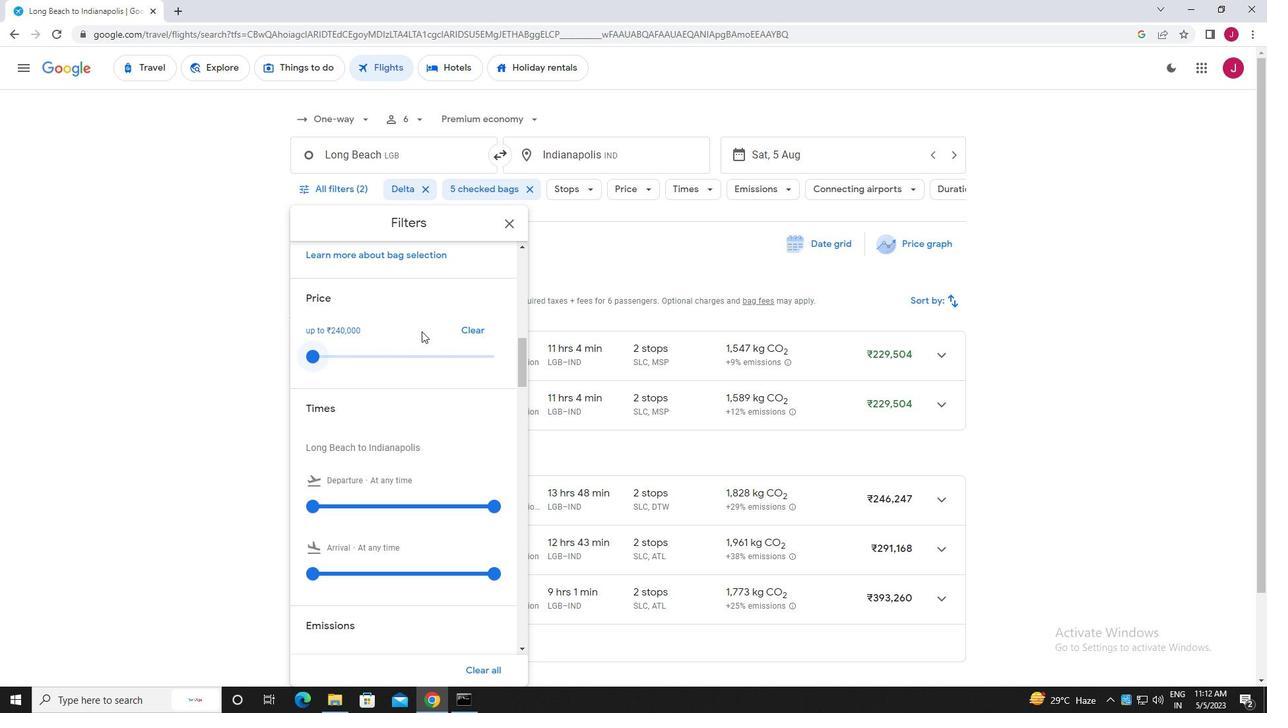 
Action: Mouse scrolled (421, 326) with delta (0, 0)
Screenshot: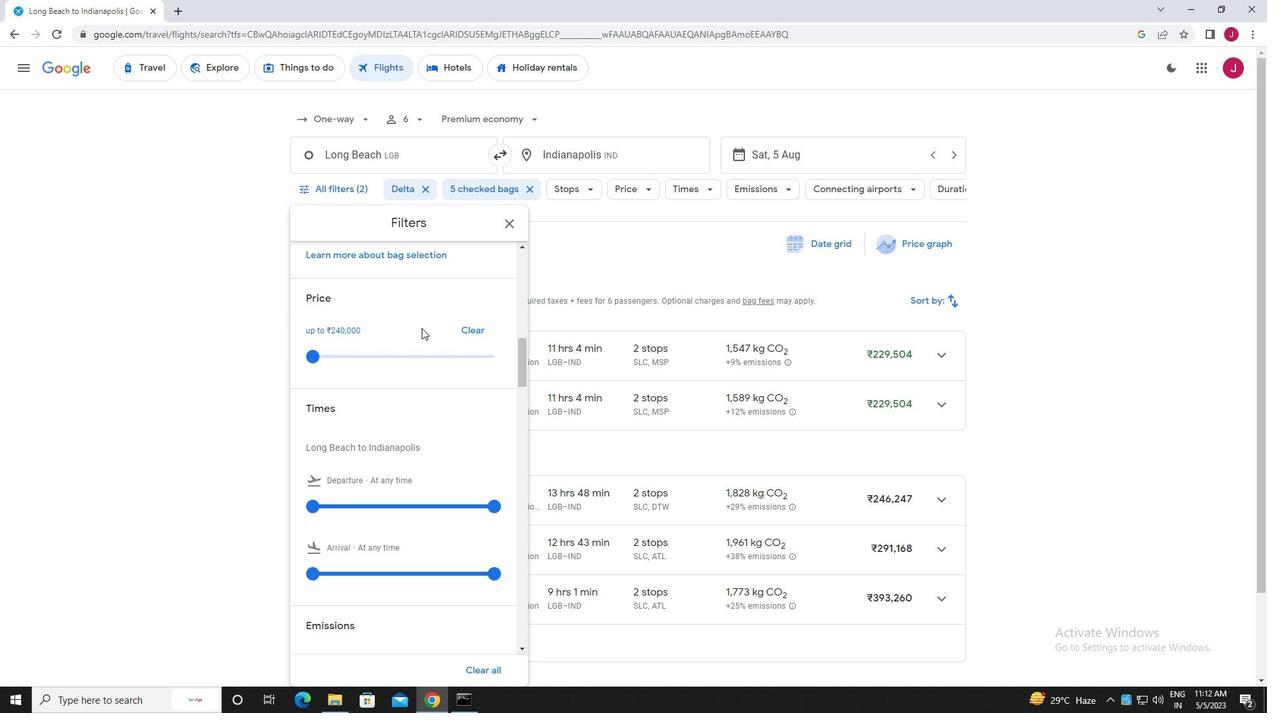 
Action: Mouse scrolled (421, 326) with delta (0, 0)
Screenshot: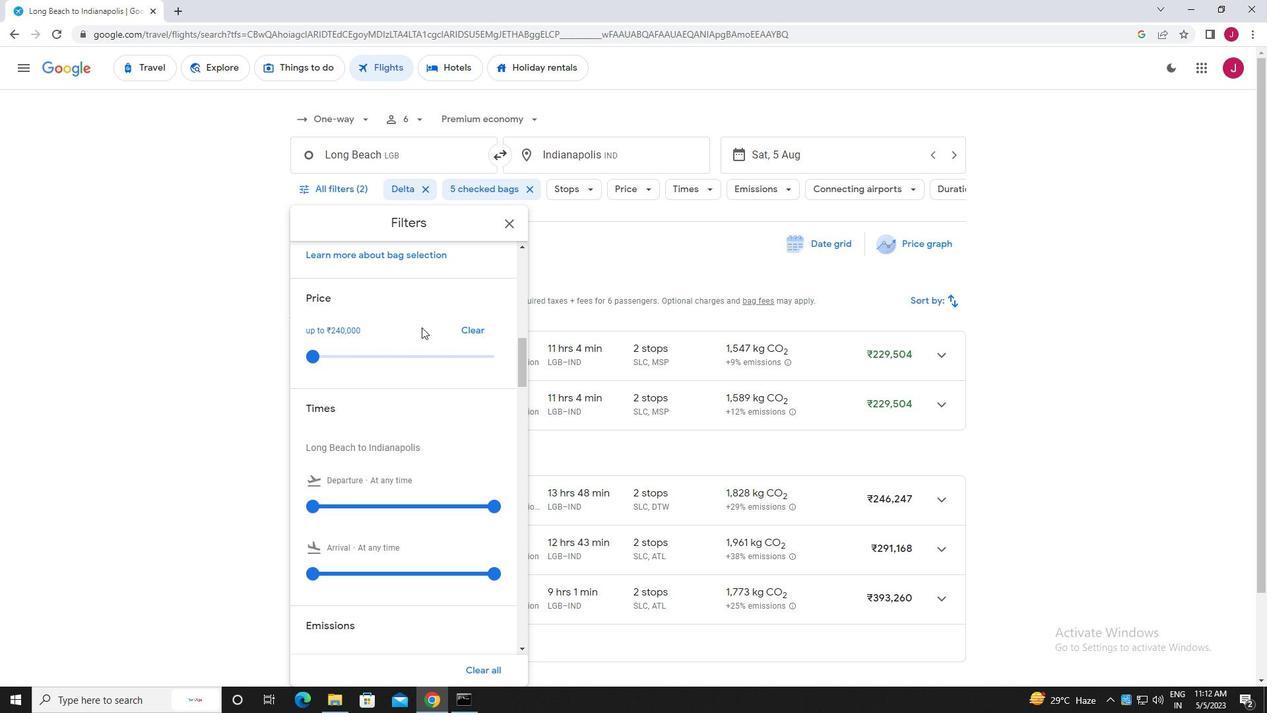 
Action: Mouse scrolled (421, 326) with delta (0, 0)
Screenshot: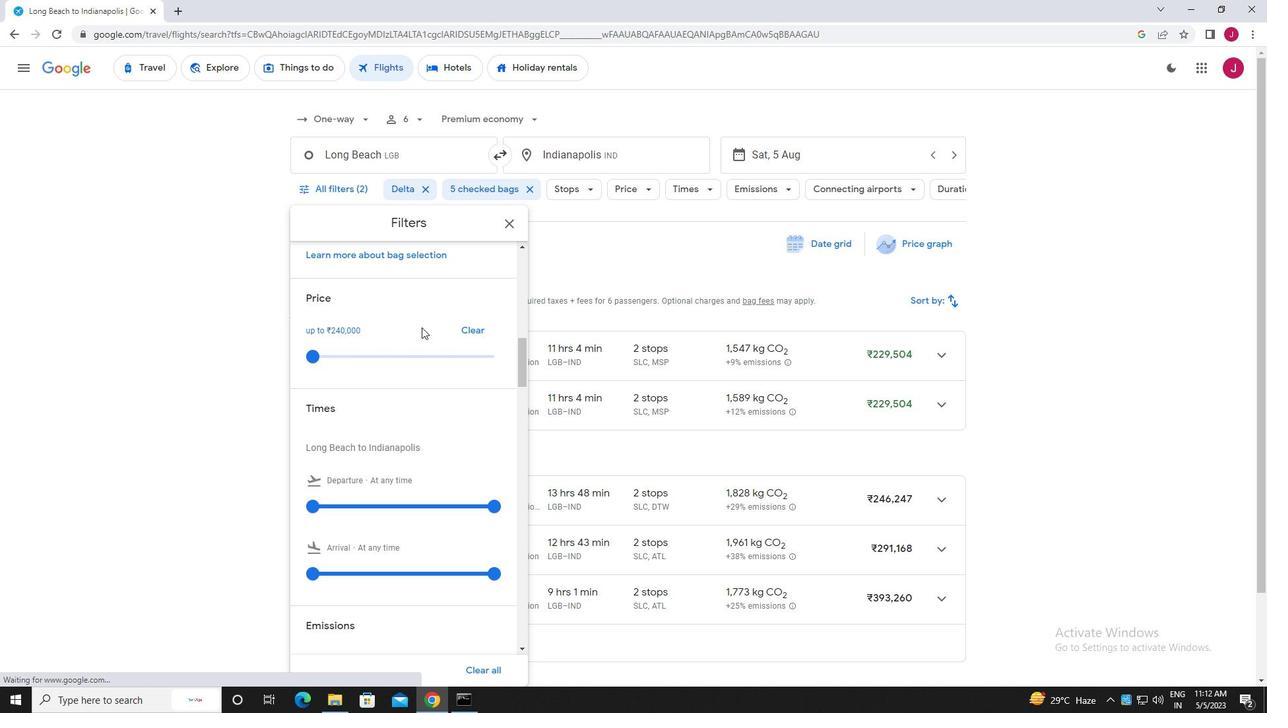 
Action: Mouse moved to (316, 307)
Screenshot: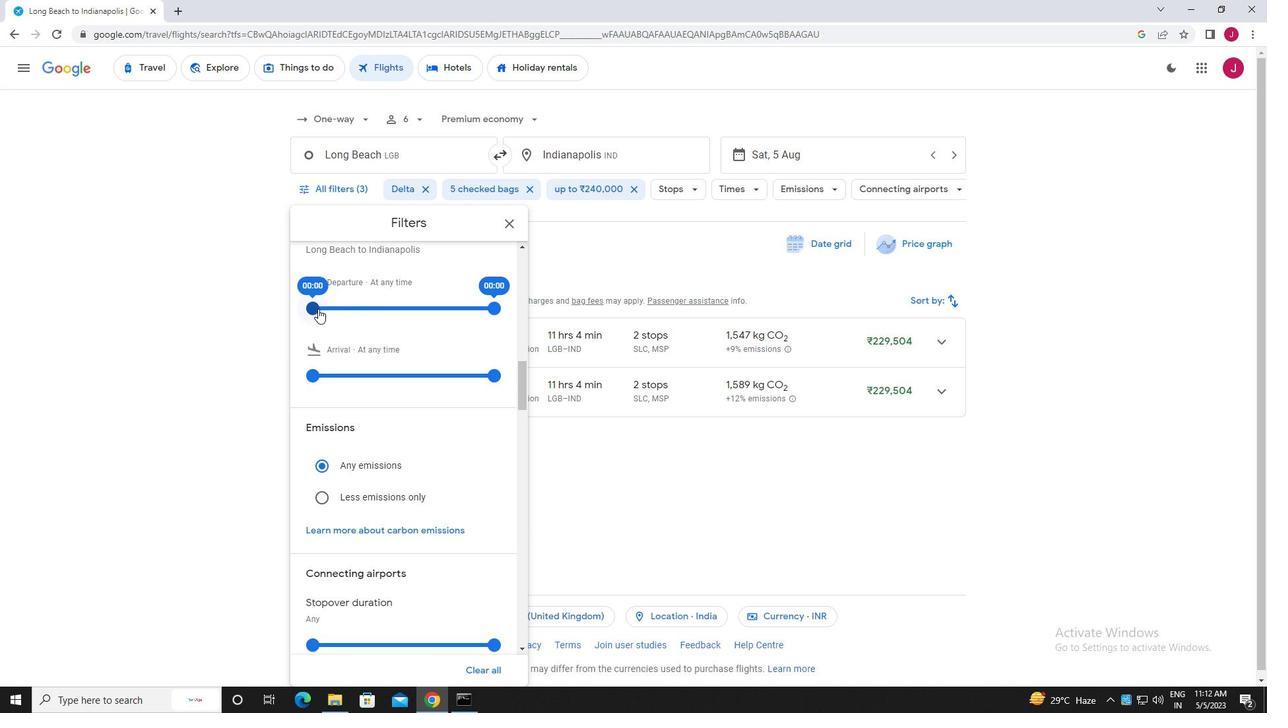 
Action: Mouse pressed left at (316, 307)
Screenshot: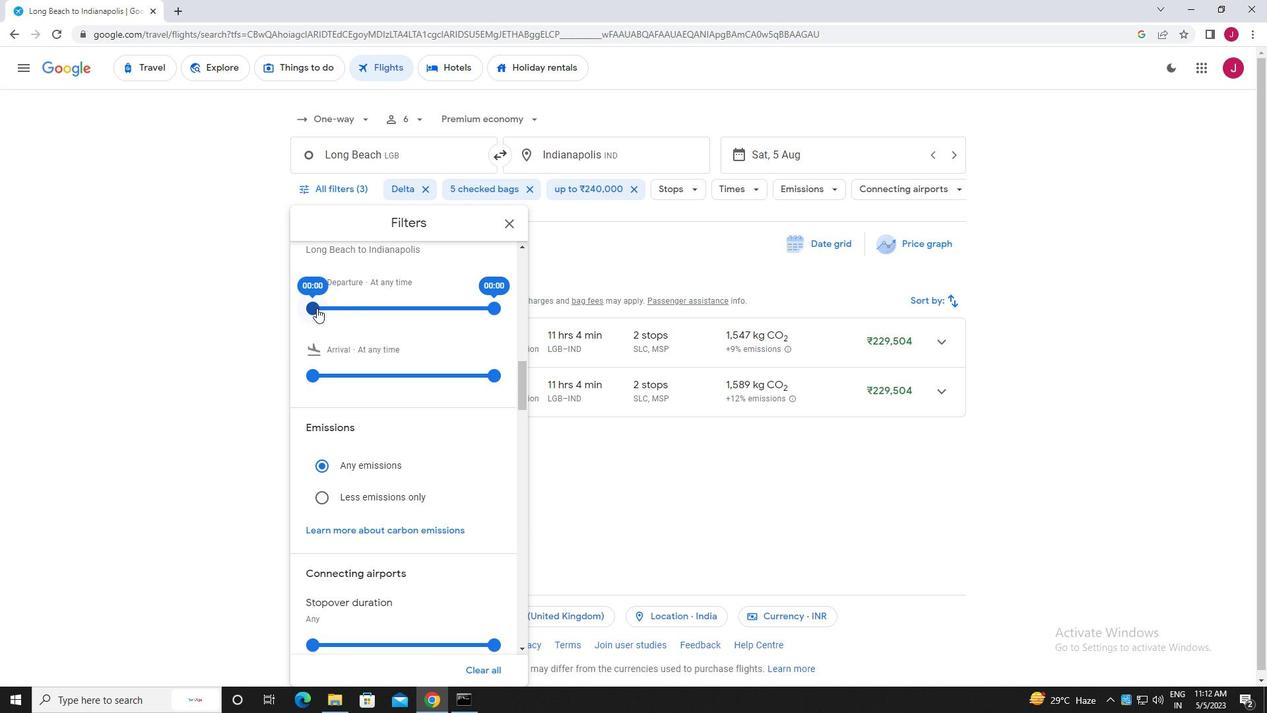 
Action: Mouse moved to (494, 308)
Screenshot: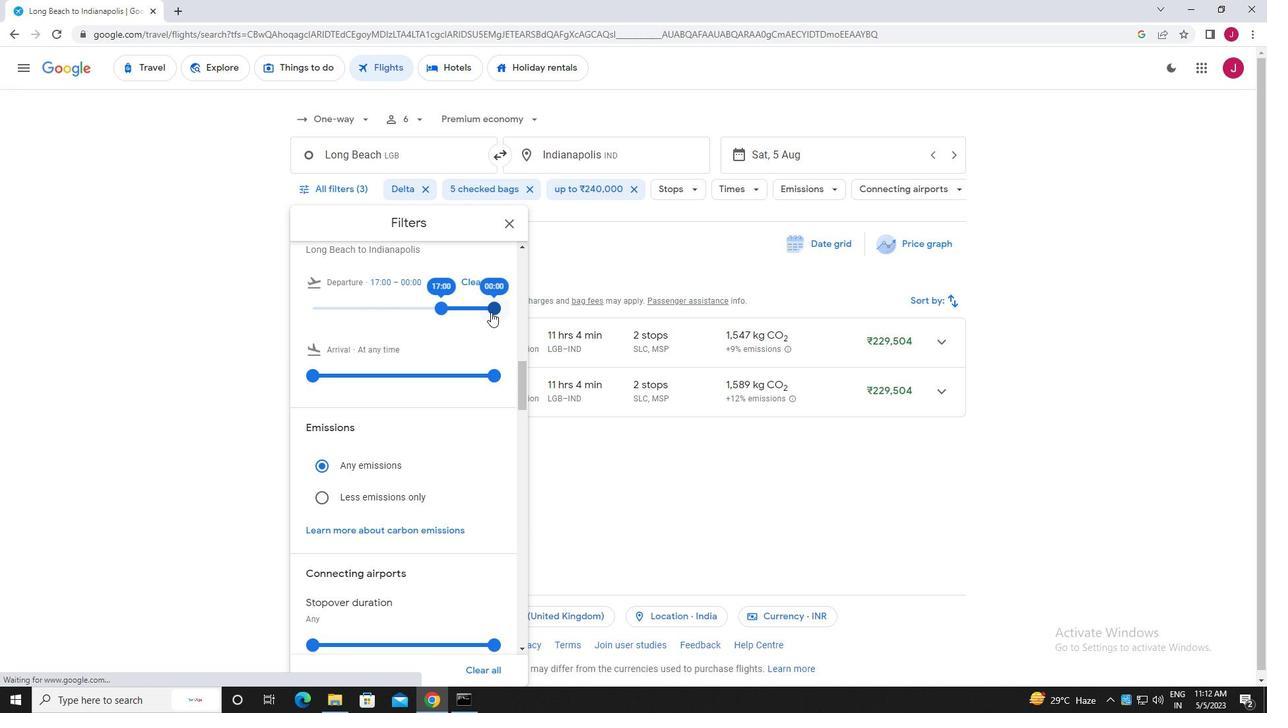 
Action: Mouse pressed left at (494, 308)
Screenshot: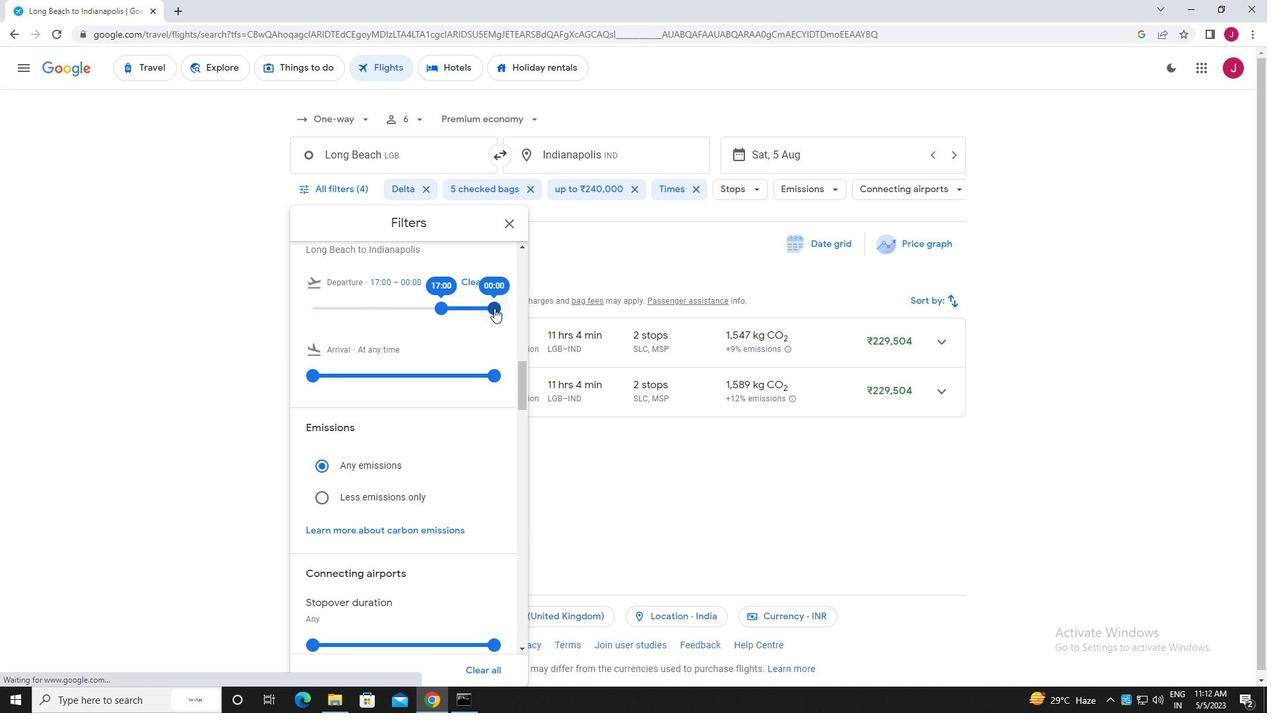 
Action: Mouse moved to (509, 225)
Screenshot: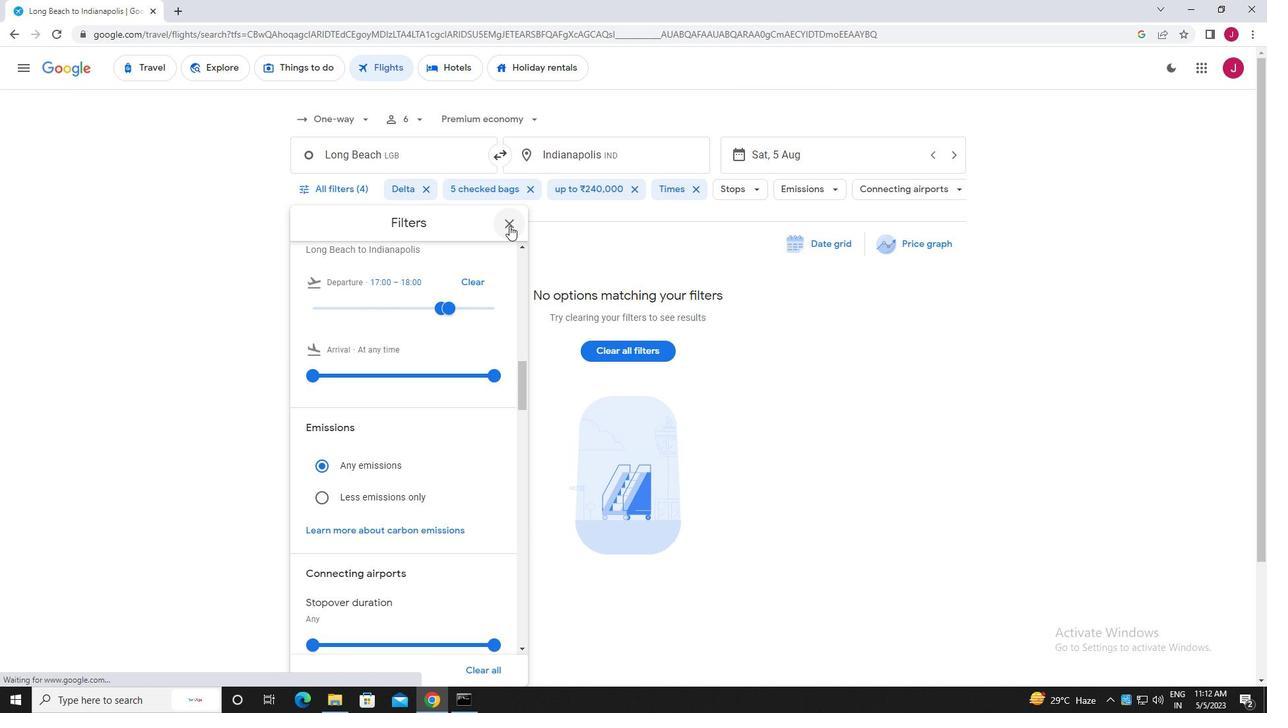 
Action: Mouse pressed left at (509, 225)
Screenshot: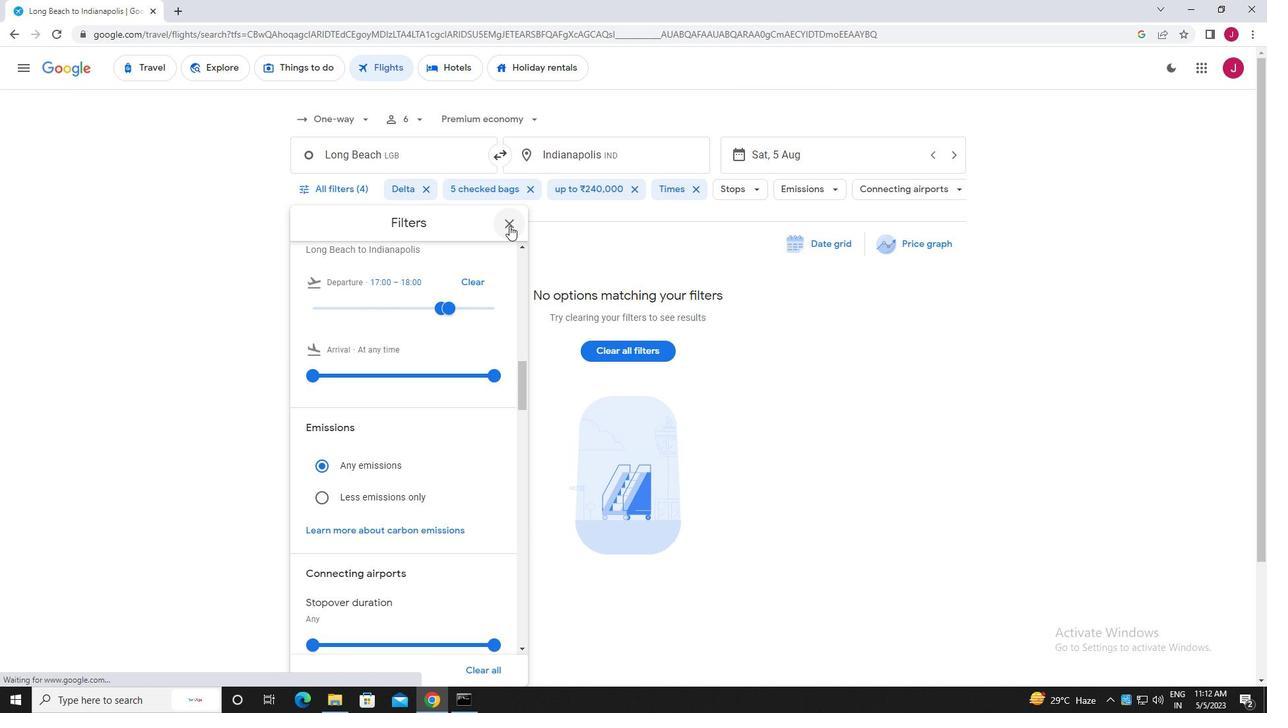 
Action: Mouse moved to (504, 224)
Screenshot: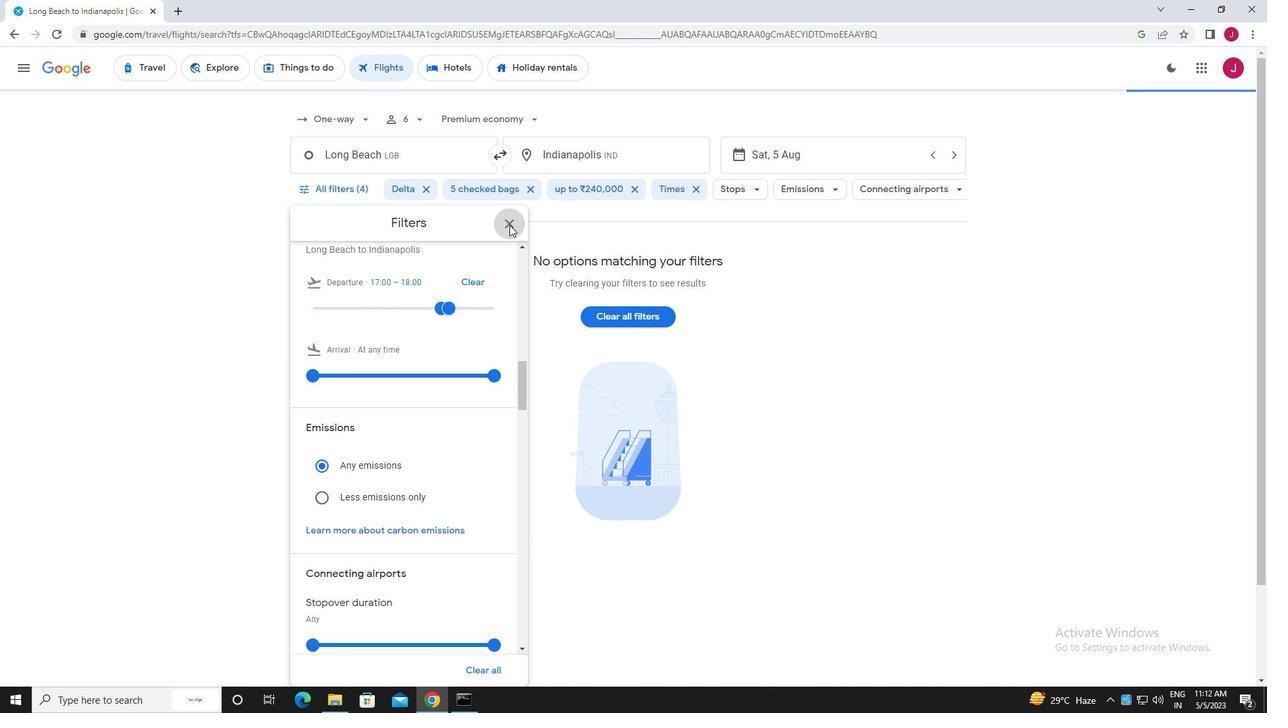 
